 Task: Find connections with filter location Peddāpuram with filter topic #Recruitingwith filter profile language French with filter current company BlackBuck (Zinka Logistics Solutions Pvt. Ltd.) with filter school Mithibai College of Arts Chauhan Institute of Science and A.J. College of Commerce and Economics with filter industry Wholesale Luxury Goods and Jewelry with filter service category Bartending with filter keywords title Recruiter
Action: Mouse moved to (644, 87)
Screenshot: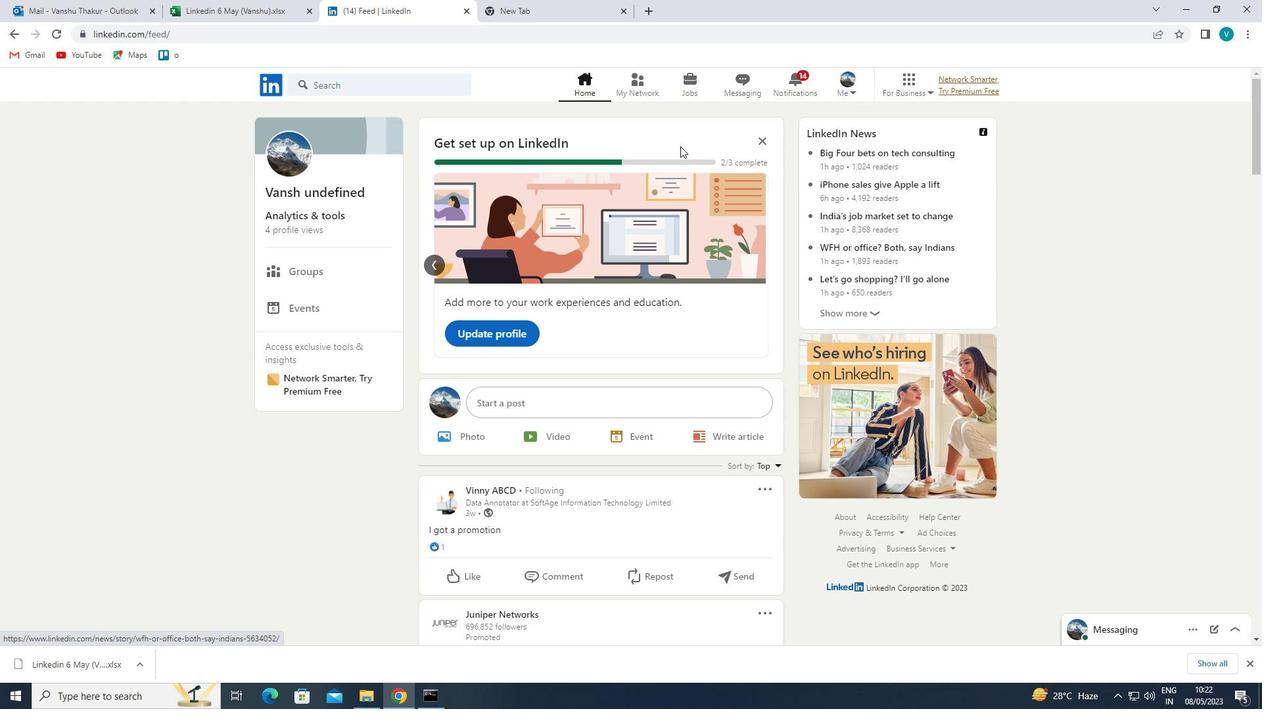 
Action: Mouse pressed left at (644, 87)
Screenshot: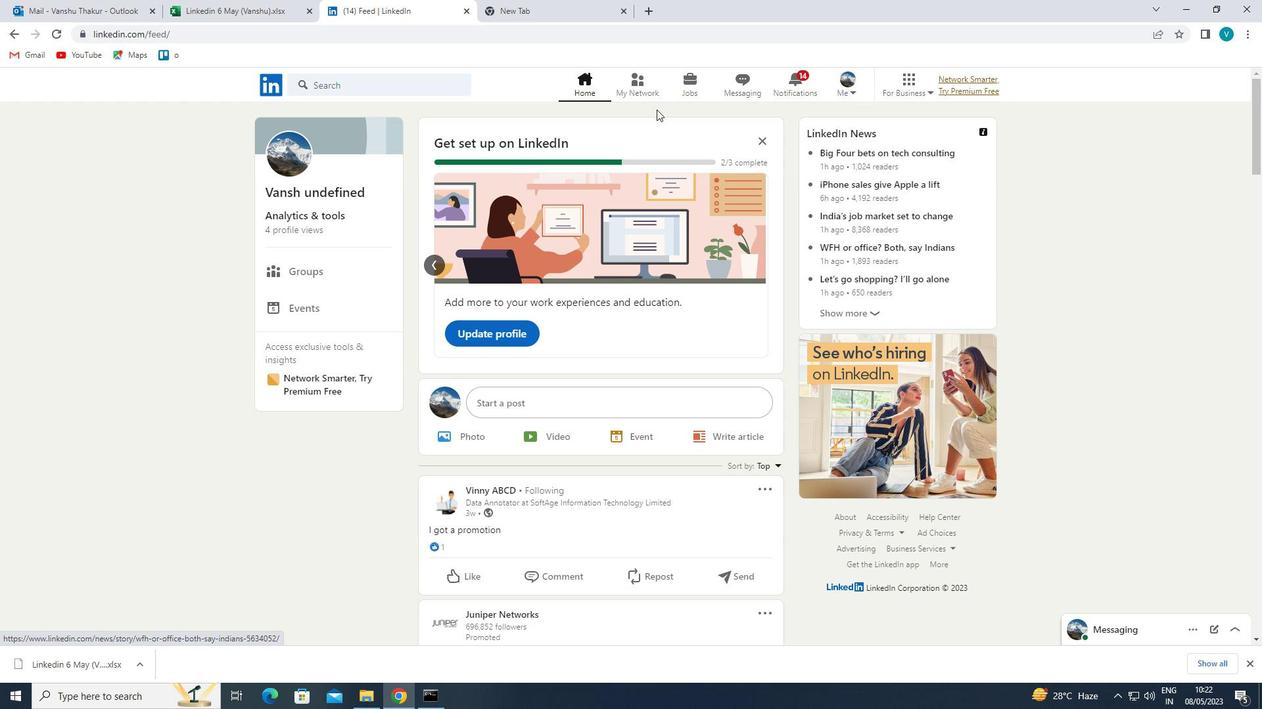 
Action: Mouse moved to (385, 149)
Screenshot: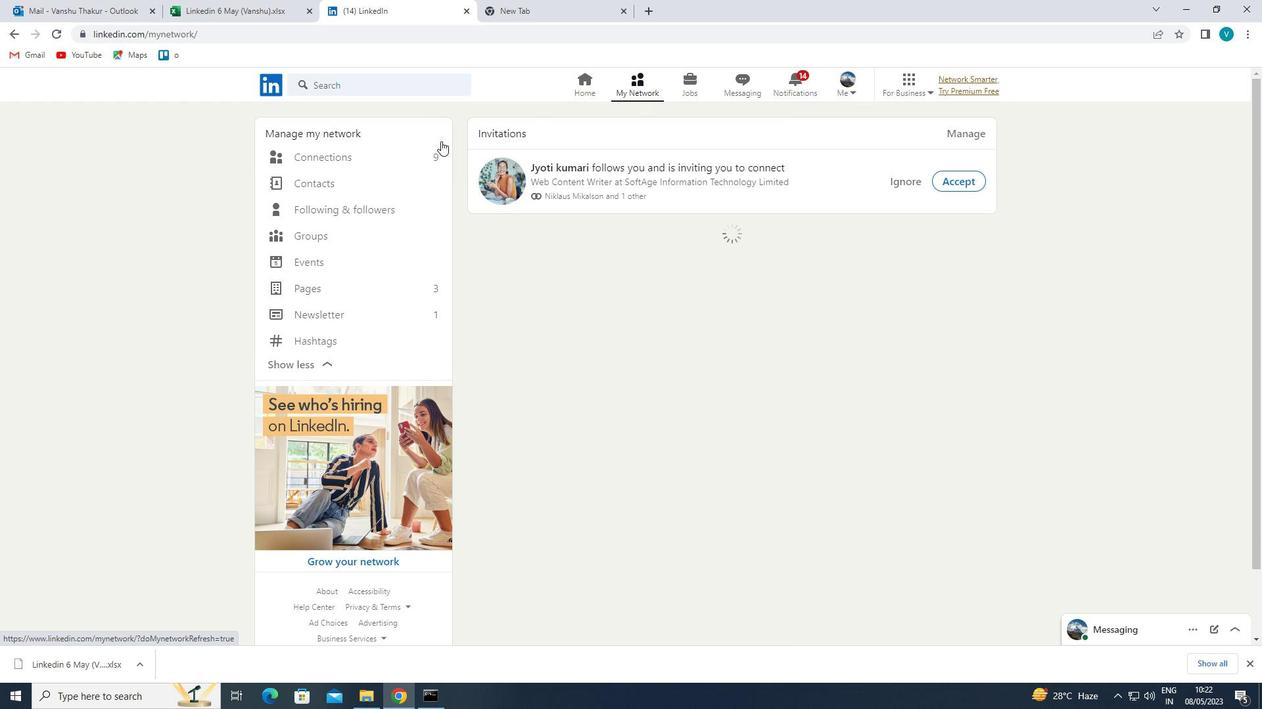 
Action: Mouse pressed left at (385, 149)
Screenshot: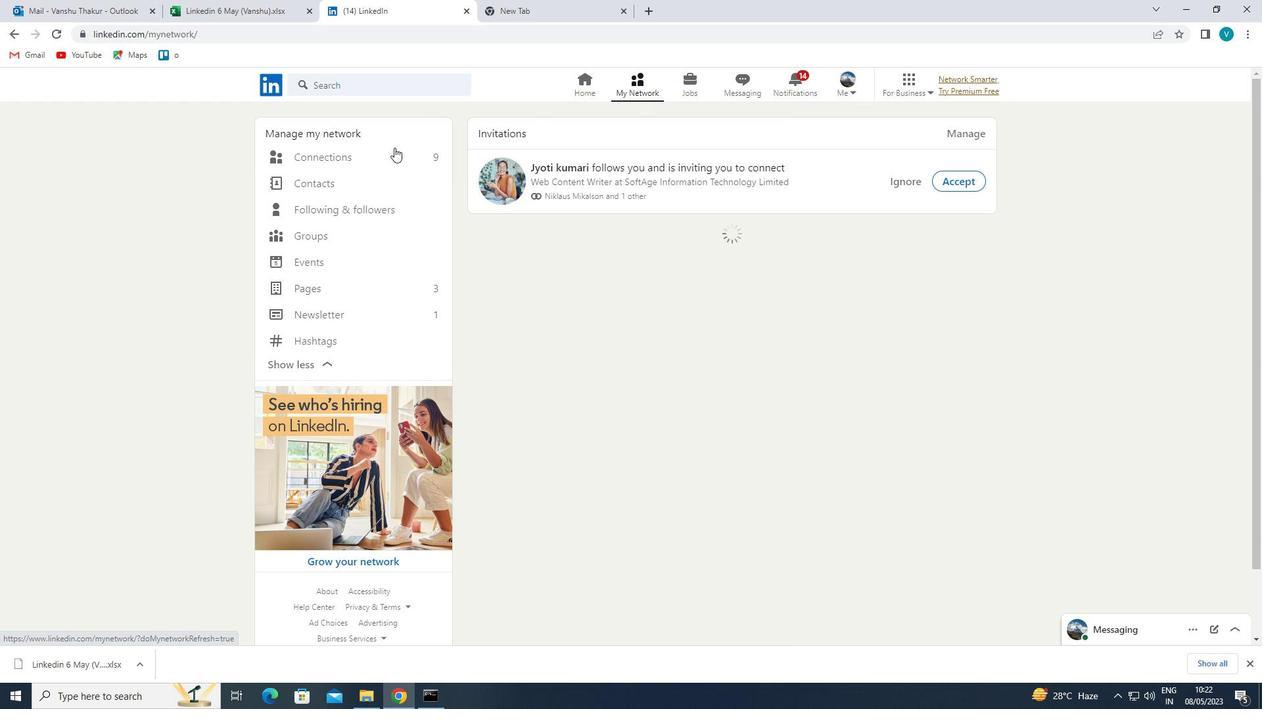
Action: Mouse moved to (719, 160)
Screenshot: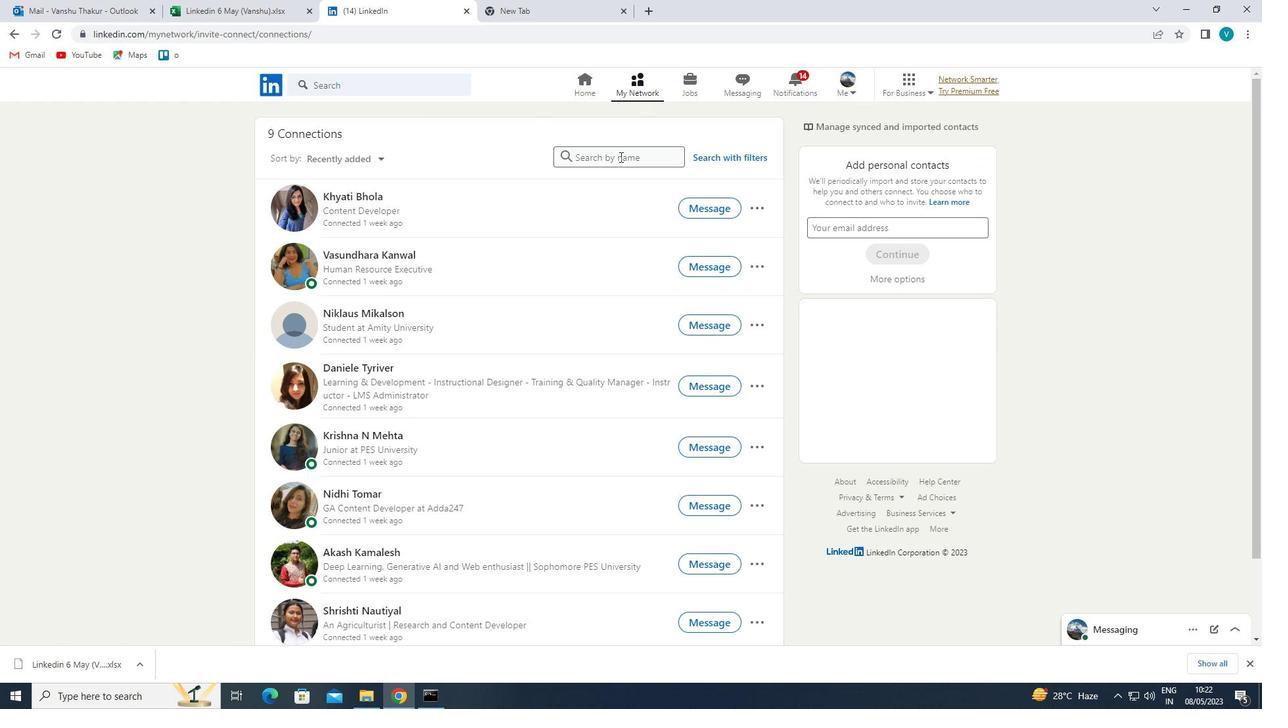 
Action: Mouse pressed left at (719, 160)
Screenshot: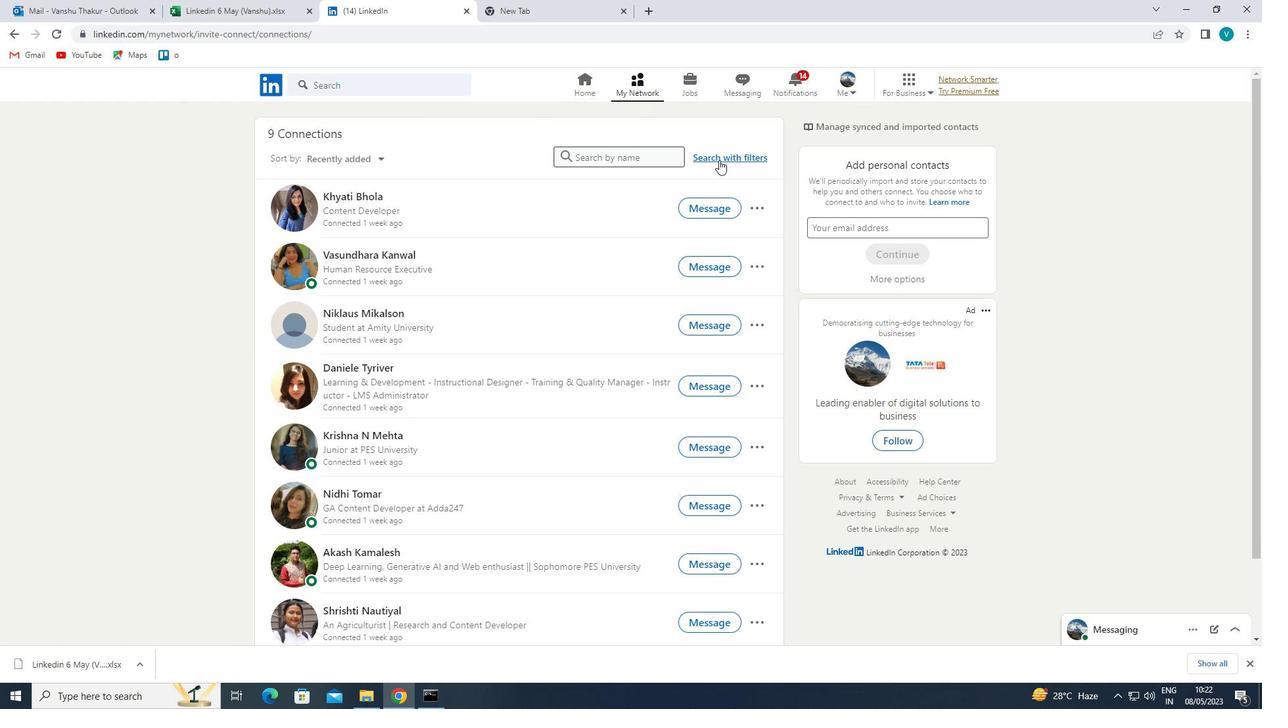 
Action: Mouse moved to (621, 117)
Screenshot: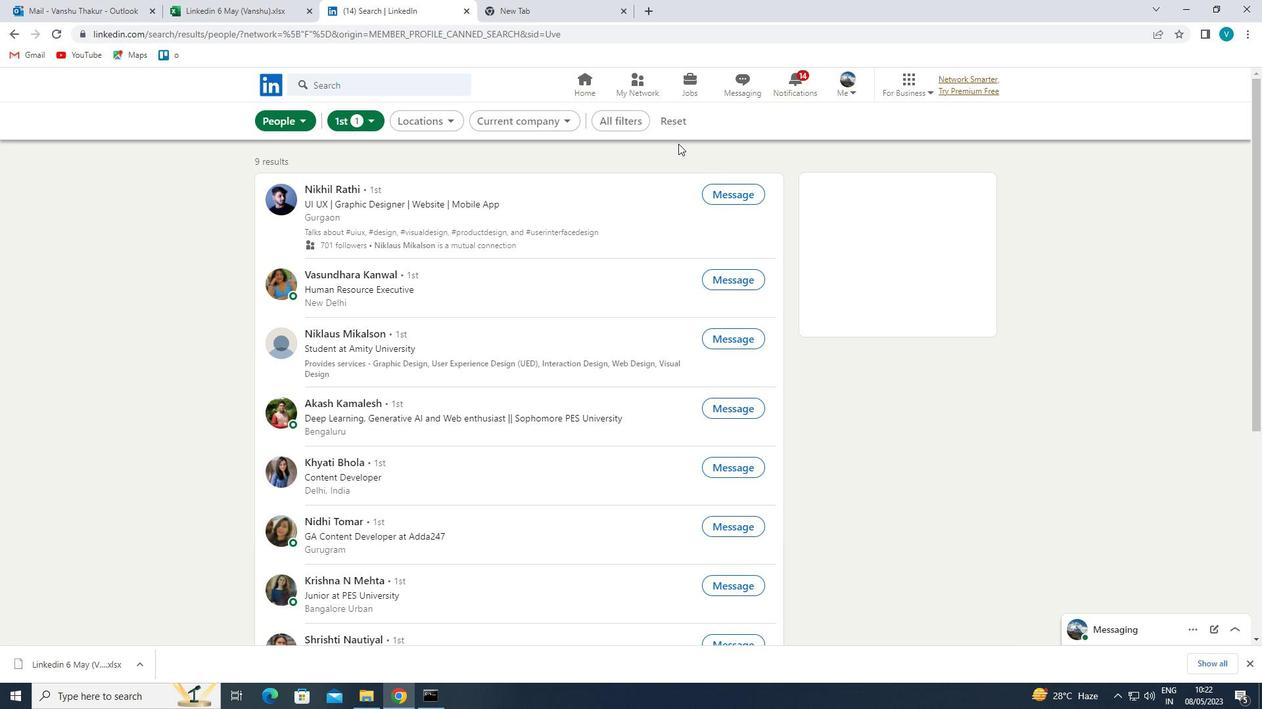 
Action: Mouse pressed left at (621, 117)
Screenshot: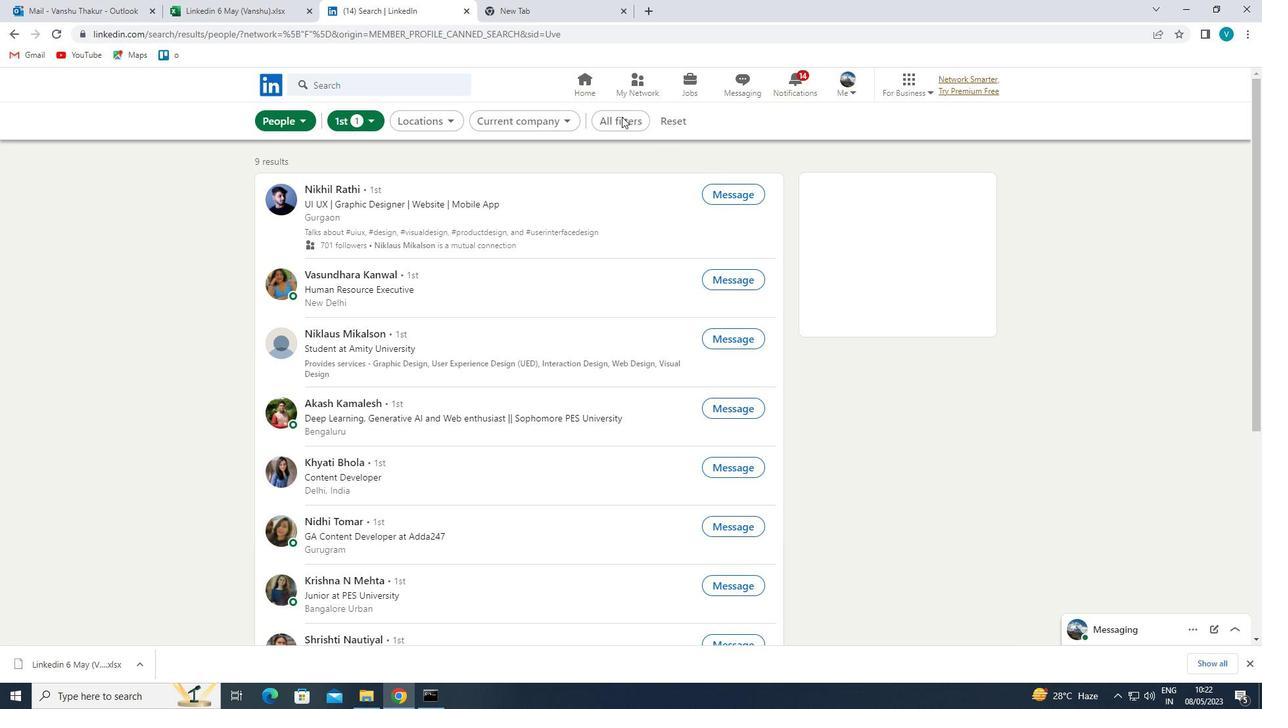 
Action: Mouse moved to (1070, 278)
Screenshot: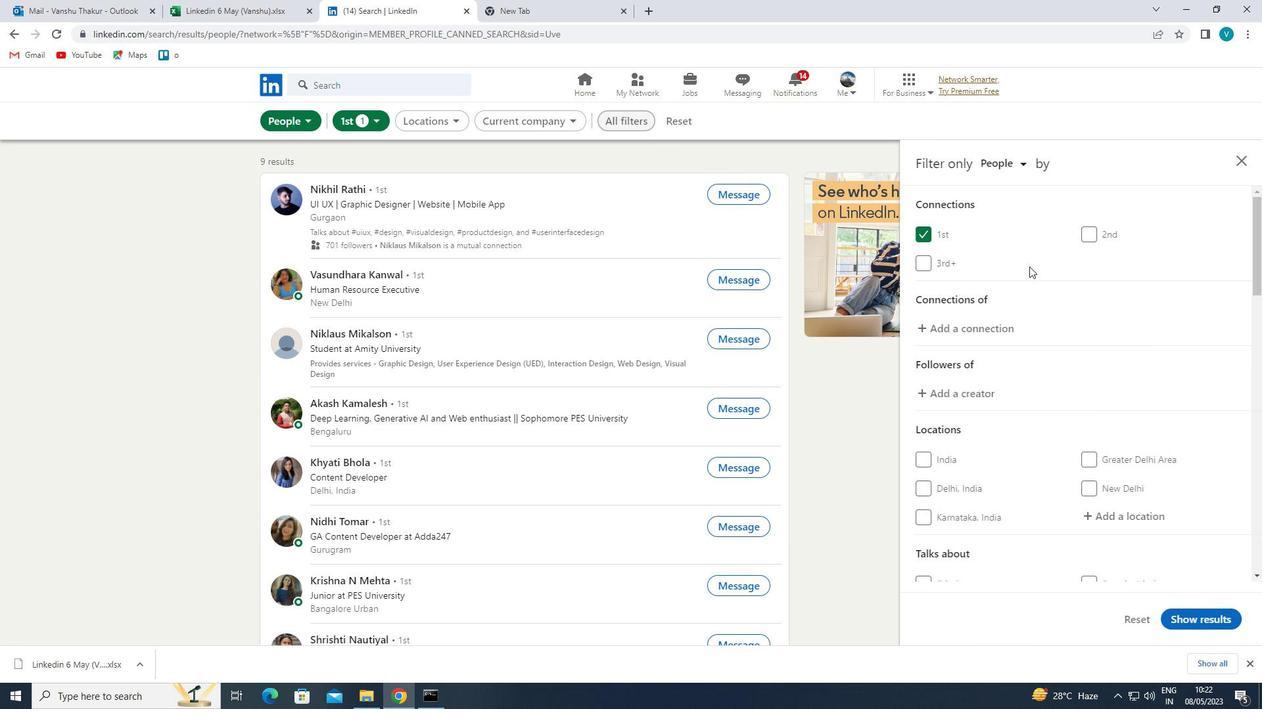 
Action: Mouse scrolled (1070, 278) with delta (0, 0)
Screenshot: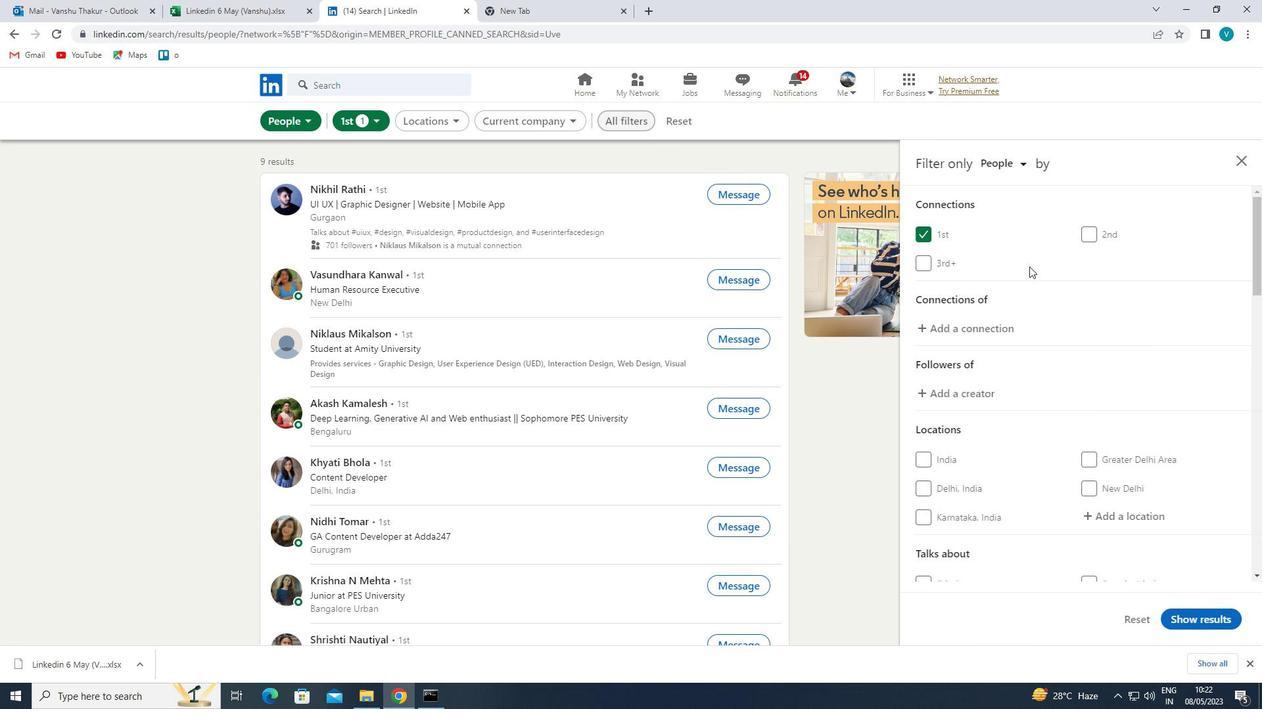 
Action: Mouse moved to (1072, 279)
Screenshot: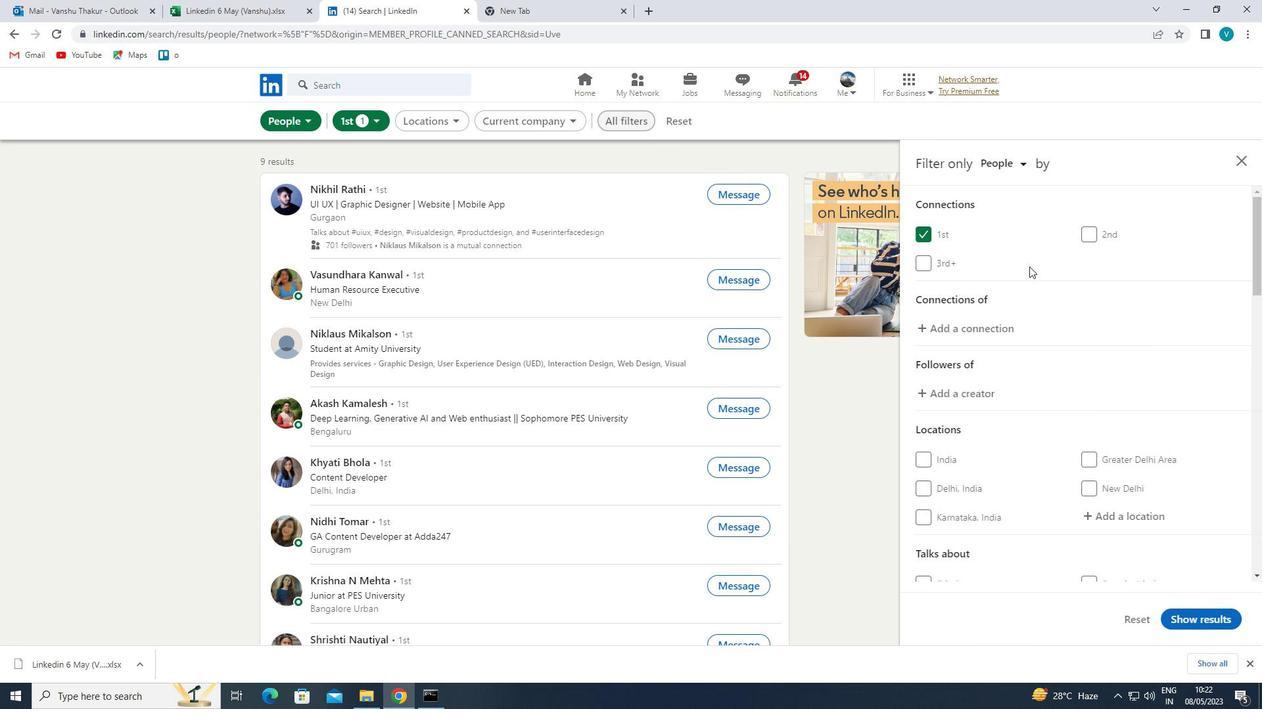 
Action: Mouse scrolled (1072, 278) with delta (0, 0)
Screenshot: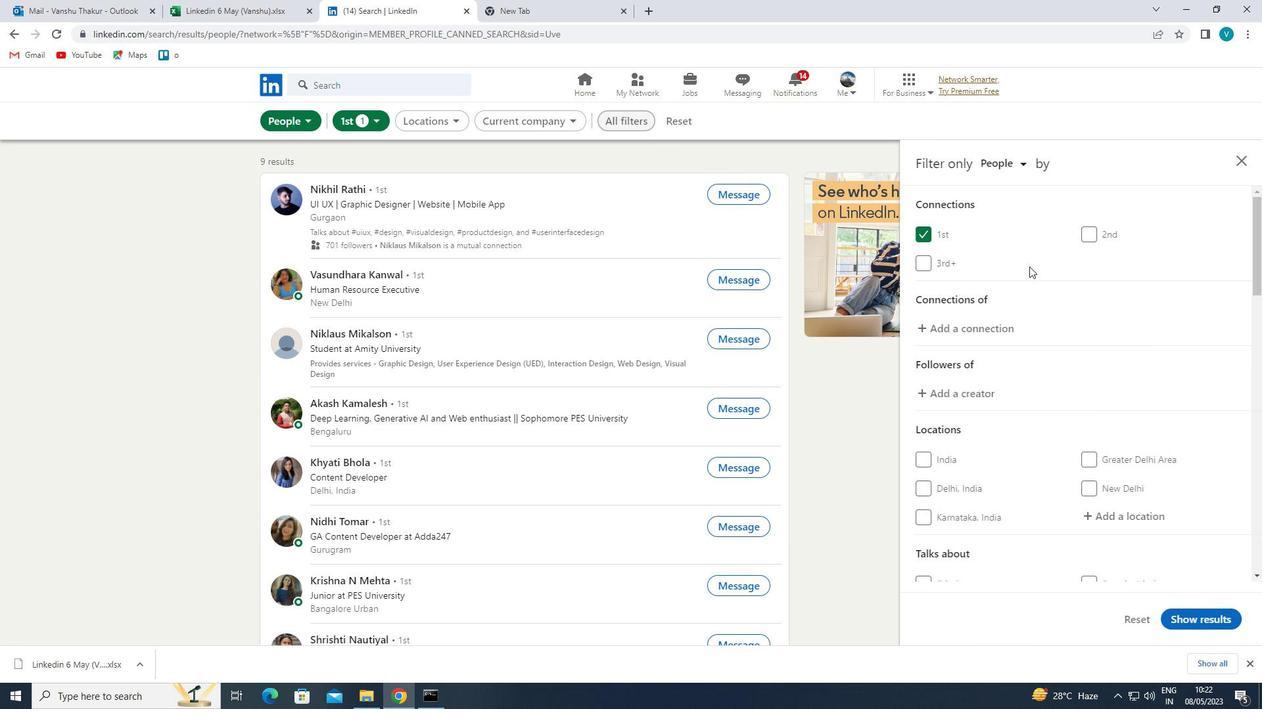 
Action: Mouse moved to (1122, 385)
Screenshot: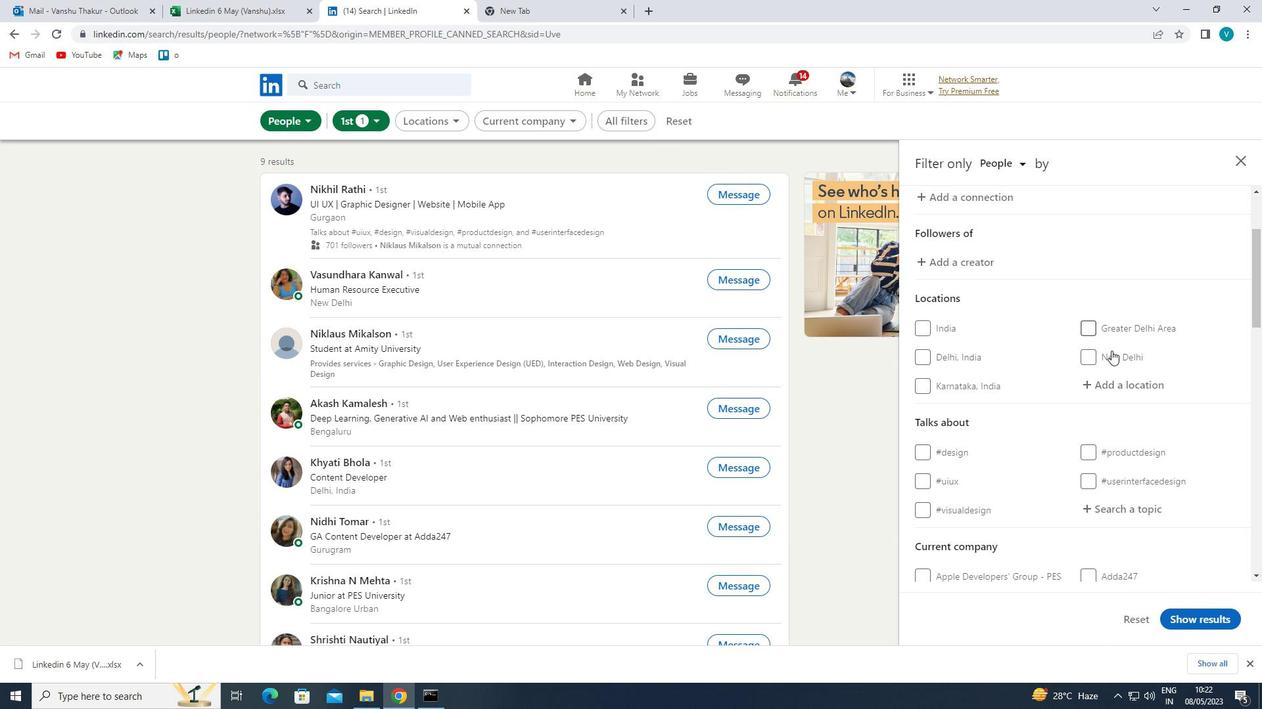 
Action: Mouse pressed left at (1122, 385)
Screenshot: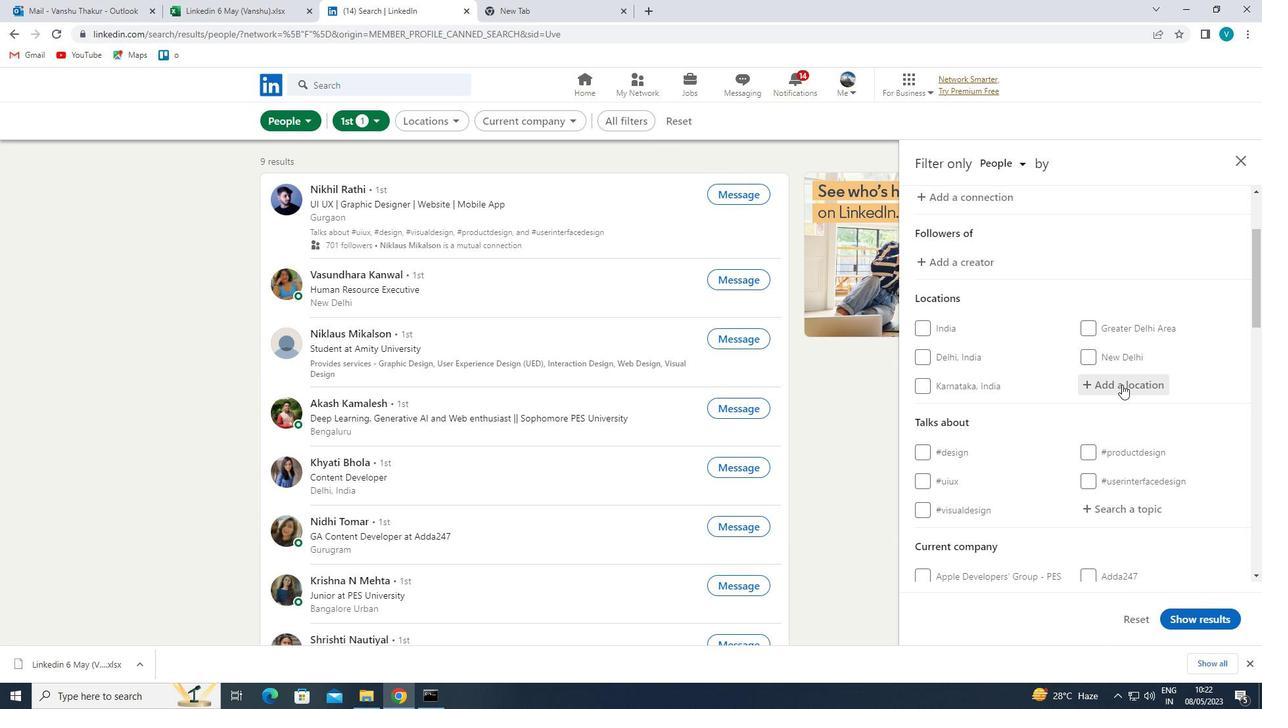 
Action: Mouse moved to (922, 293)
Screenshot: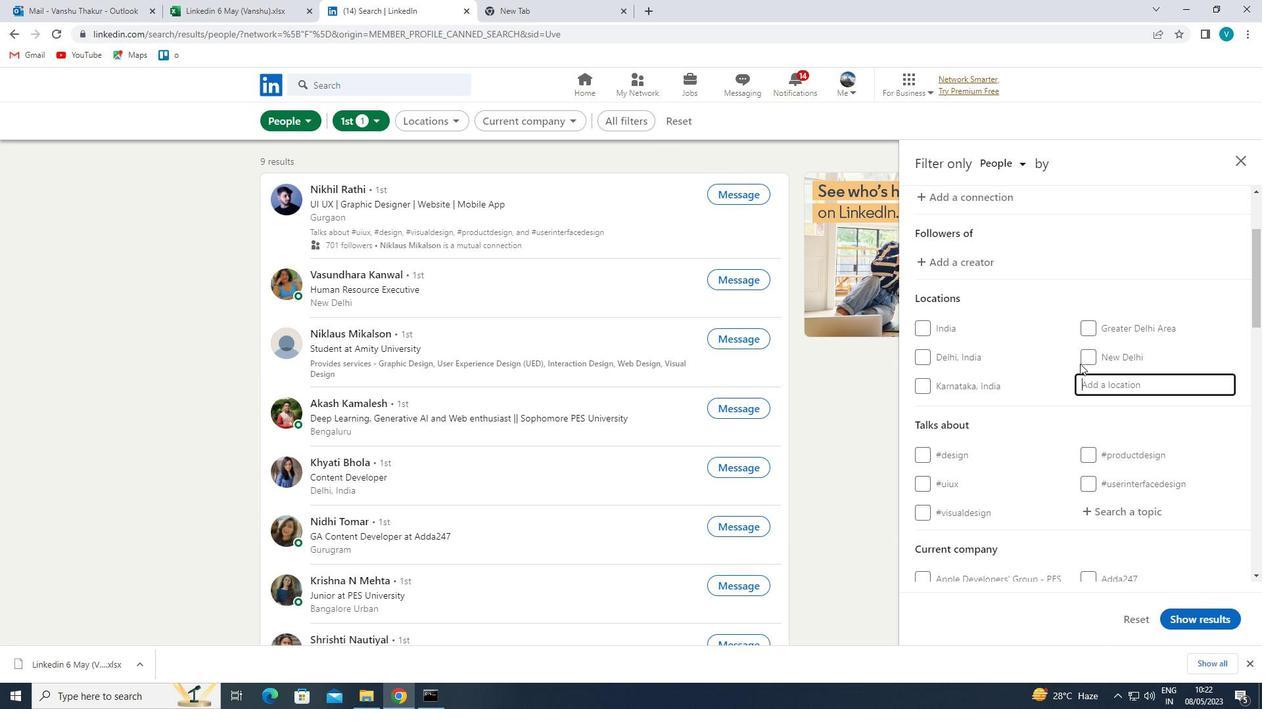 
Action: Key pressed <Key.shift>PEDDAPURAM
Screenshot: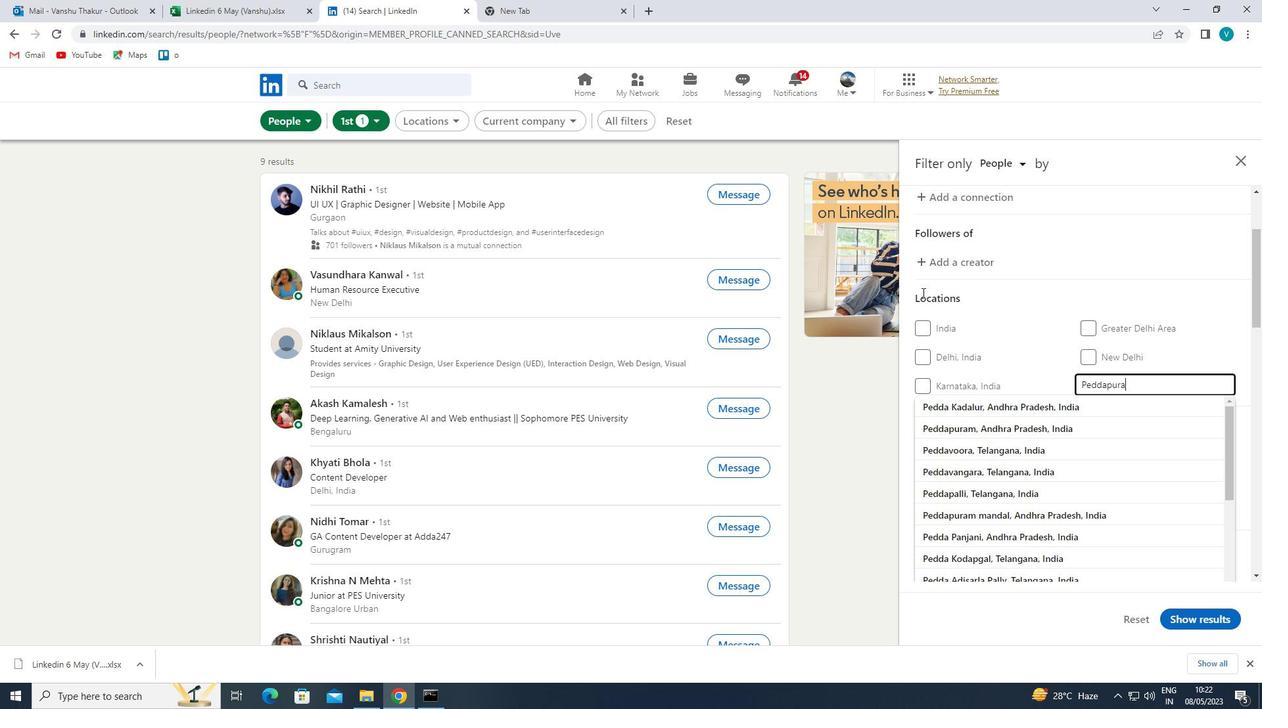 
Action: Mouse moved to (999, 395)
Screenshot: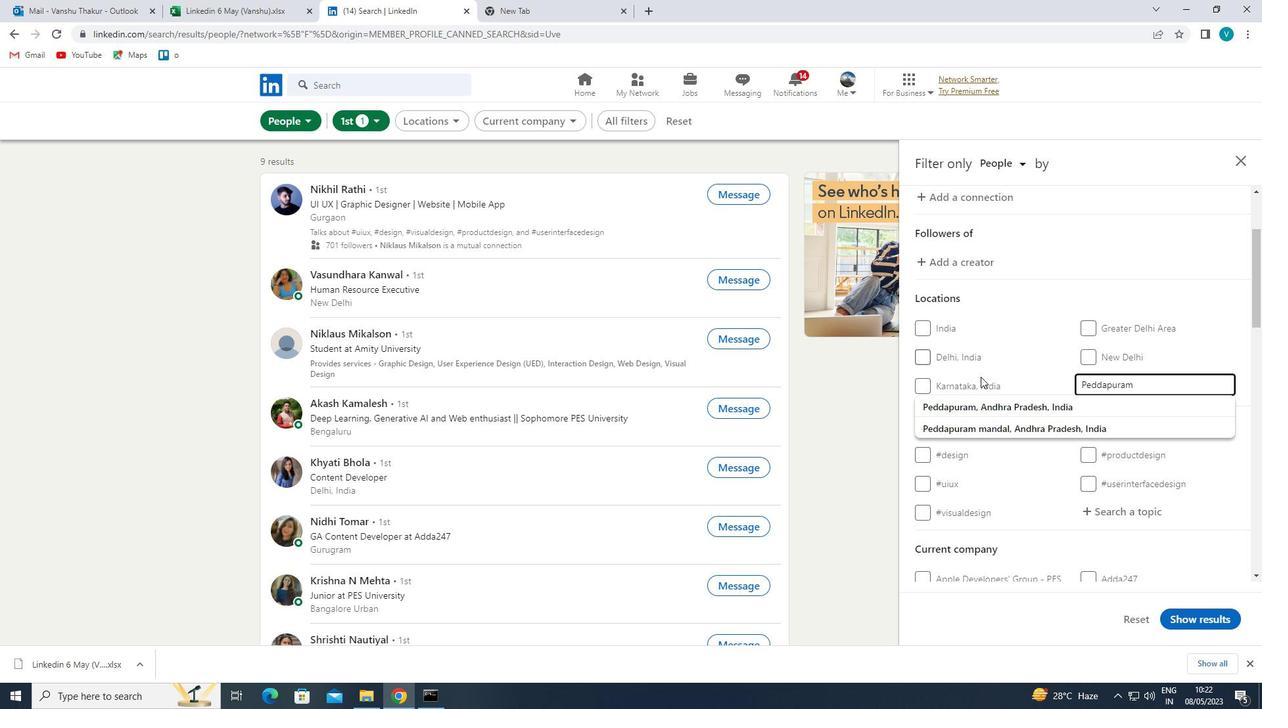 
Action: Mouse pressed left at (999, 395)
Screenshot: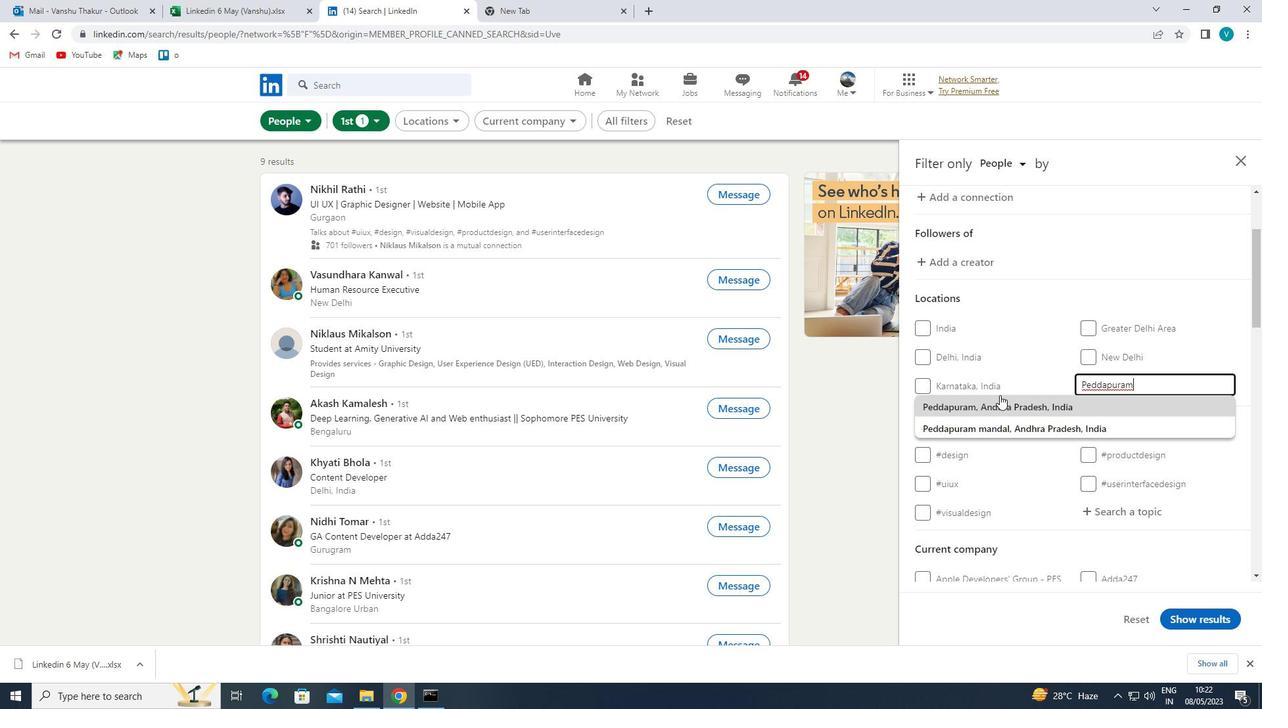 
Action: Mouse moved to (1116, 456)
Screenshot: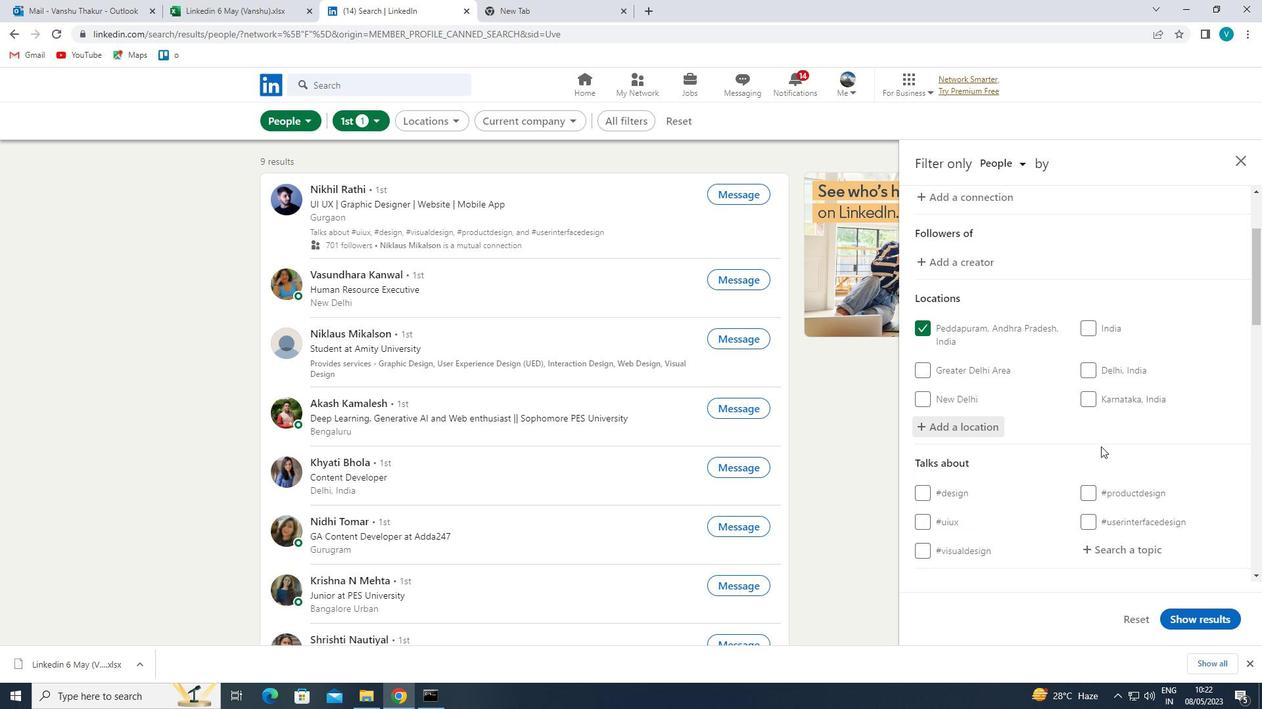 
Action: Mouse scrolled (1116, 456) with delta (0, 0)
Screenshot: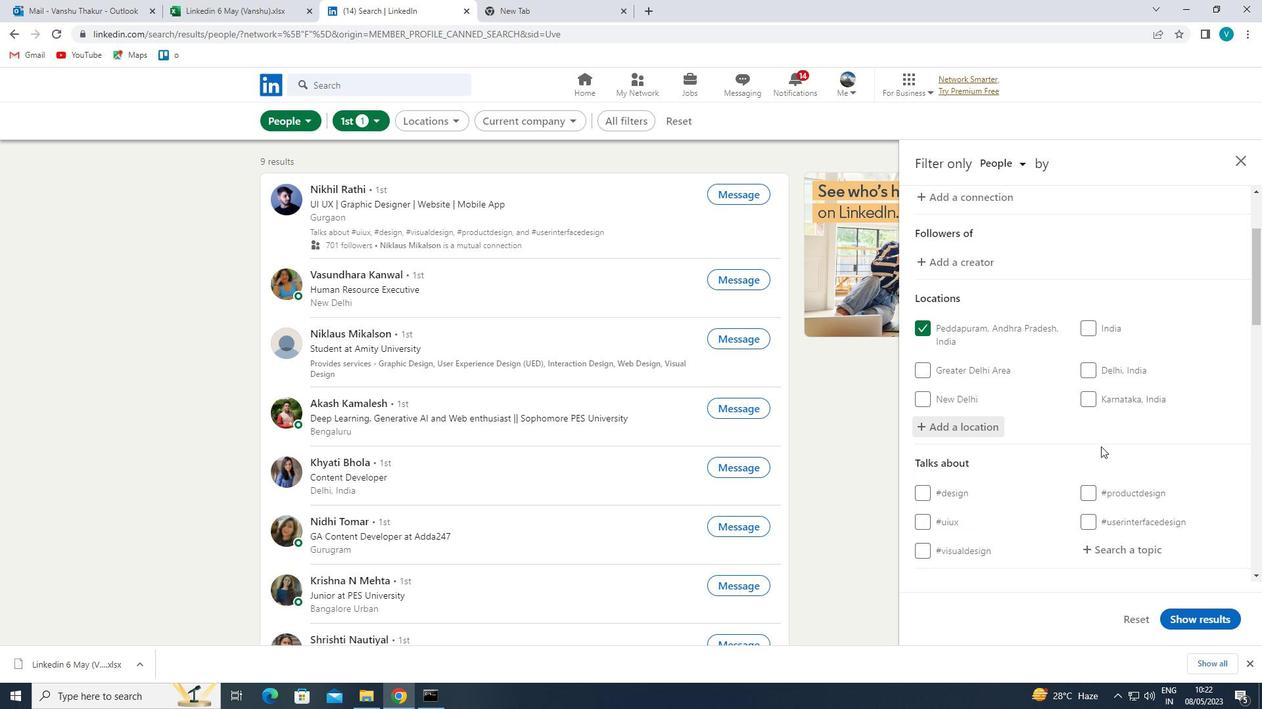 
Action: Mouse moved to (1116, 457)
Screenshot: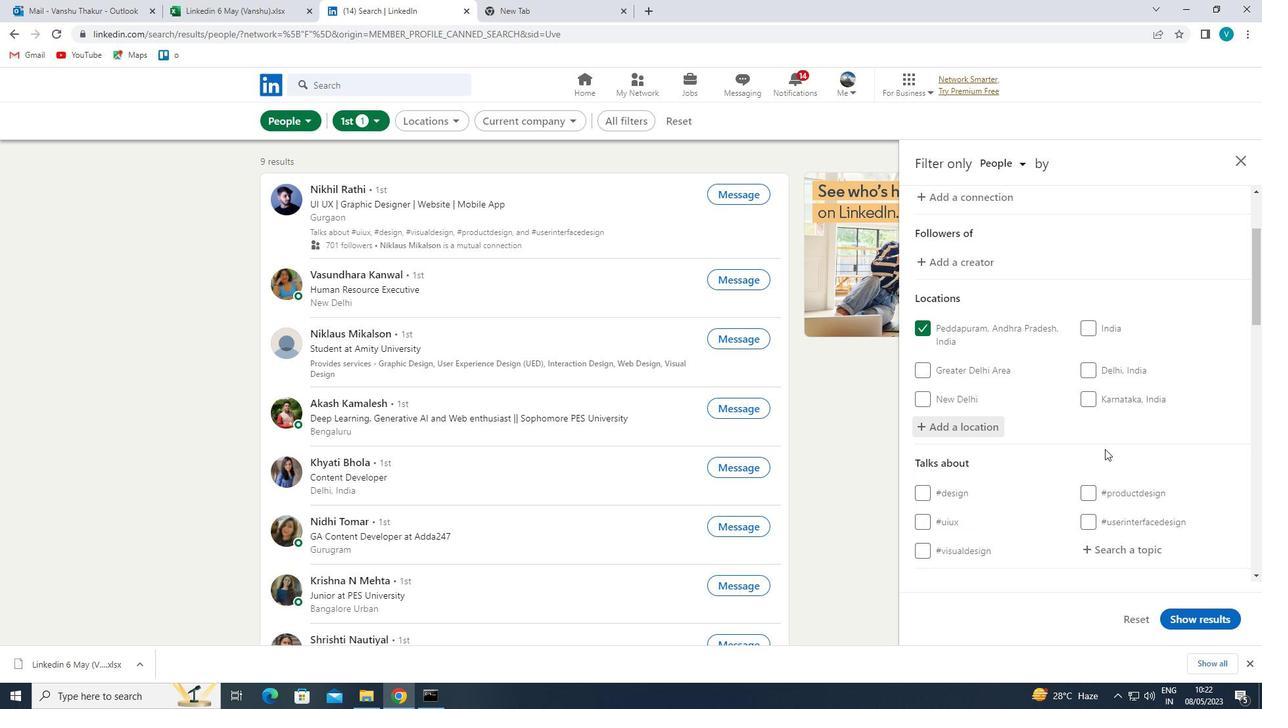 
Action: Mouse scrolled (1116, 456) with delta (0, 0)
Screenshot: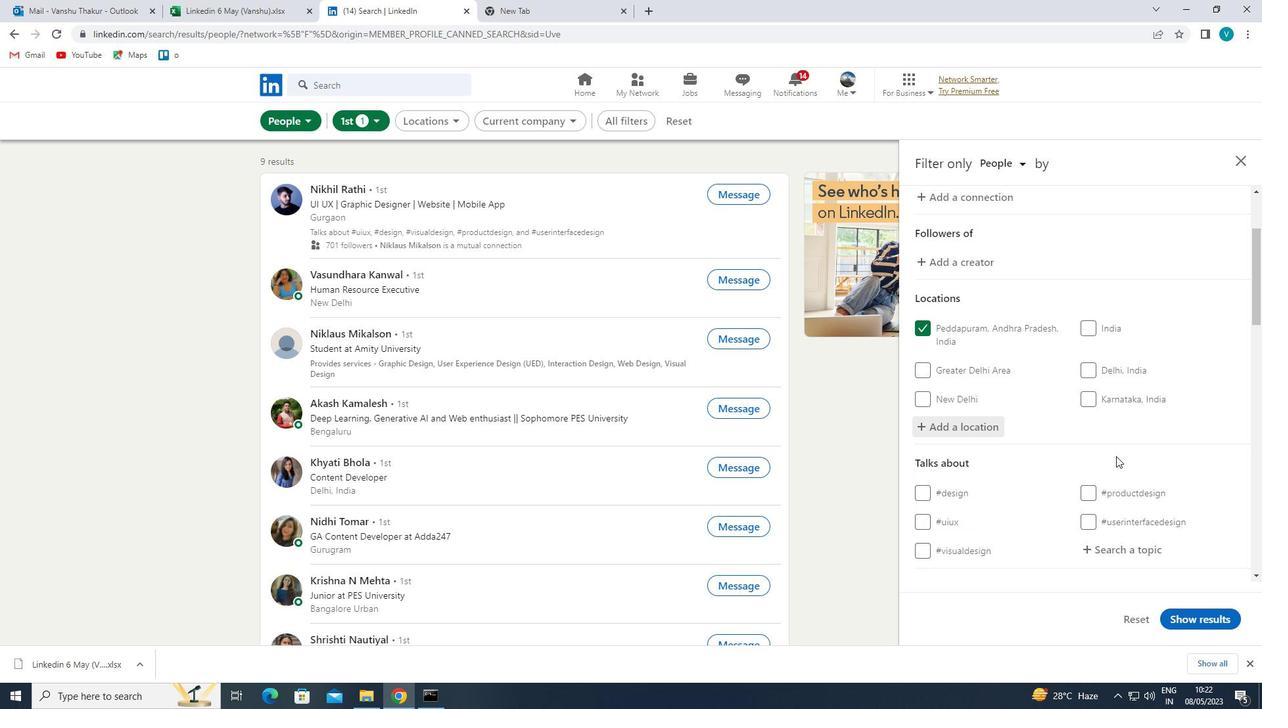 
Action: Mouse moved to (1130, 427)
Screenshot: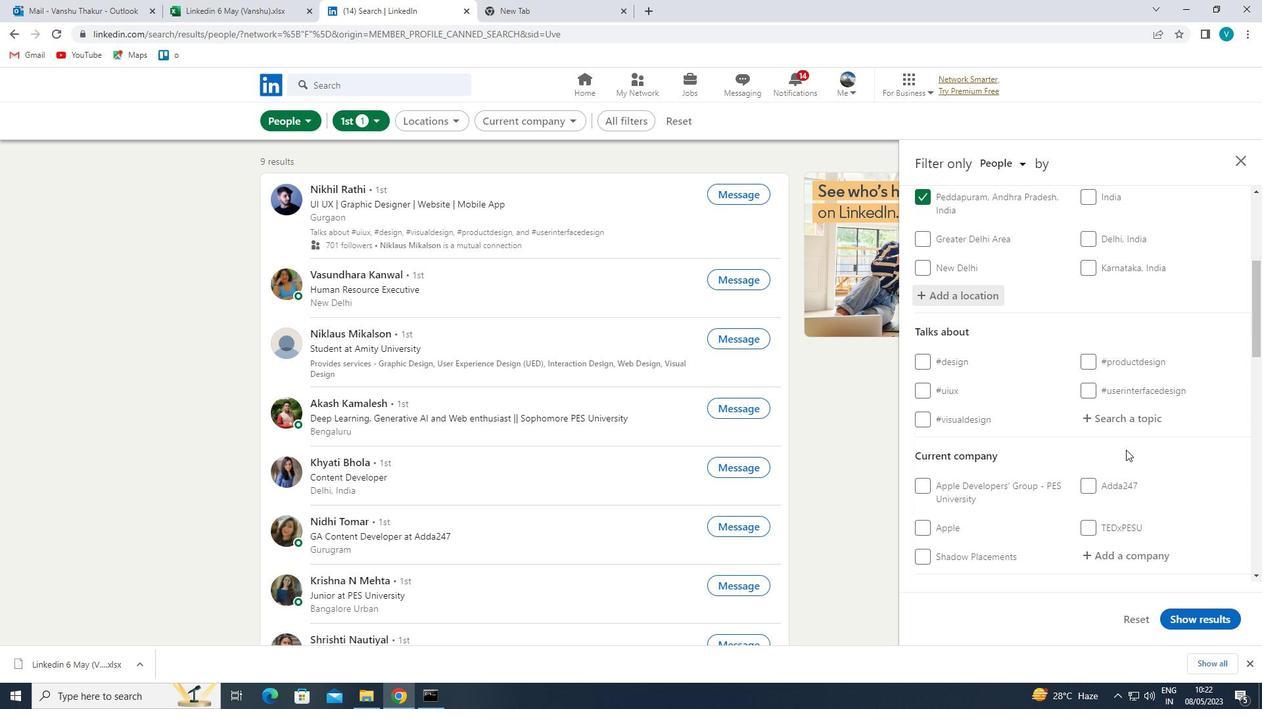 
Action: Mouse pressed left at (1130, 427)
Screenshot: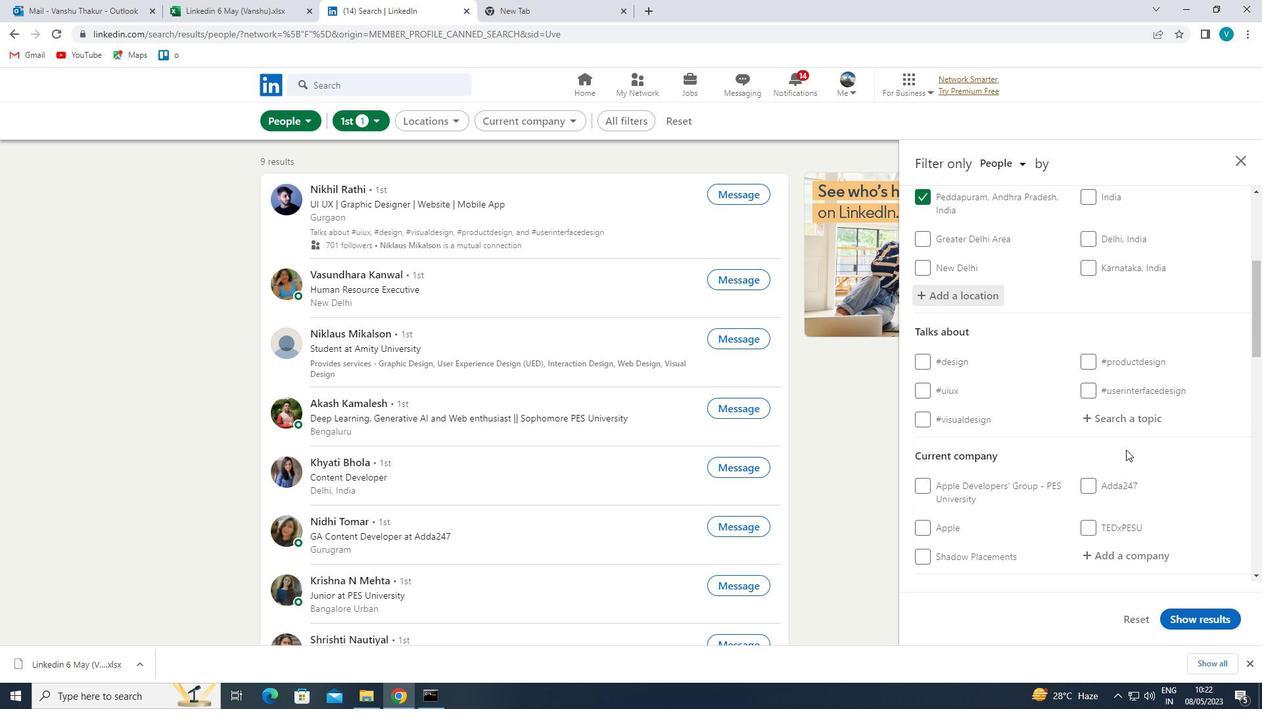
Action: Mouse moved to (1063, 382)
Screenshot: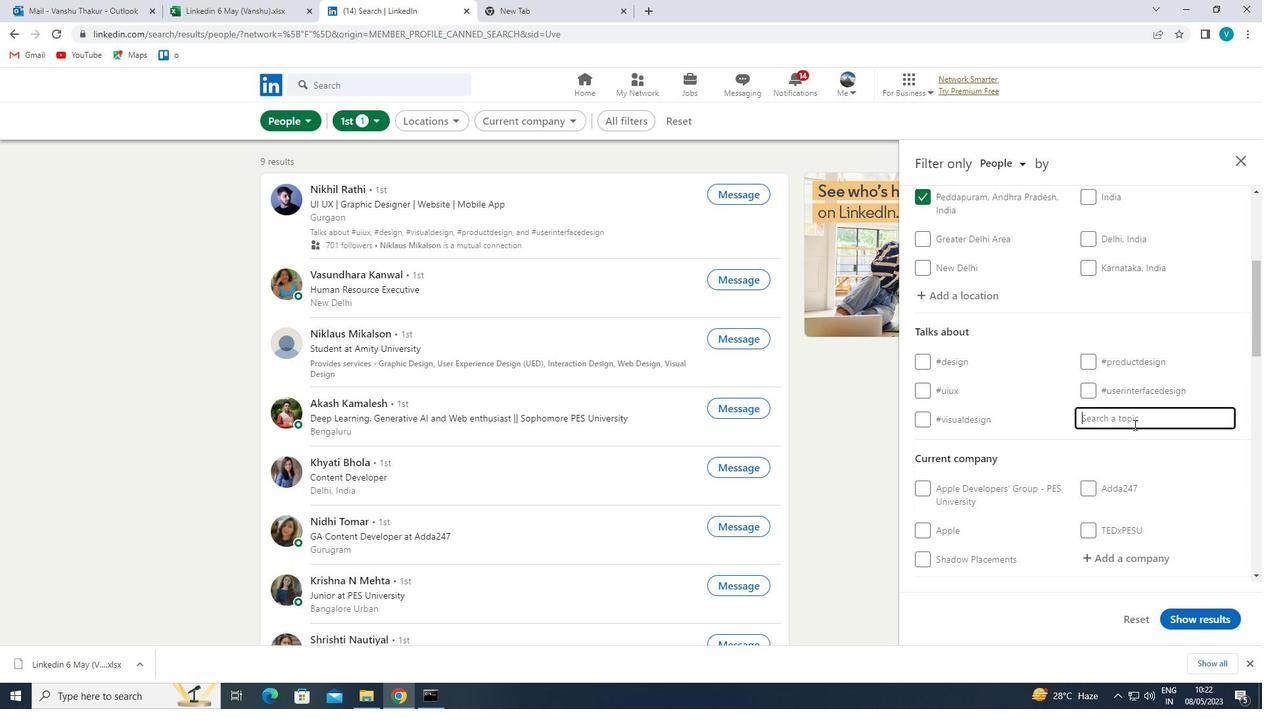 
Action: Key pressed RECRUI
Screenshot: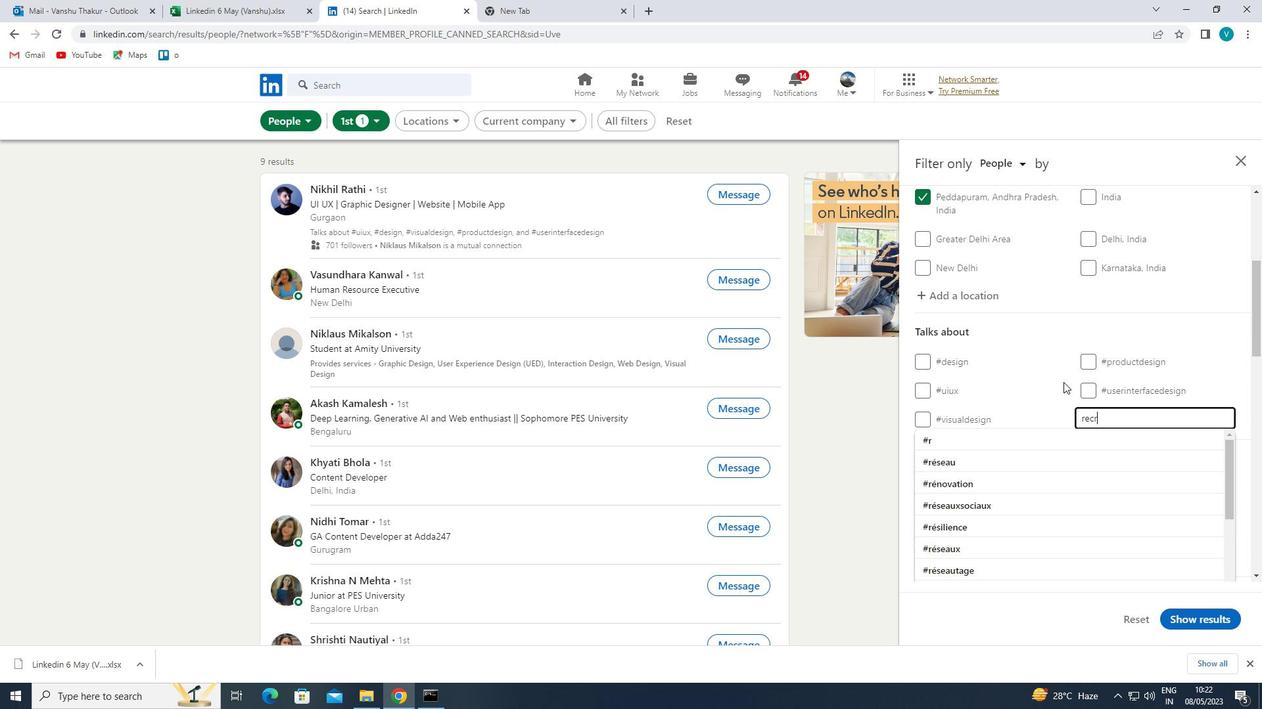 
Action: Mouse moved to (1062, 382)
Screenshot: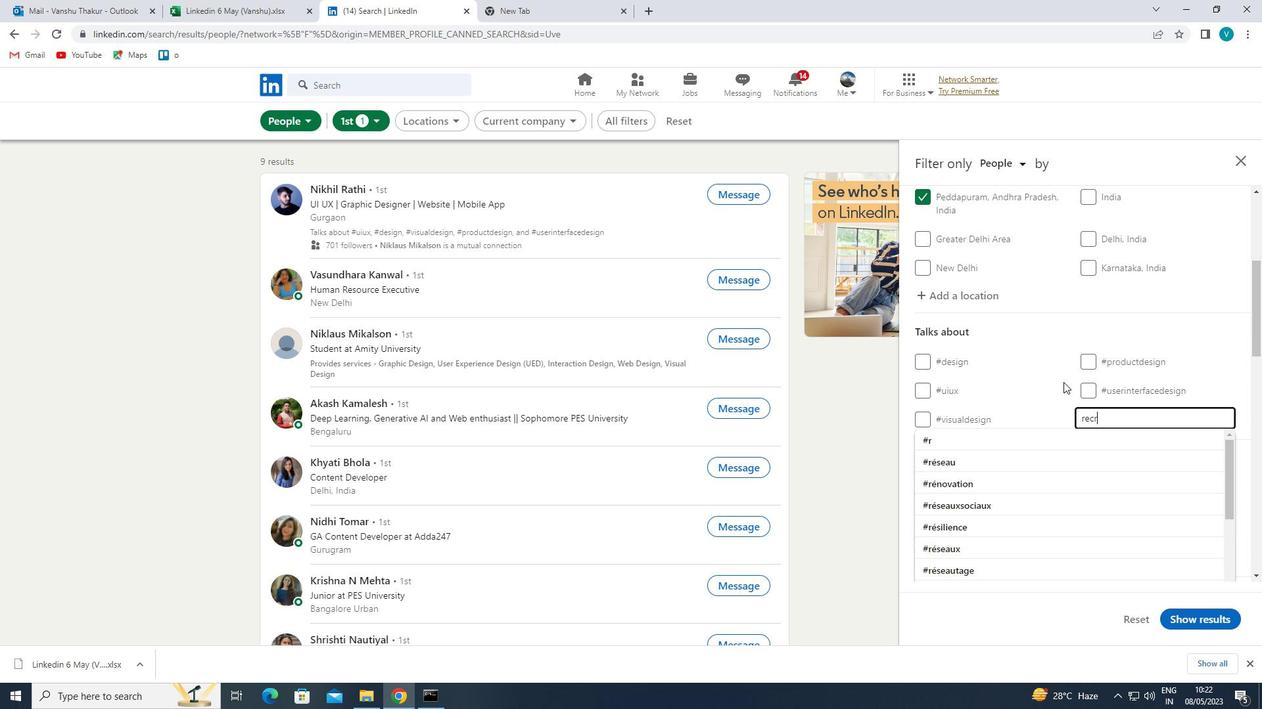 
Action: Key pressed TMENRT<Key.space><Key.backspace><Key.backspace><Key.backspace>T<Key.space><Key.left><Key.backspace><Key.backspace><Key.backspace><Key.backspace>ING
Screenshot: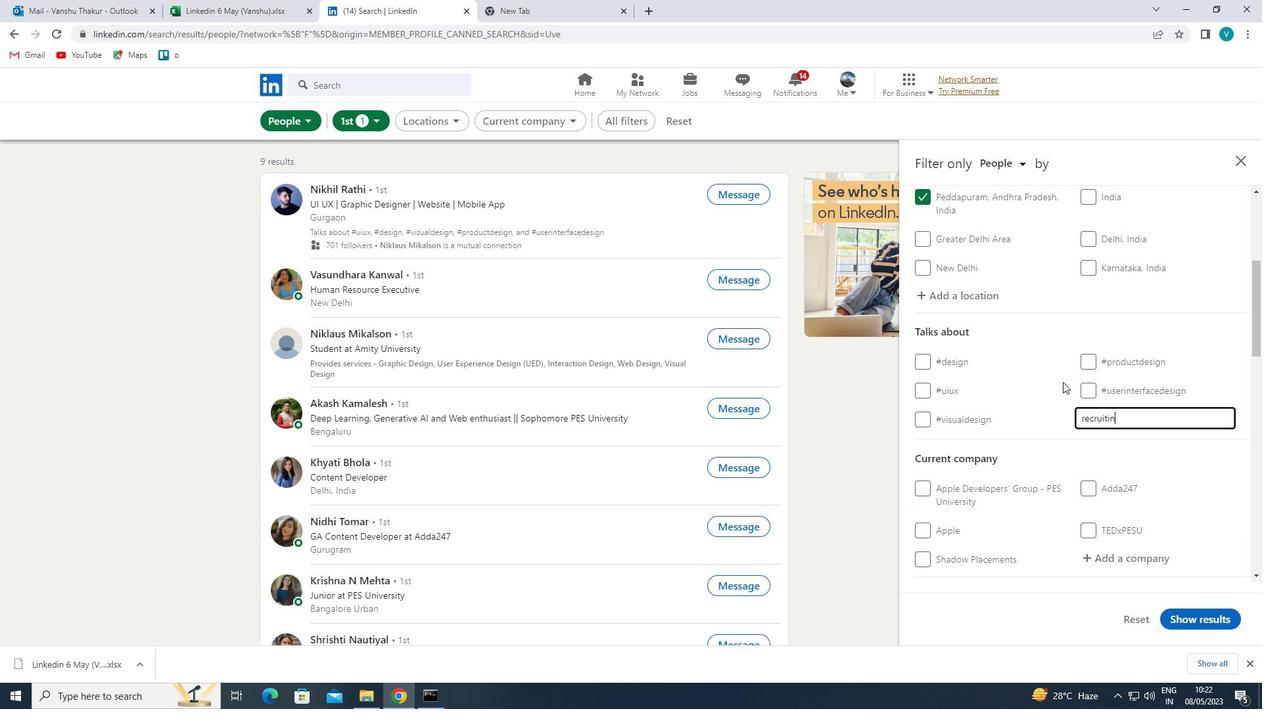 
Action: Mouse moved to (1080, 418)
Screenshot: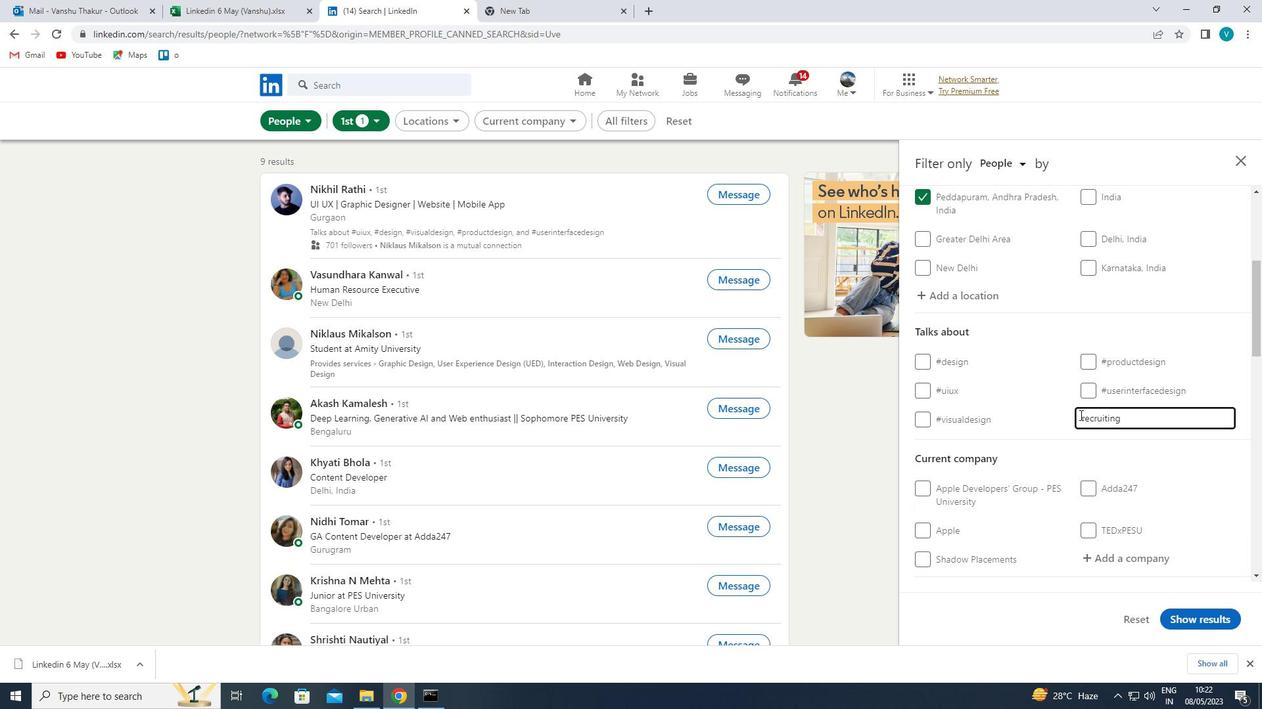 
Action: Mouse pressed left at (1080, 418)
Screenshot: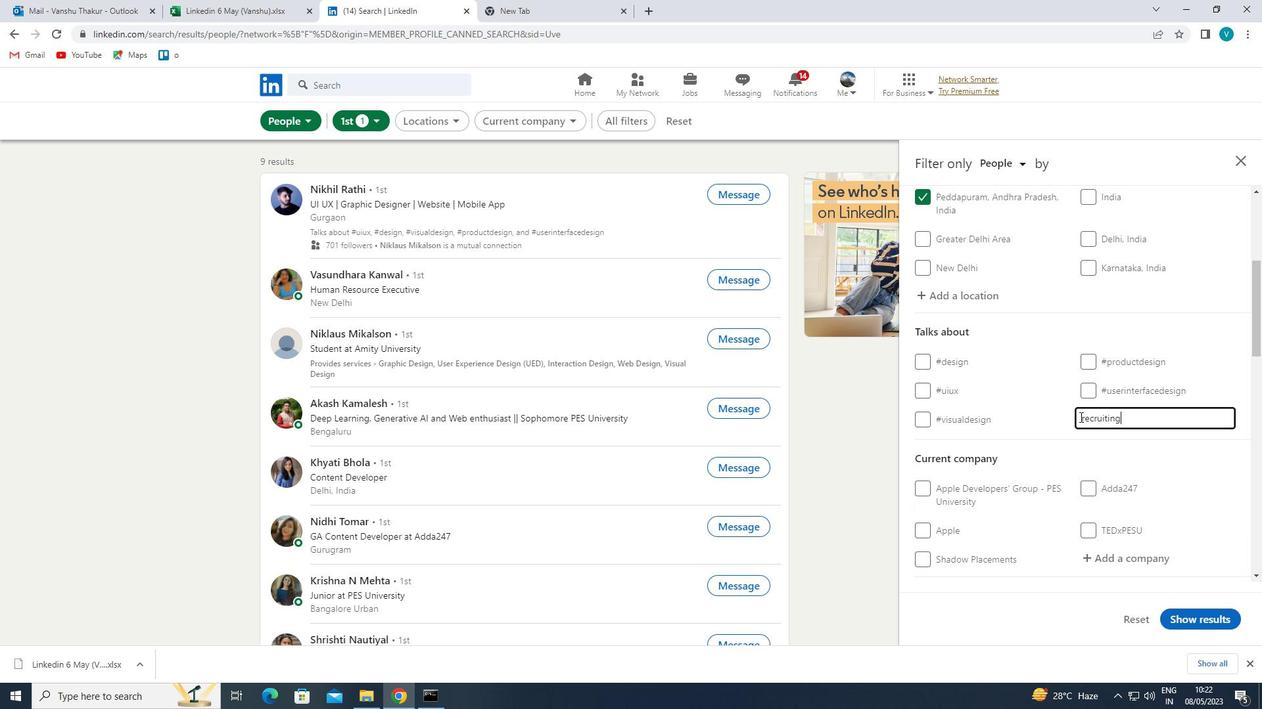 
Action: Mouse moved to (1114, 472)
Screenshot: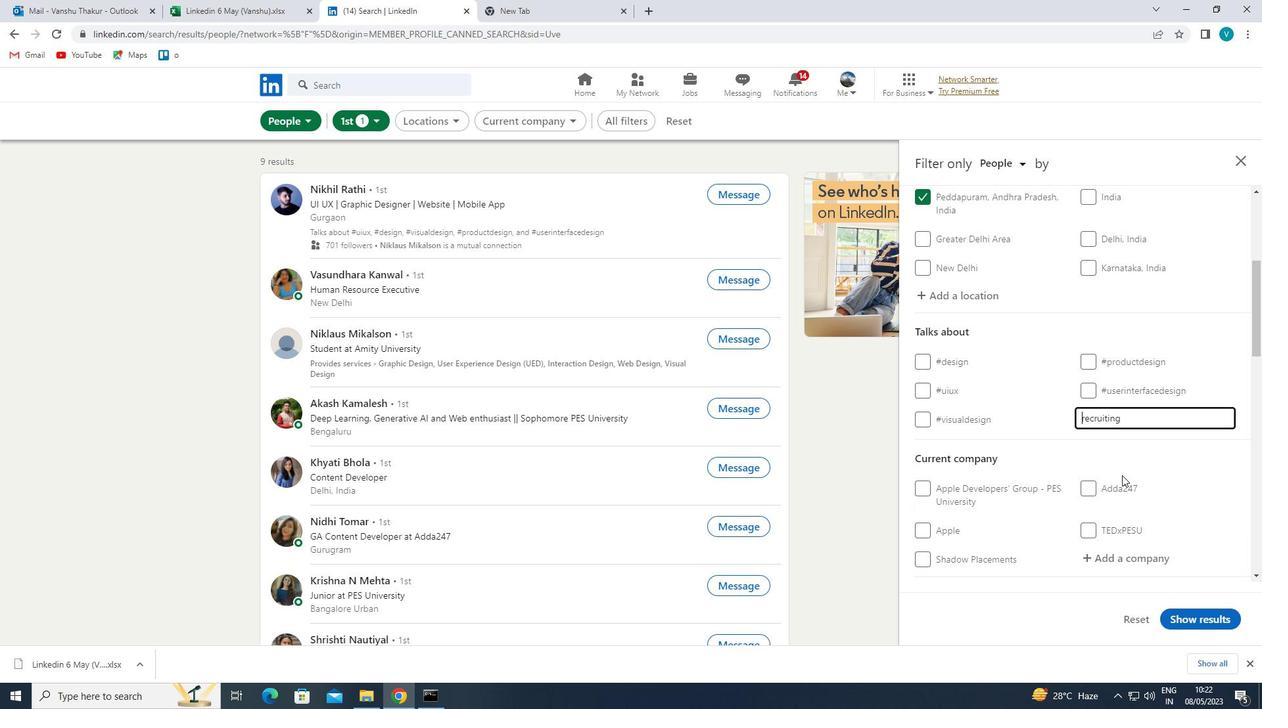 
Action: Key pressed <Key.shift>#
Screenshot: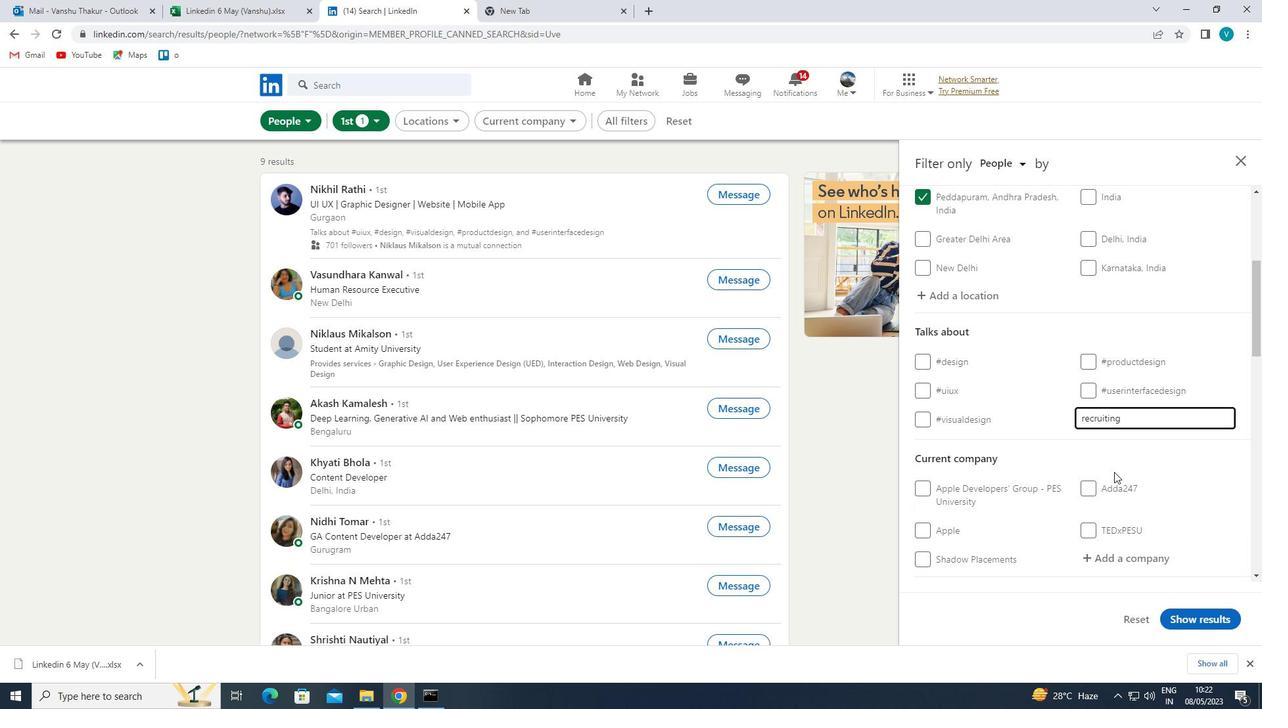 
Action: Mouse moved to (1112, 469)
Screenshot: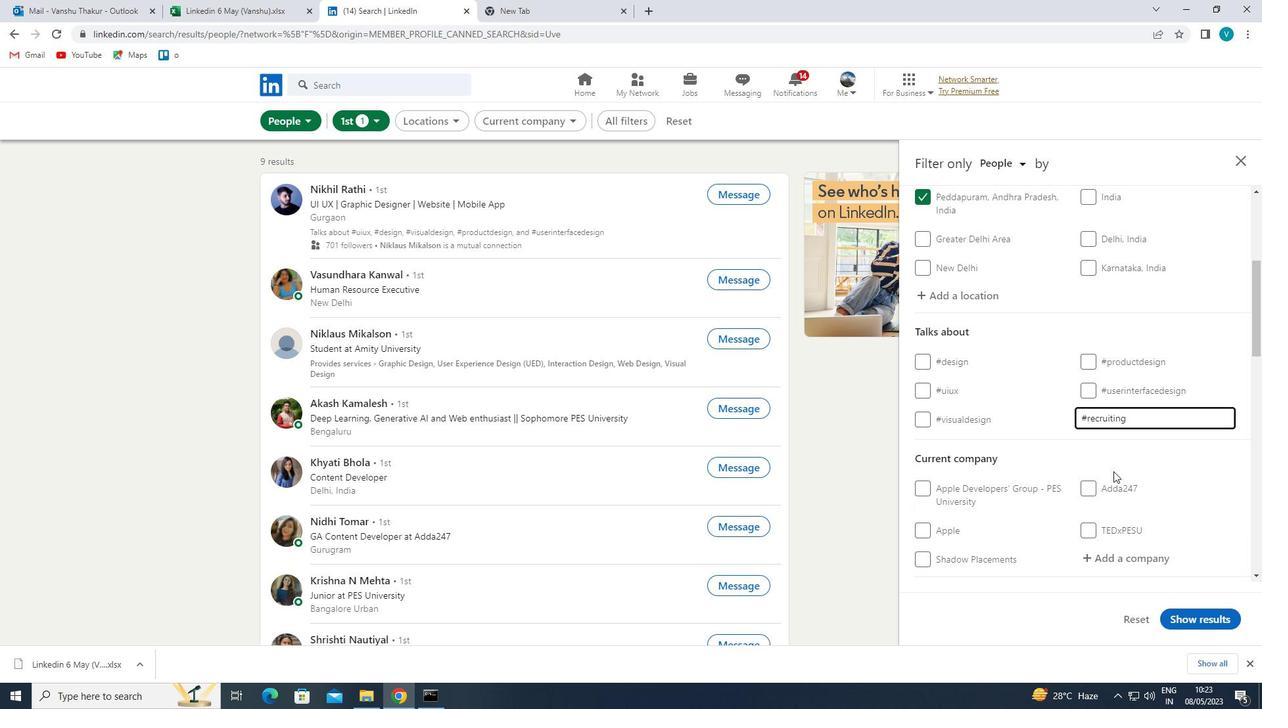 
Action: Mouse pressed left at (1112, 469)
Screenshot: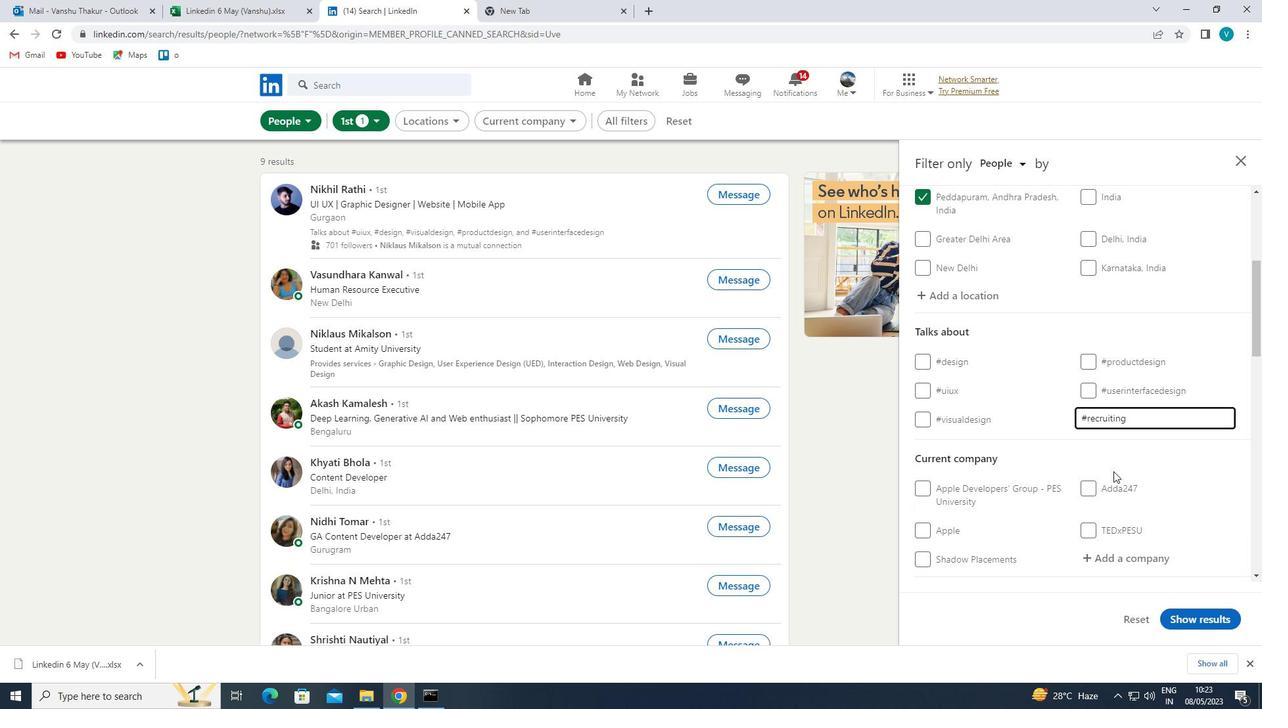 
Action: Mouse scrolled (1112, 468) with delta (0, 0)
Screenshot: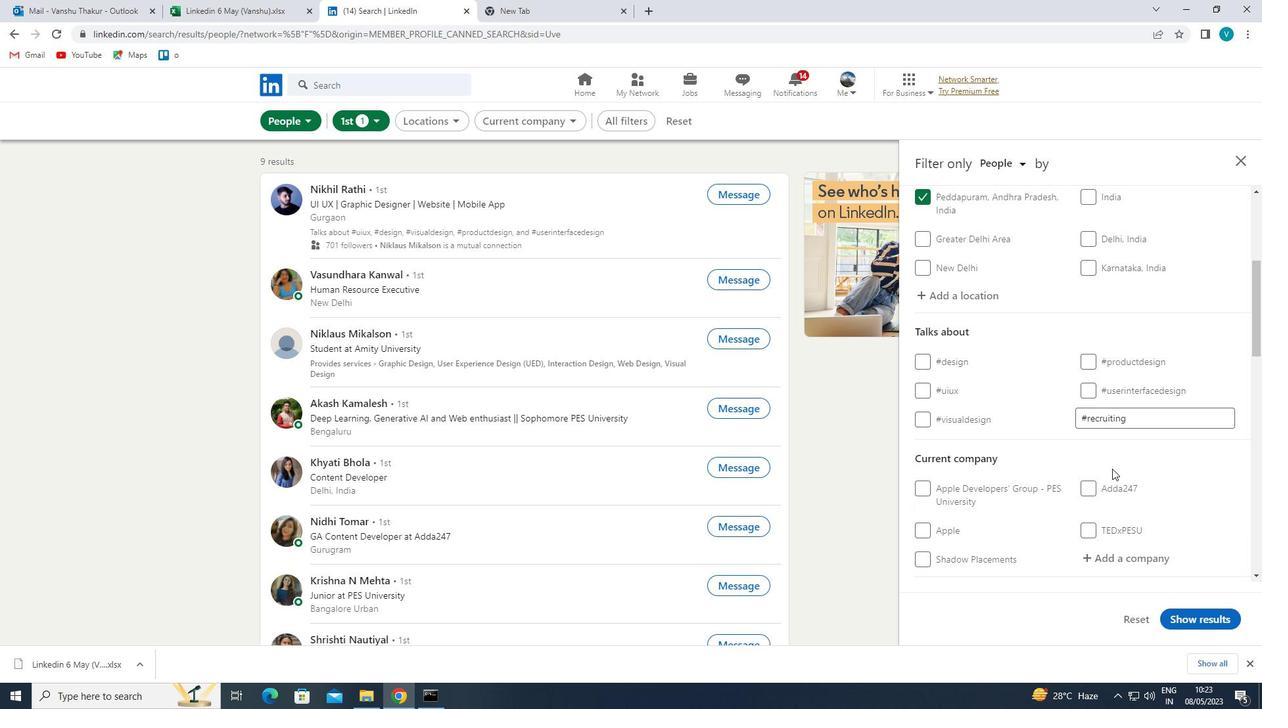 
Action: Mouse scrolled (1112, 468) with delta (0, 0)
Screenshot: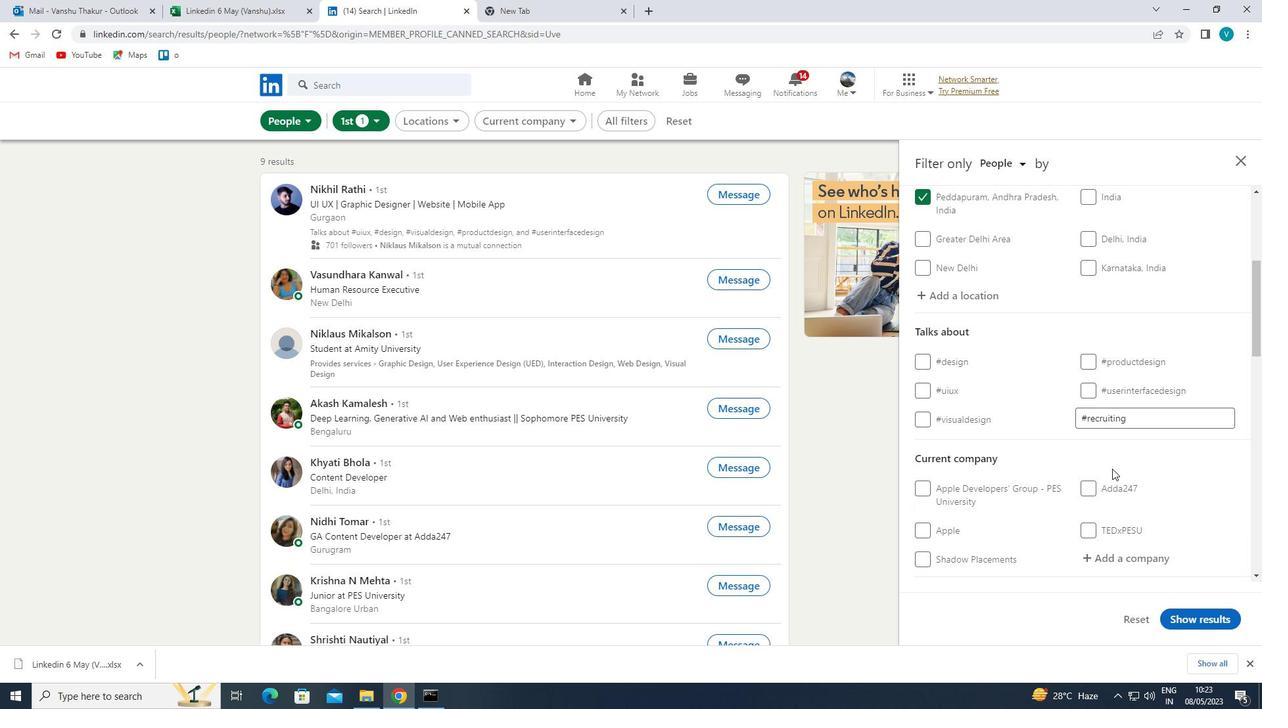 
Action: Mouse moved to (1111, 414)
Screenshot: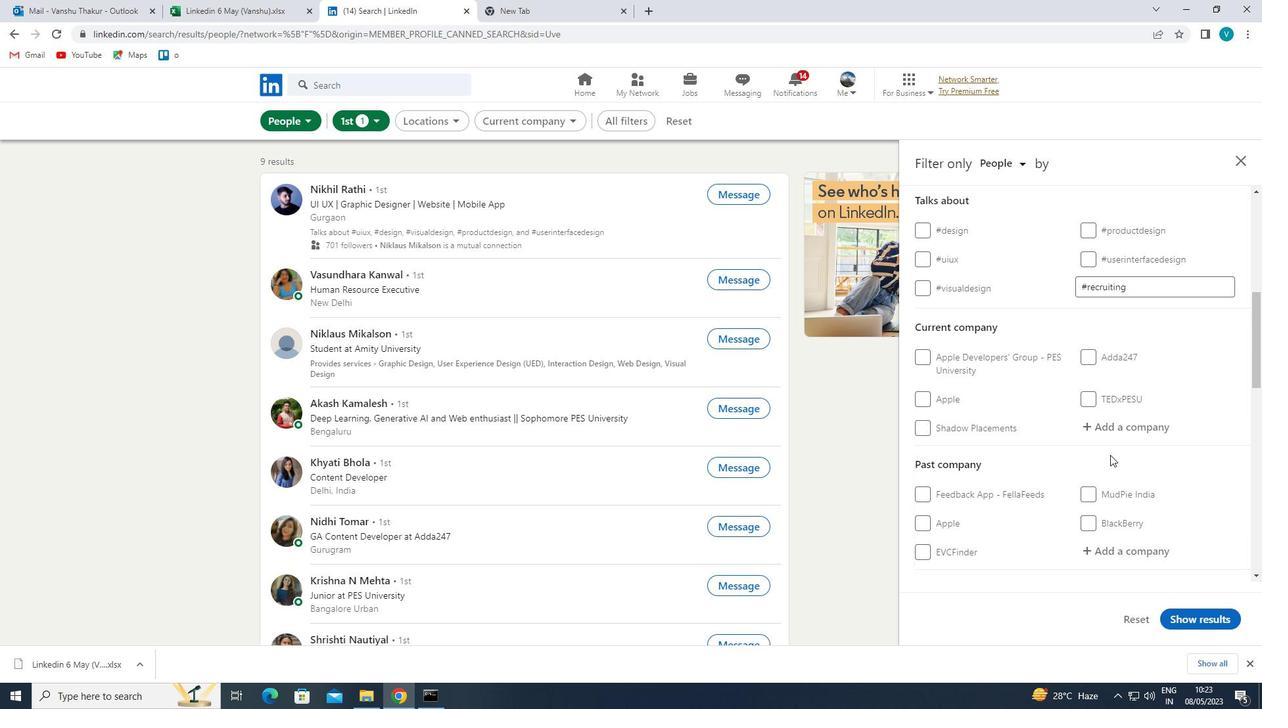 
Action: Mouse pressed left at (1111, 414)
Screenshot: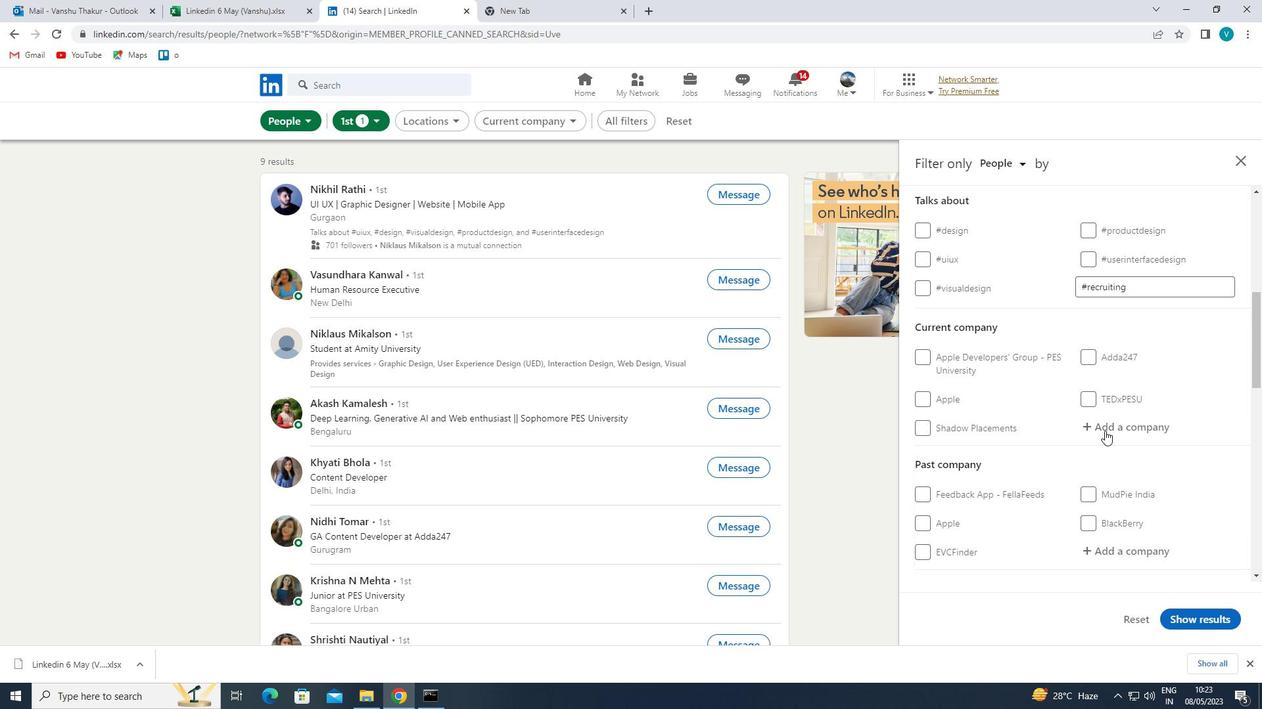 
Action: Mouse moved to (1114, 423)
Screenshot: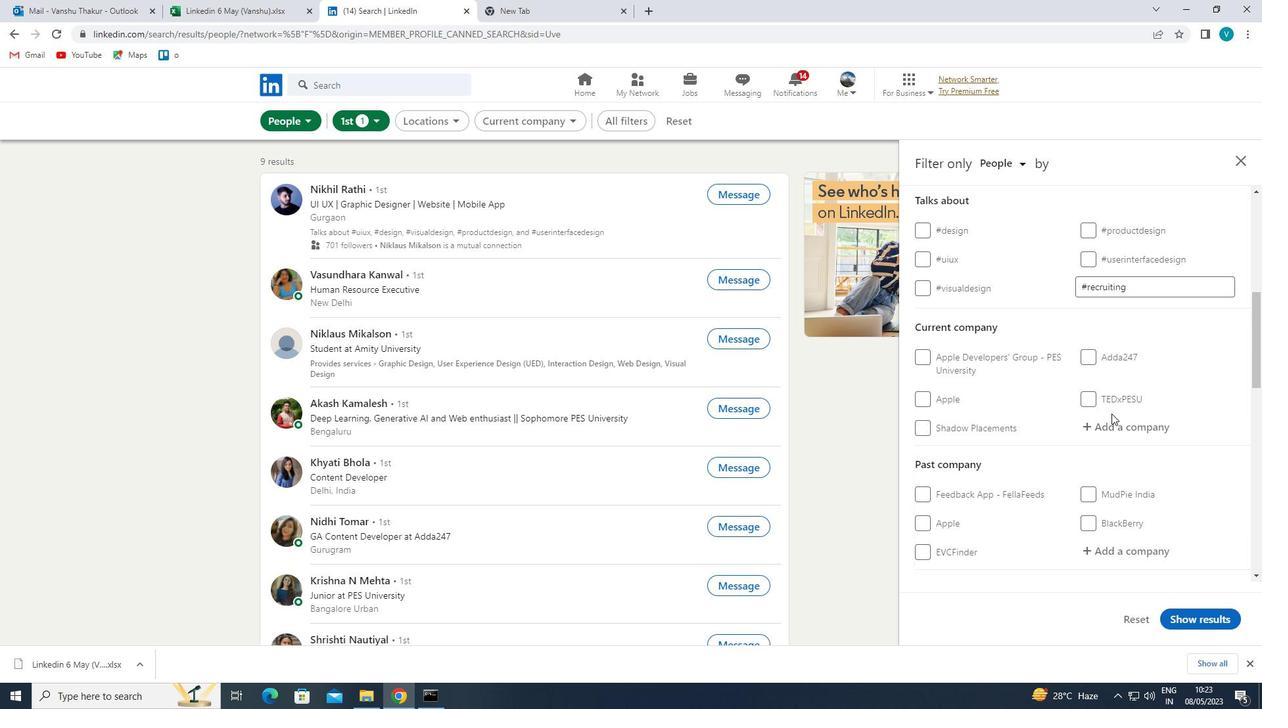 
Action: Mouse pressed left at (1114, 423)
Screenshot: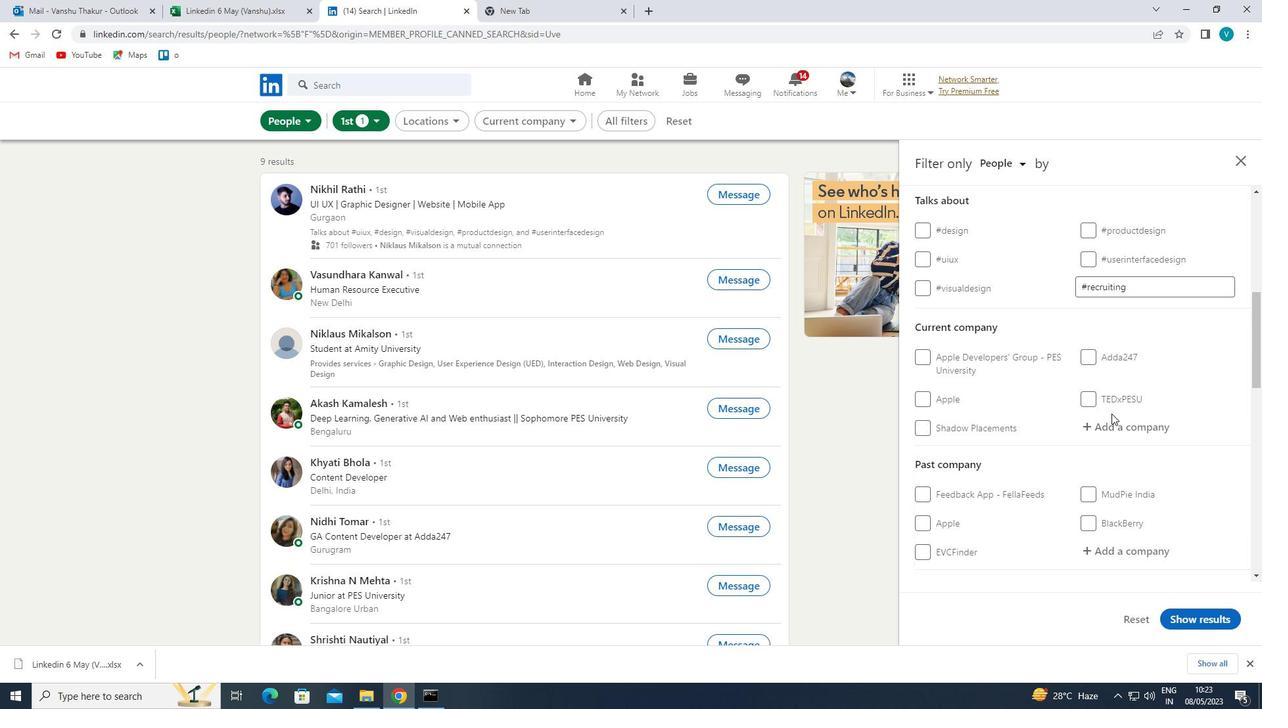 
Action: Key pressed <Key.shift>BLACK<Key.shift><Key.shift><Key.shift>BUCK
Screenshot: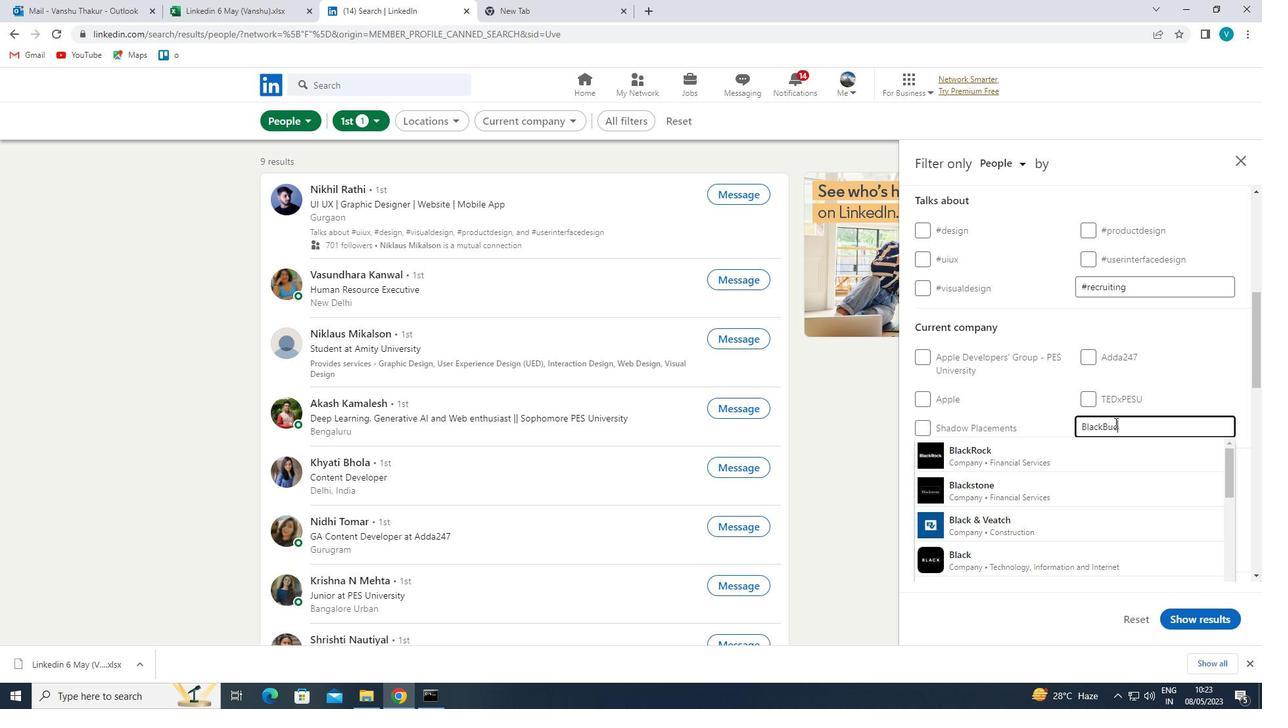 
Action: Mouse moved to (1126, 454)
Screenshot: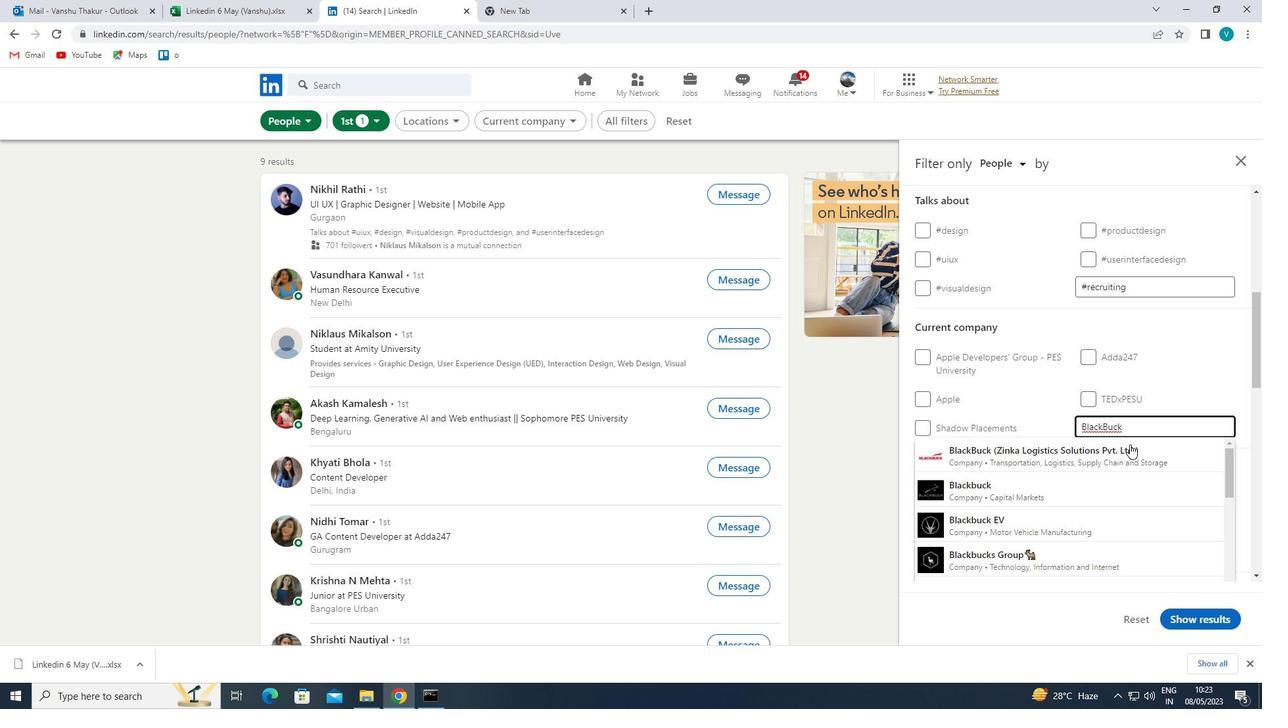 
Action: Mouse pressed left at (1126, 454)
Screenshot: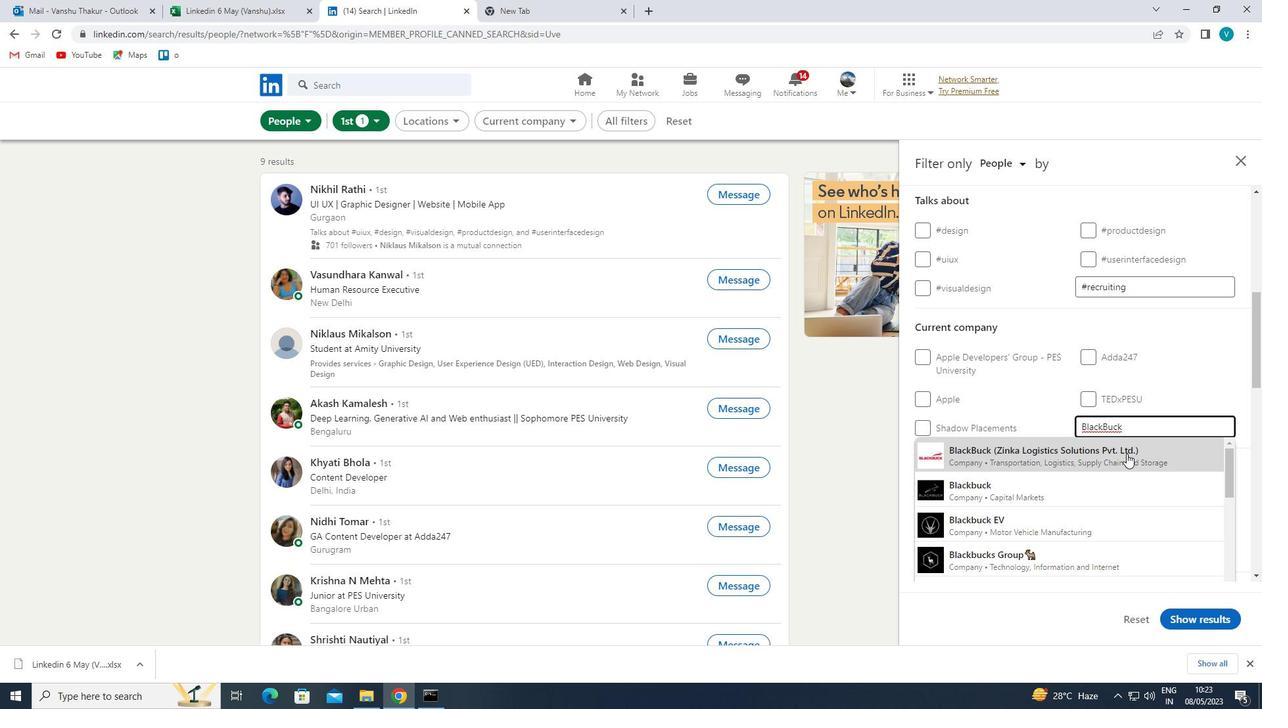 
Action: Mouse scrolled (1126, 454) with delta (0, 0)
Screenshot: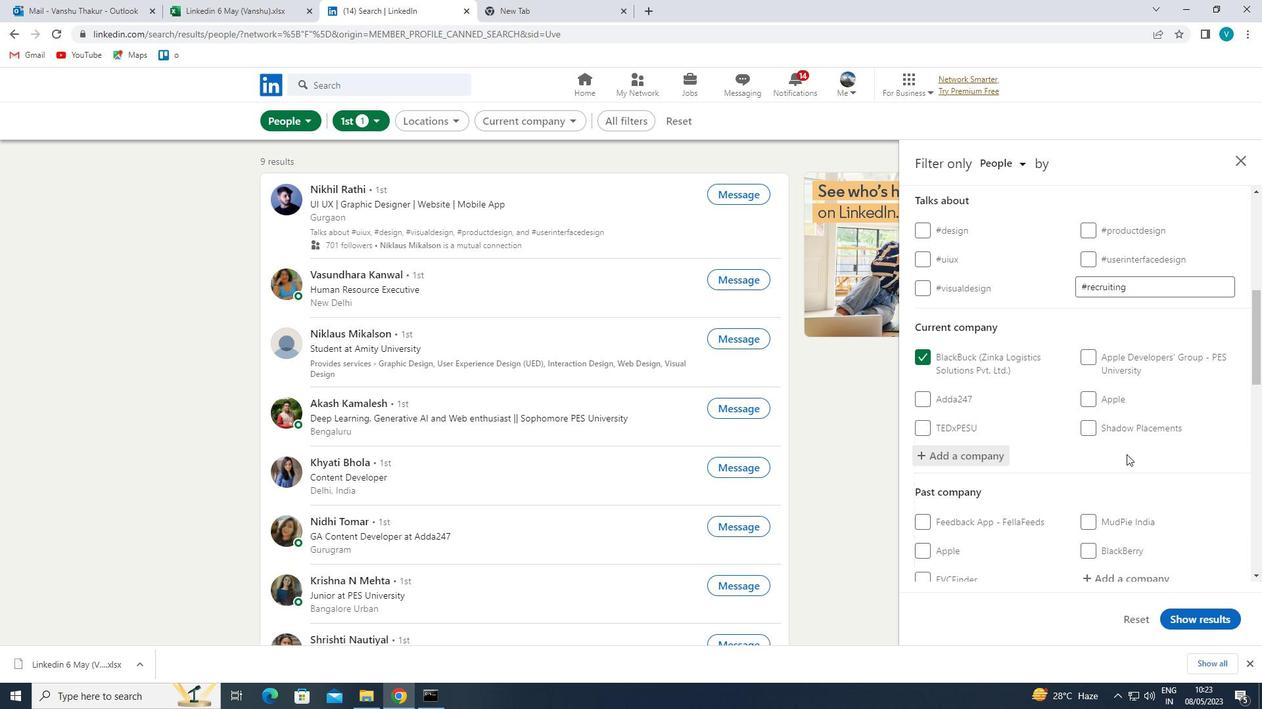 
Action: Mouse scrolled (1126, 454) with delta (0, 0)
Screenshot: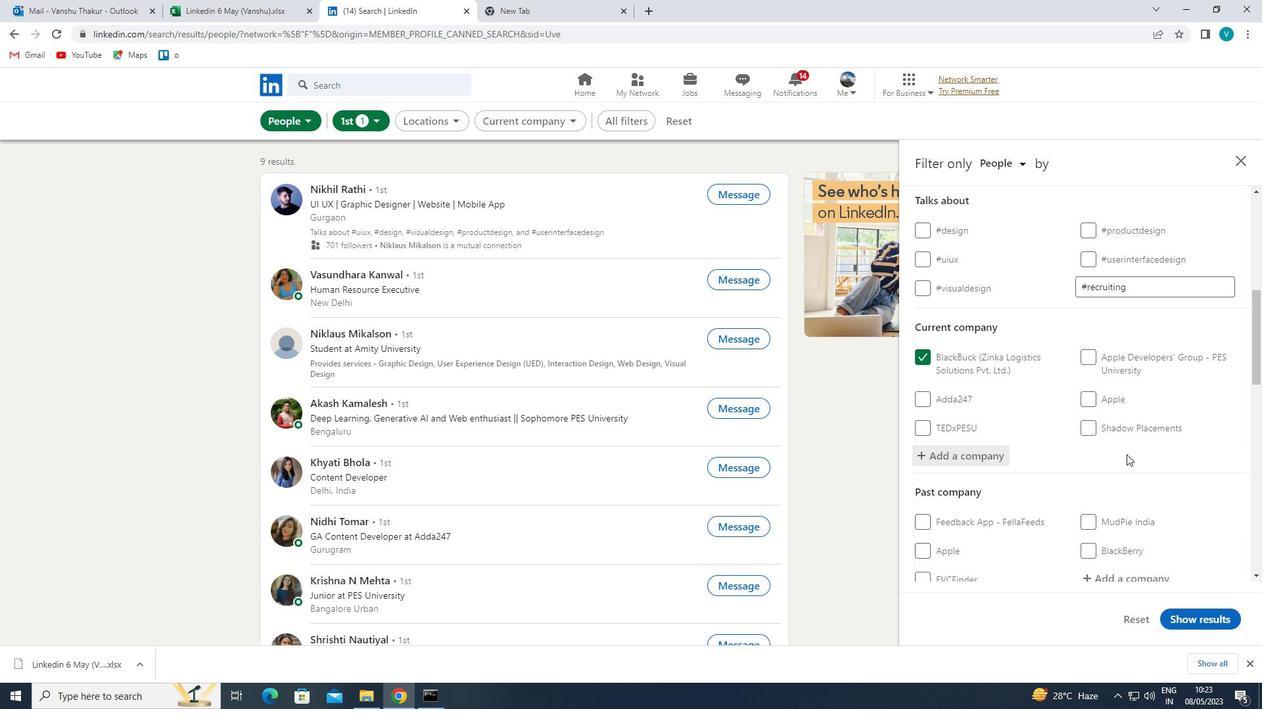 
Action: Mouse scrolled (1126, 454) with delta (0, 0)
Screenshot: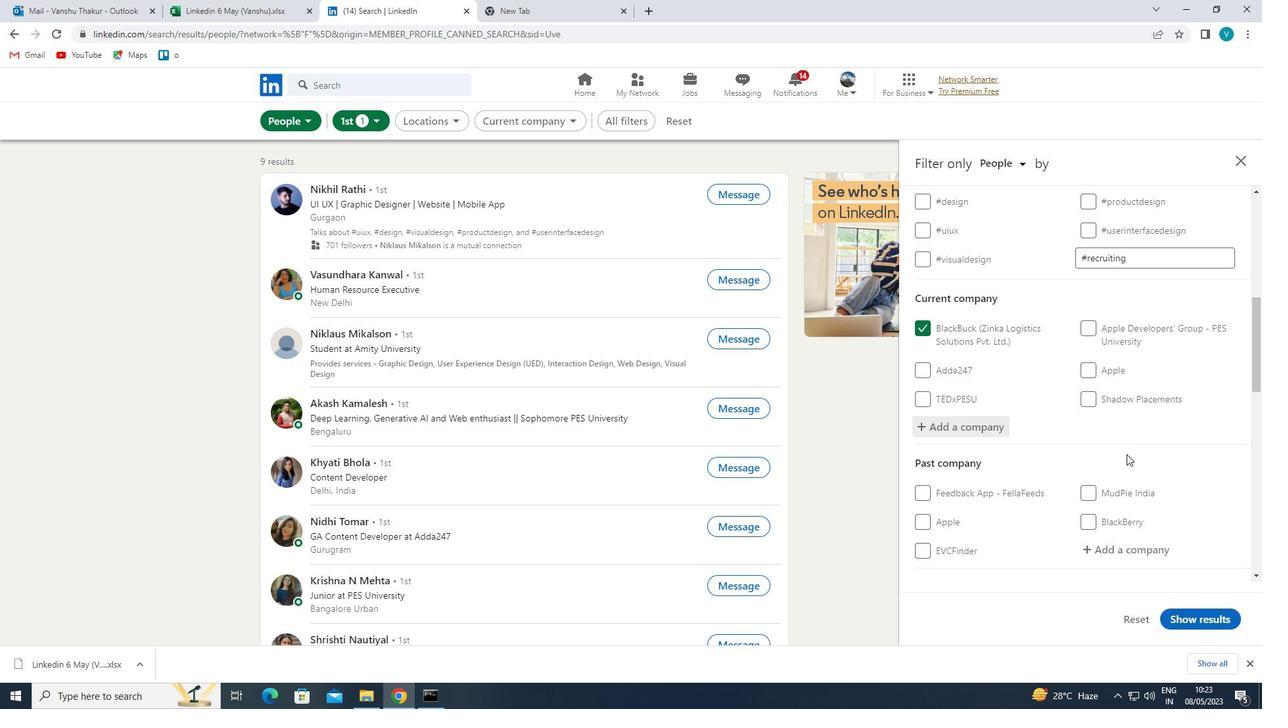 
Action: Mouse scrolled (1126, 454) with delta (0, 0)
Screenshot: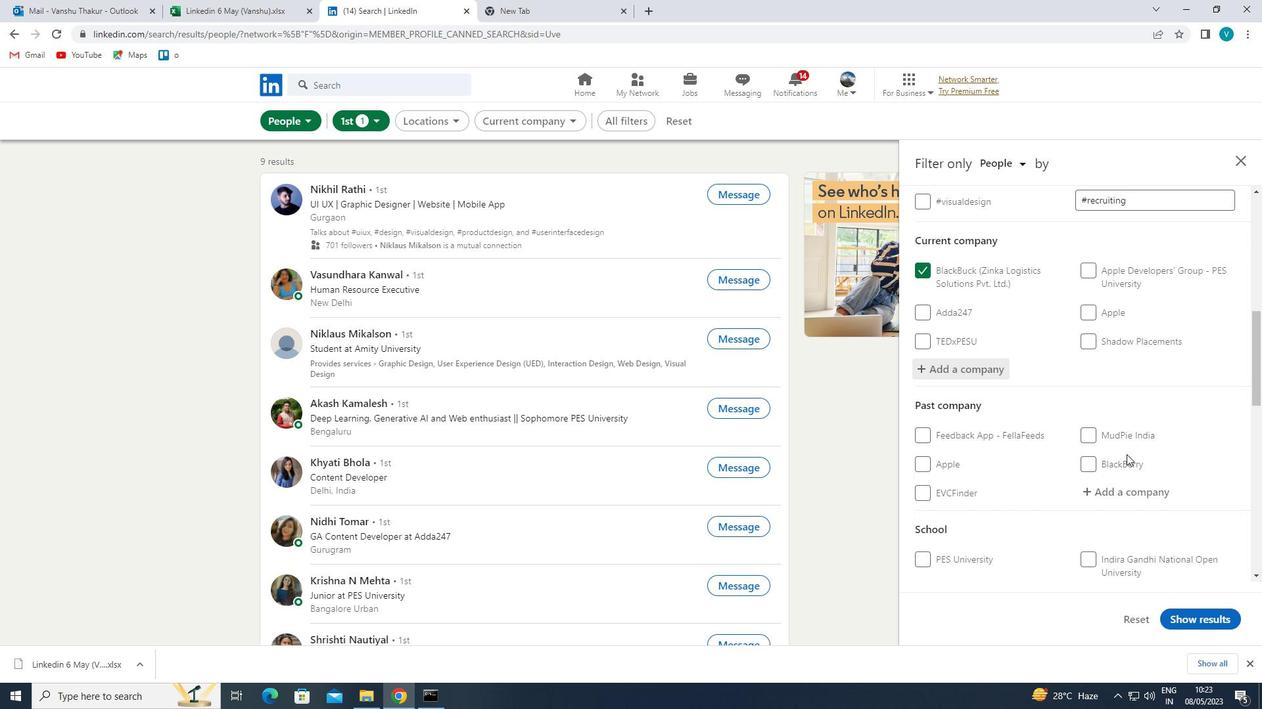 
Action: Mouse scrolled (1126, 454) with delta (0, 0)
Screenshot: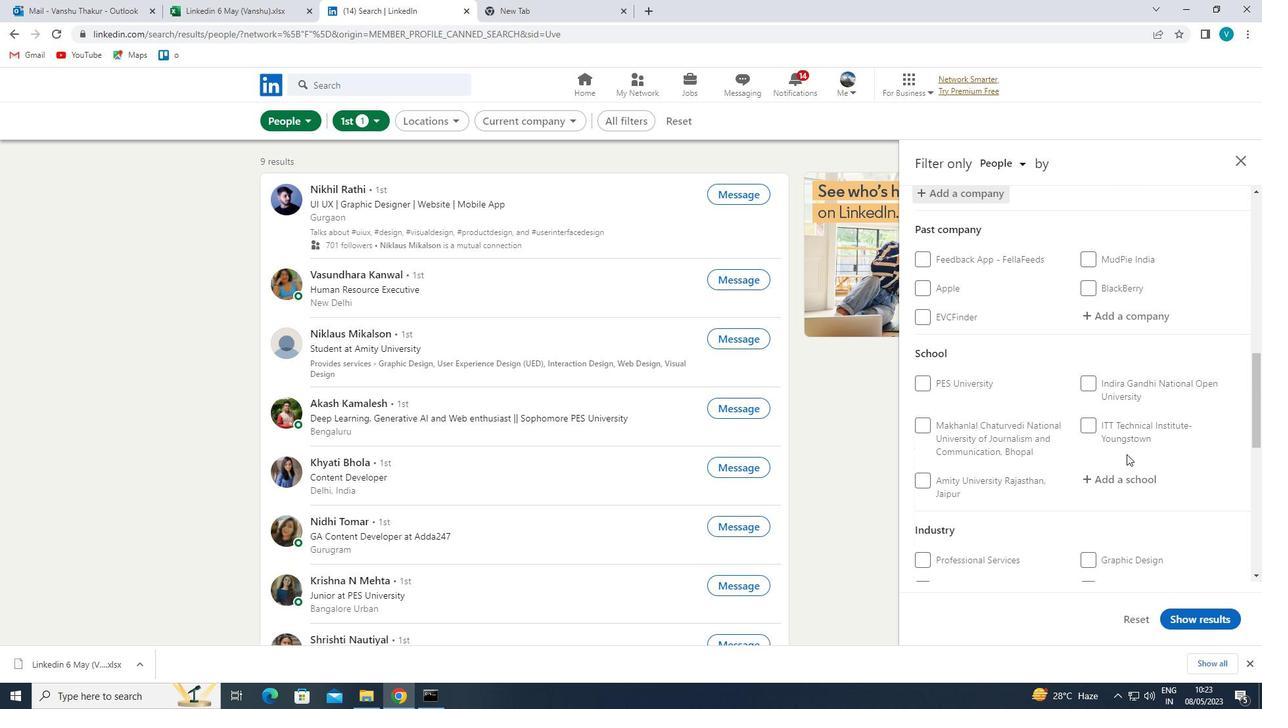 
Action: Mouse moved to (1125, 424)
Screenshot: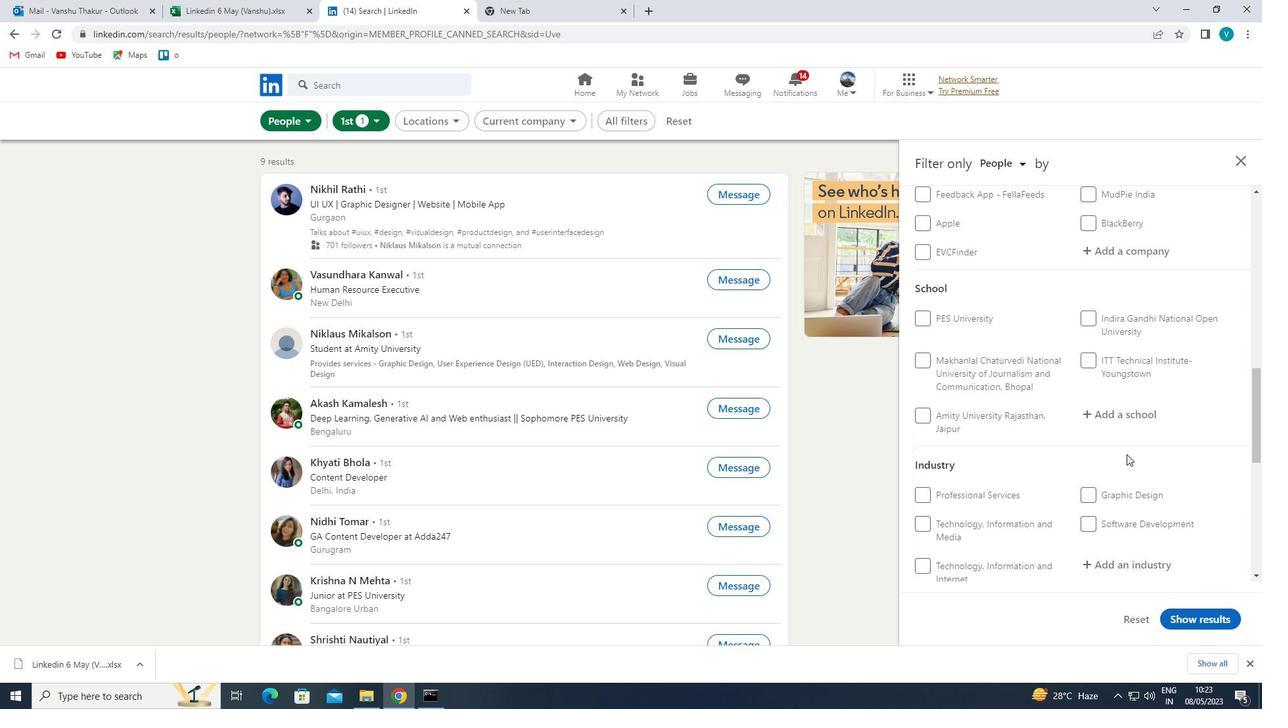 
Action: Mouse pressed left at (1125, 424)
Screenshot: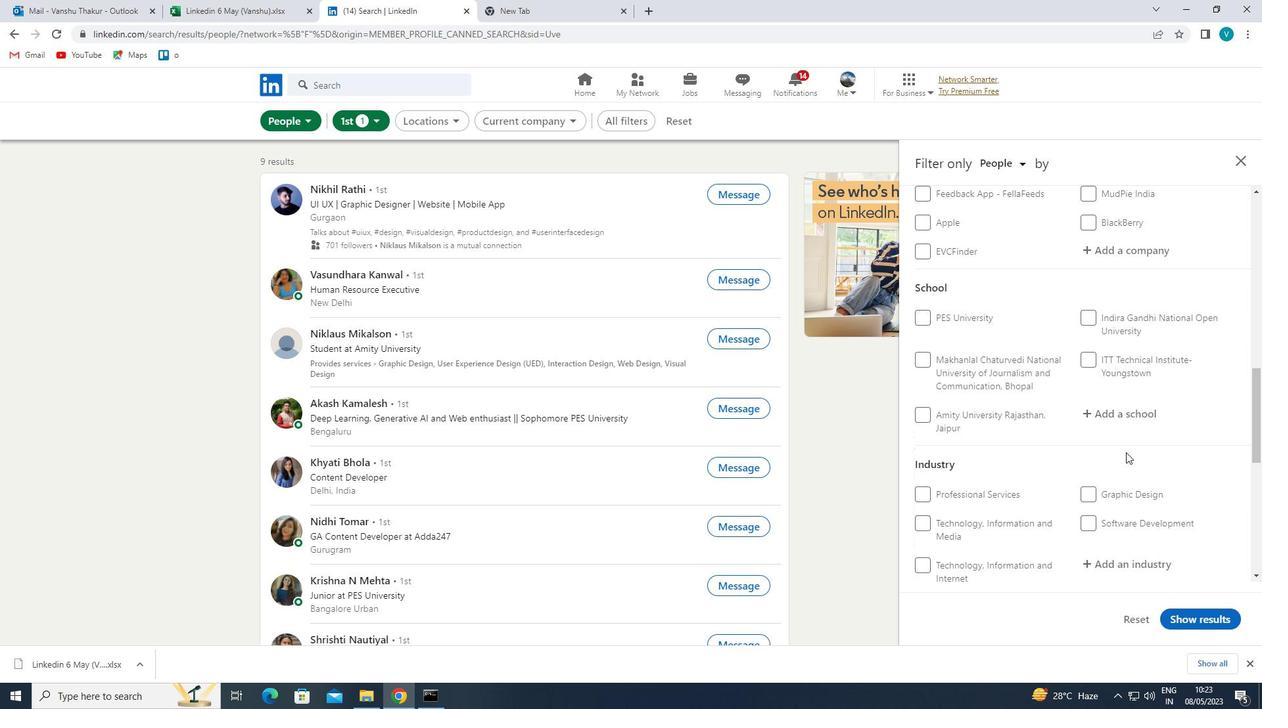 
Action: Mouse moved to (1132, 417)
Screenshot: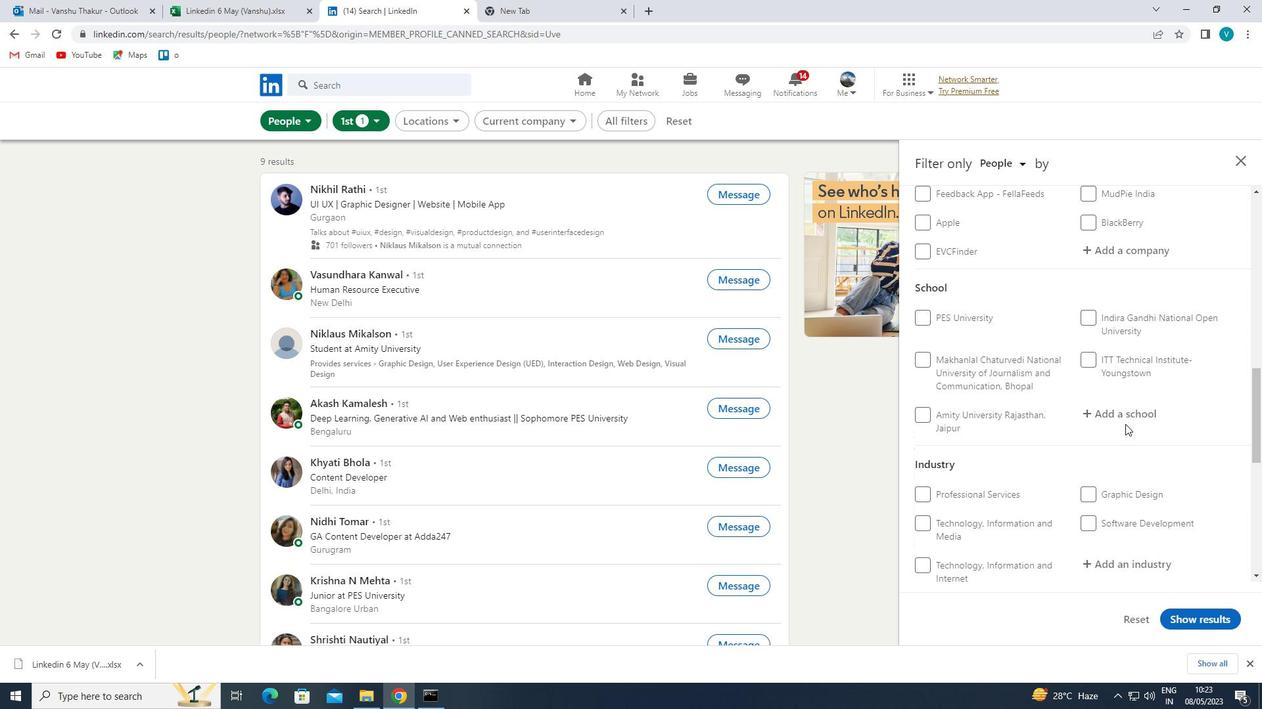 
Action: Mouse pressed left at (1132, 417)
Screenshot: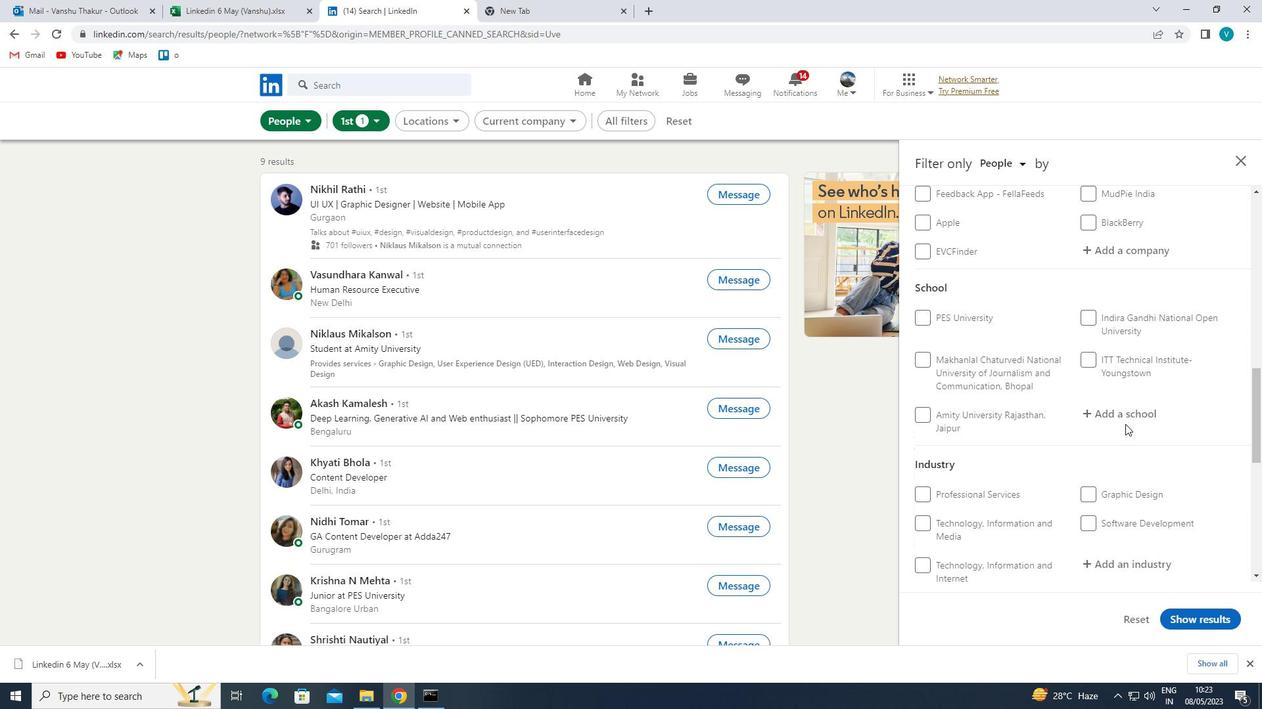 
Action: Key pressed <Key.shift>MITHIBAI
Screenshot: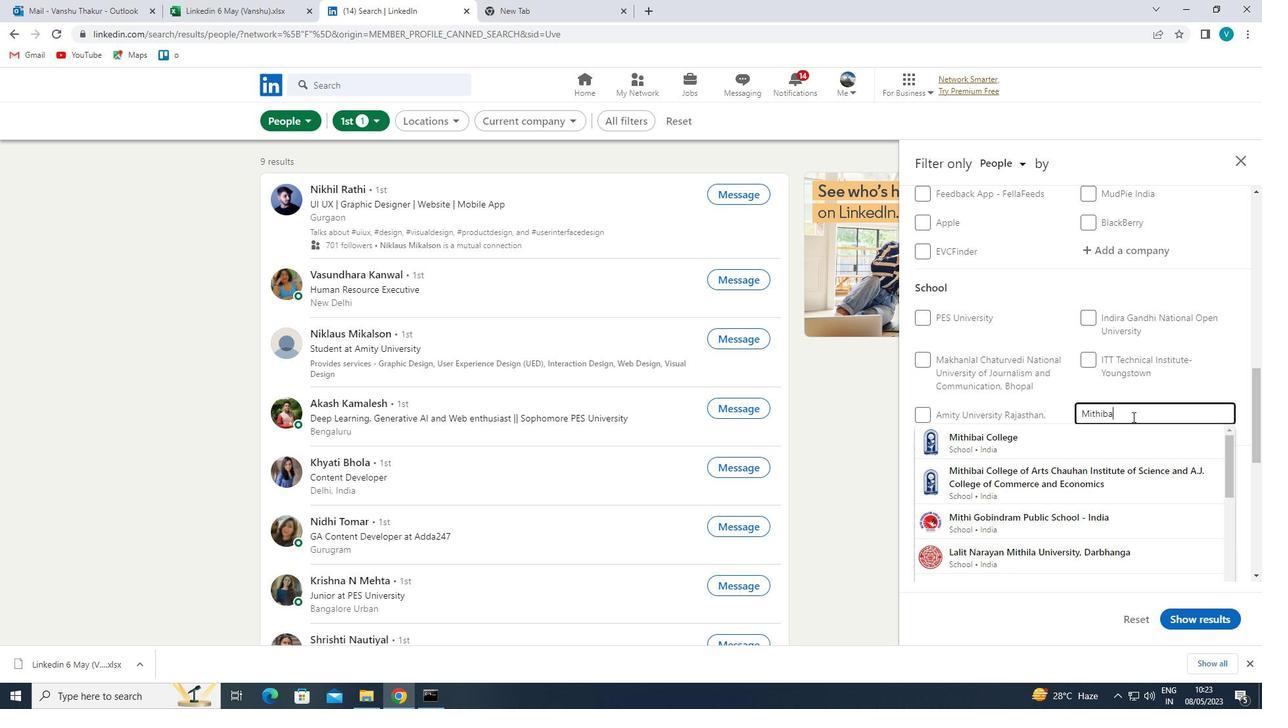 
Action: Mouse moved to (1121, 471)
Screenshot: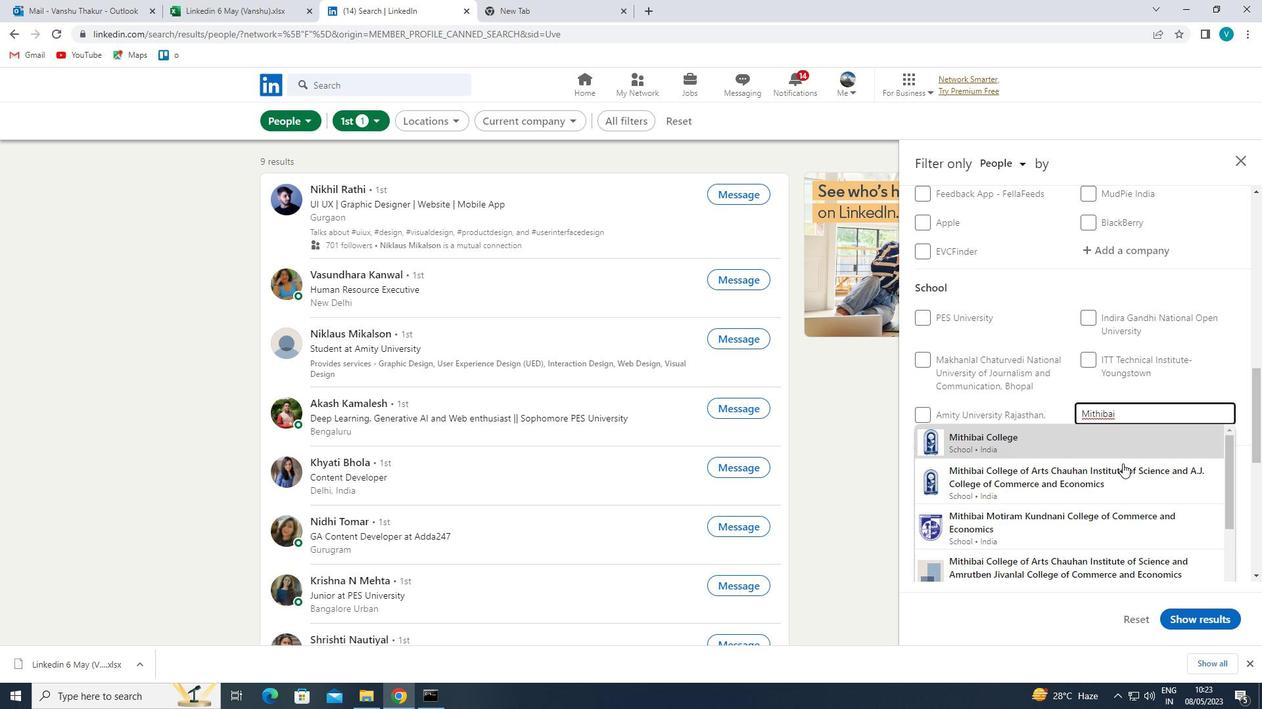 
Action: Mouse pressed left at (1121, 471)
Screenshot: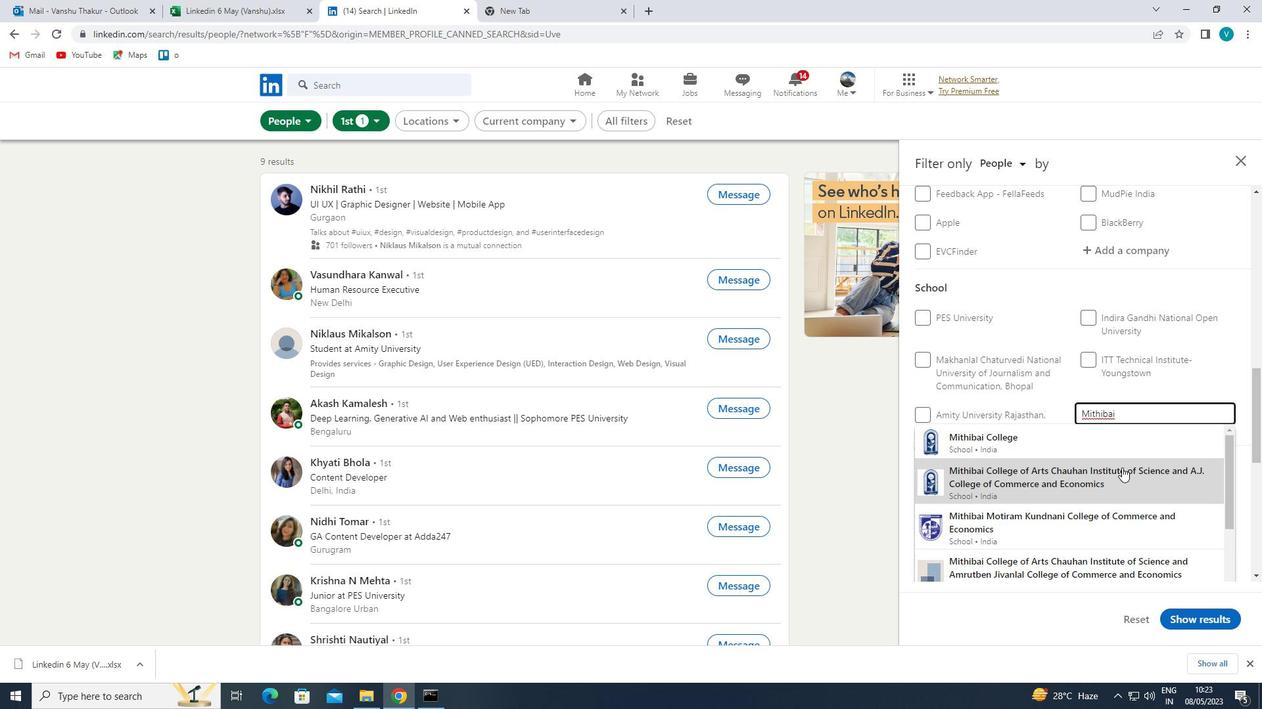
Action: Mouse scrolled (1121, 471) with delta (0, 0)
Screenshot: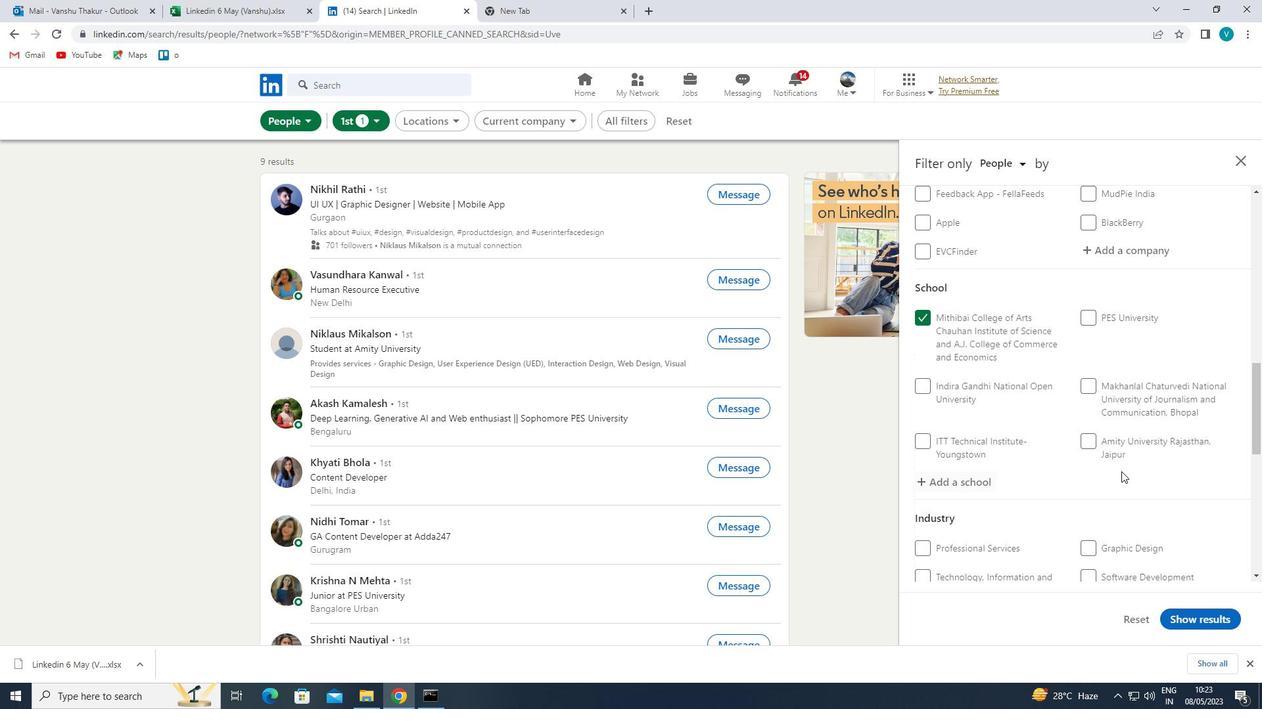 
Action: Mouse scrolled (1121, 471) with delta (0, 0)
Screenshot: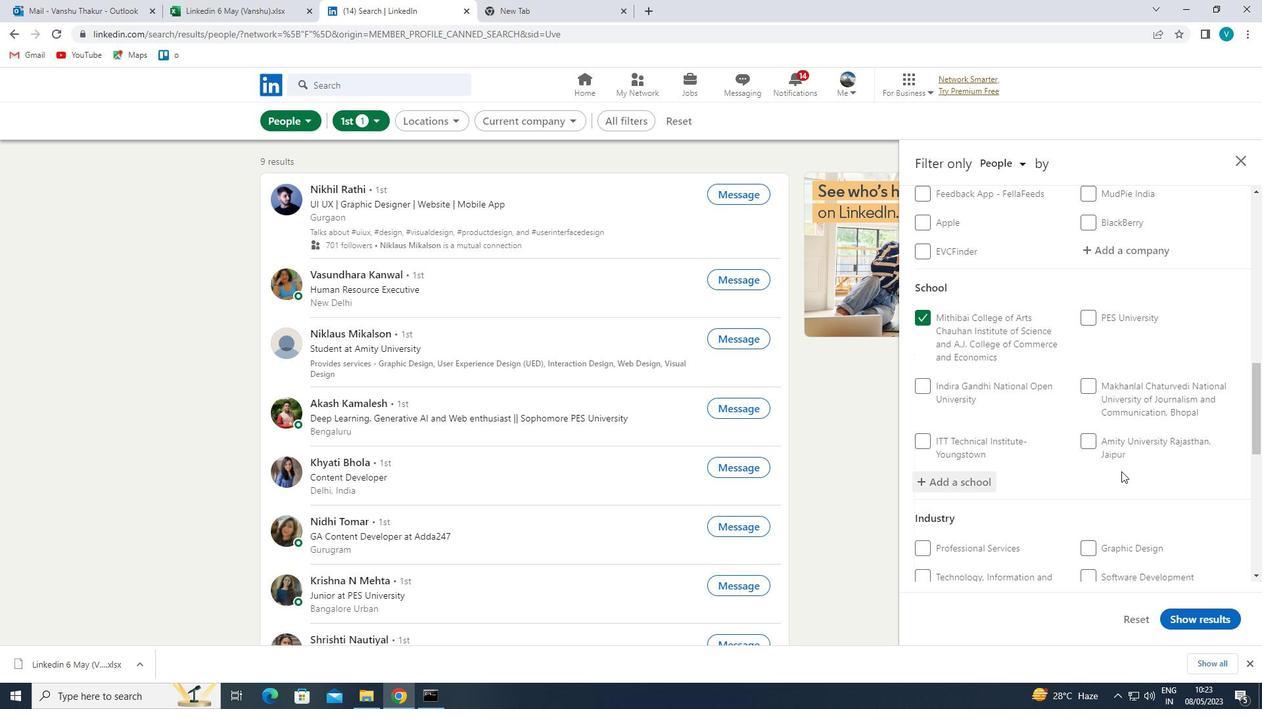 
Action: Mouse moved to (1118, 471)
Screenshot: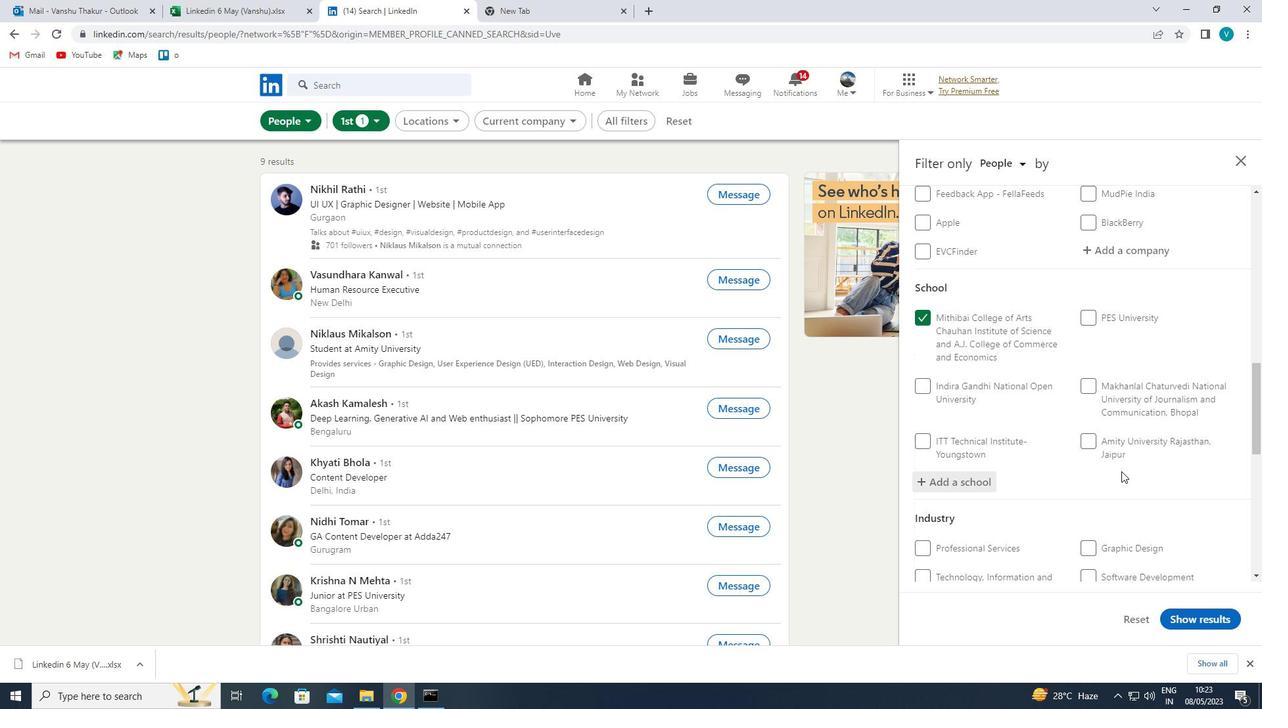 
Action: Mouse scrolled (1118, 471) with delta (0, 0)
Screenshot: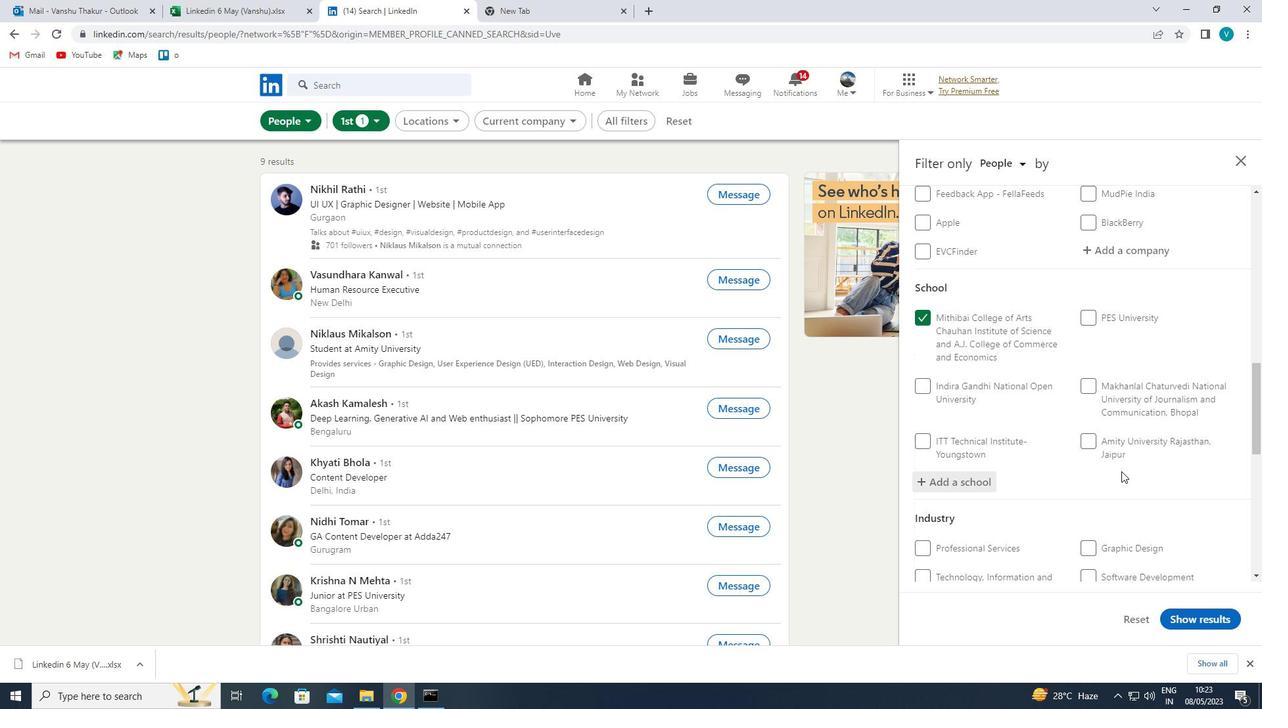 
Action: Mouse moved to (1122, 417)
Screenshot: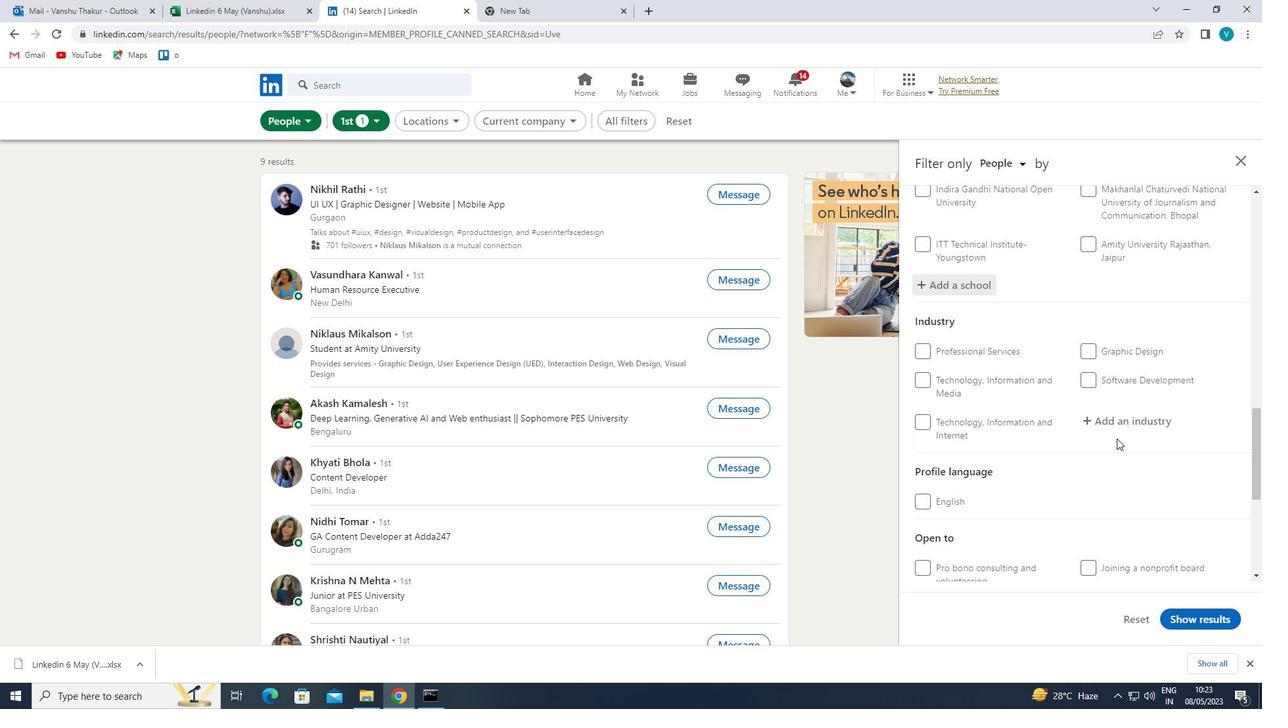 
Action: Mouse pressed left at (1122, 417)
Screenshot: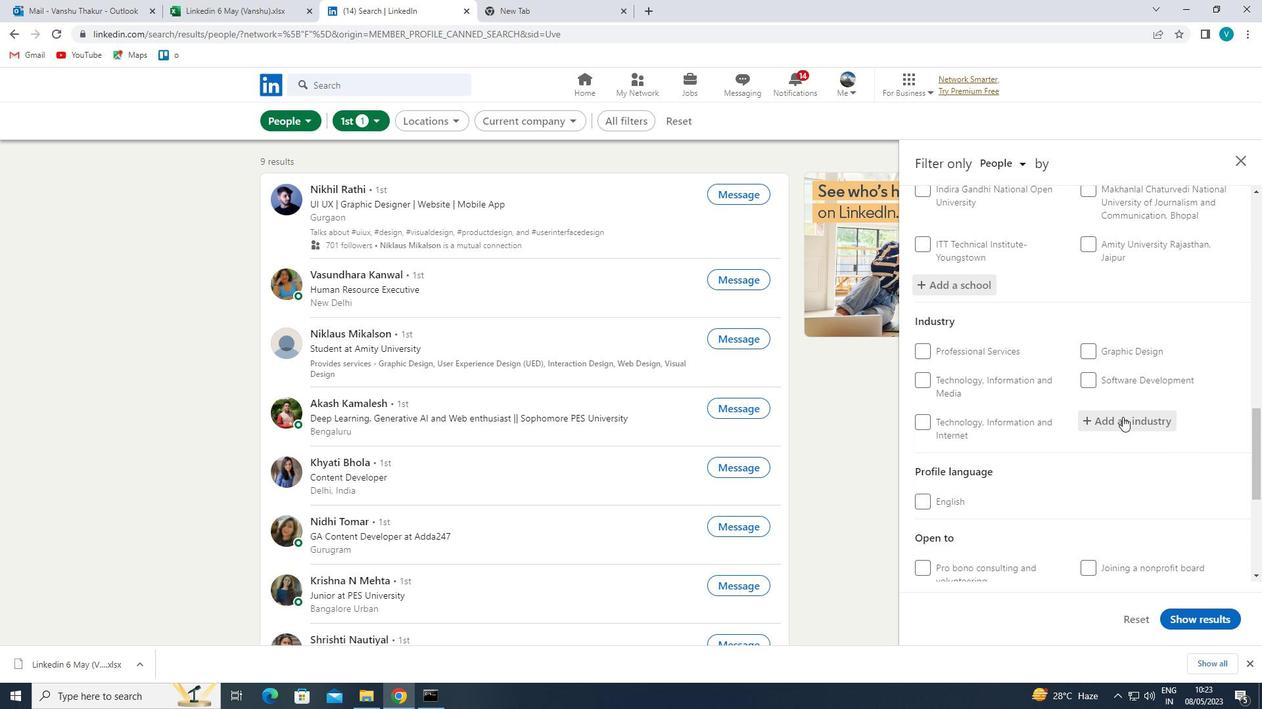 
Action: Mouse moved to (1042, 371)
Screenshot: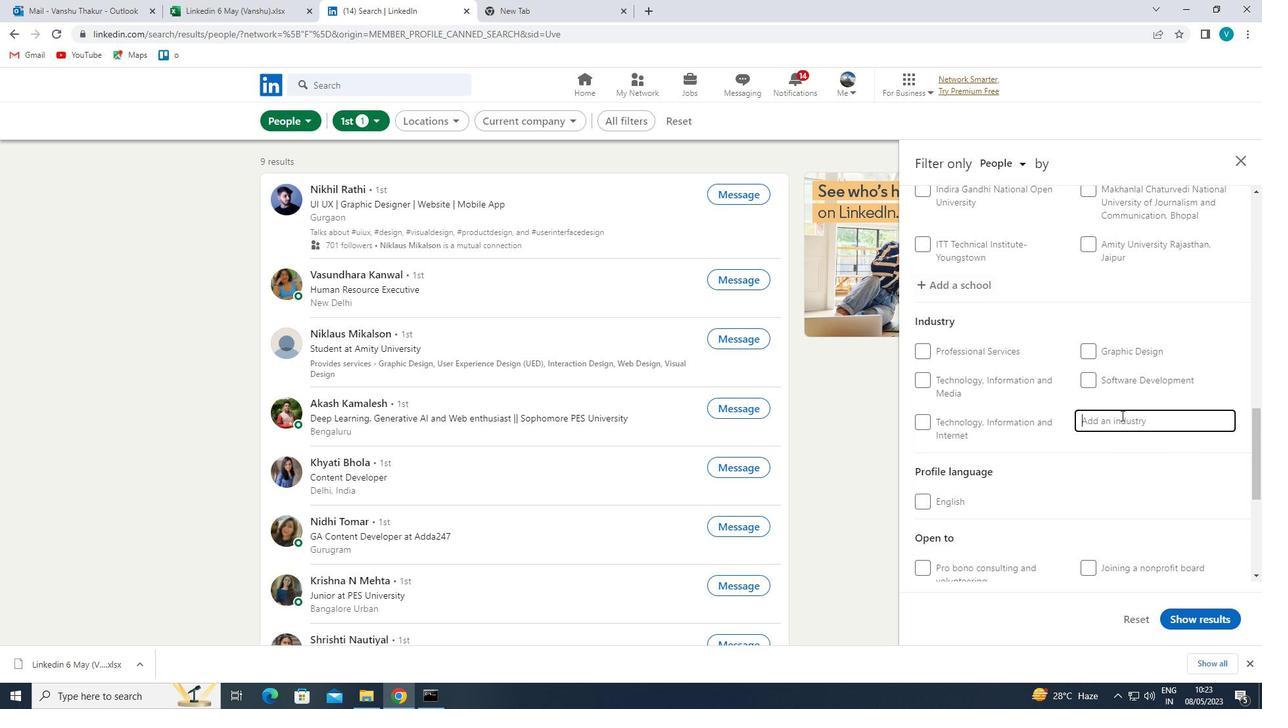 
Action: Key pressed <Key.shift>WHOLESALE<Key.space>
Screenshot: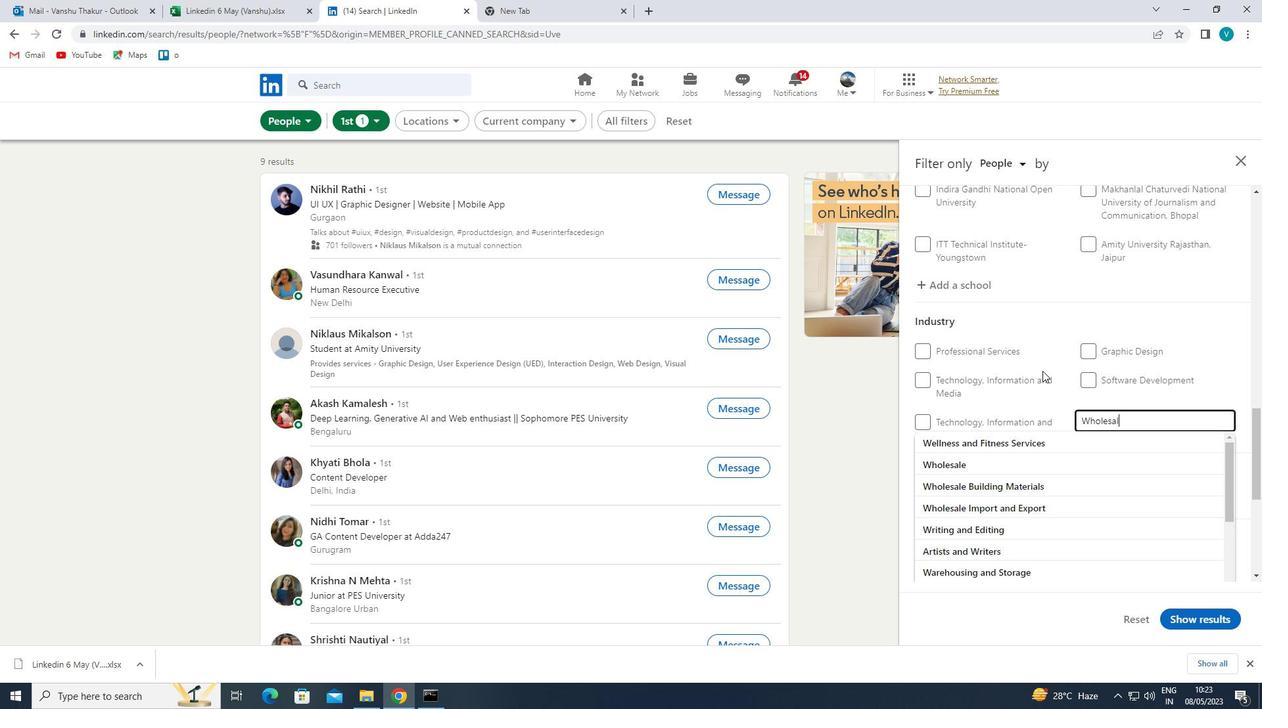 
Action: Mouse moved to (1036, 383)
Screenshot: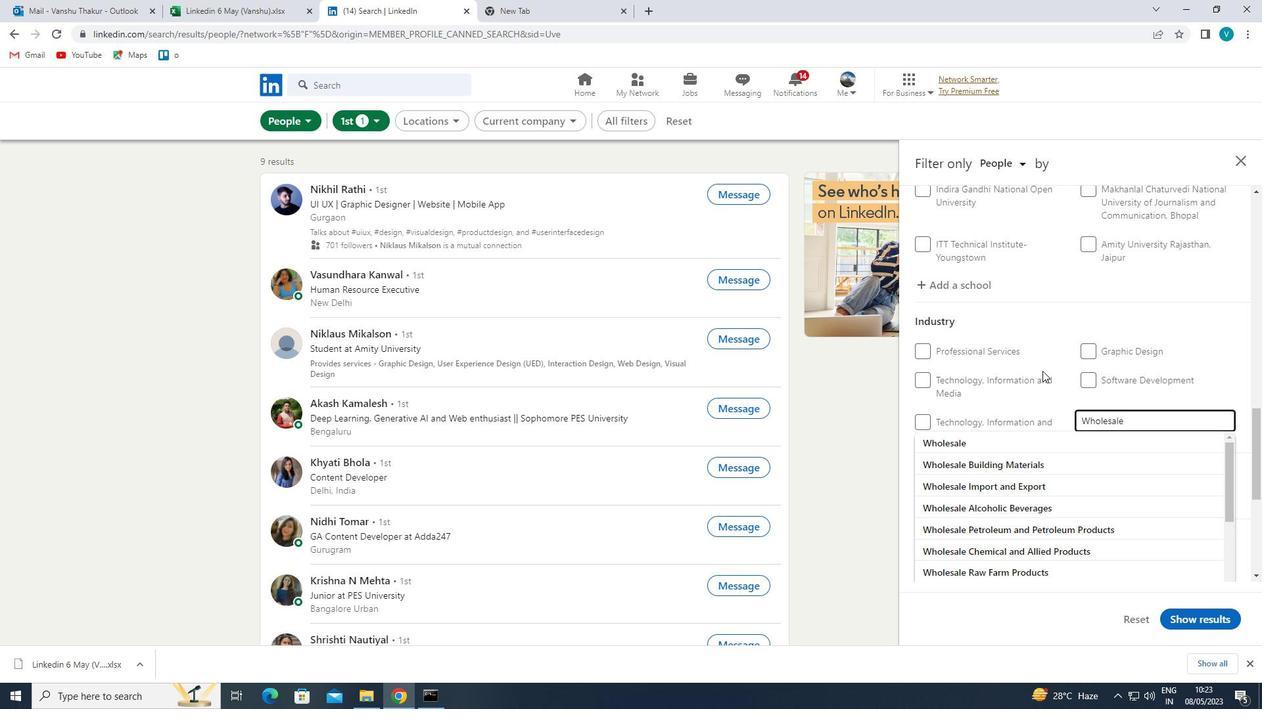 
Action: Key pressed <Key.shift>LUXURRY
Screenshot: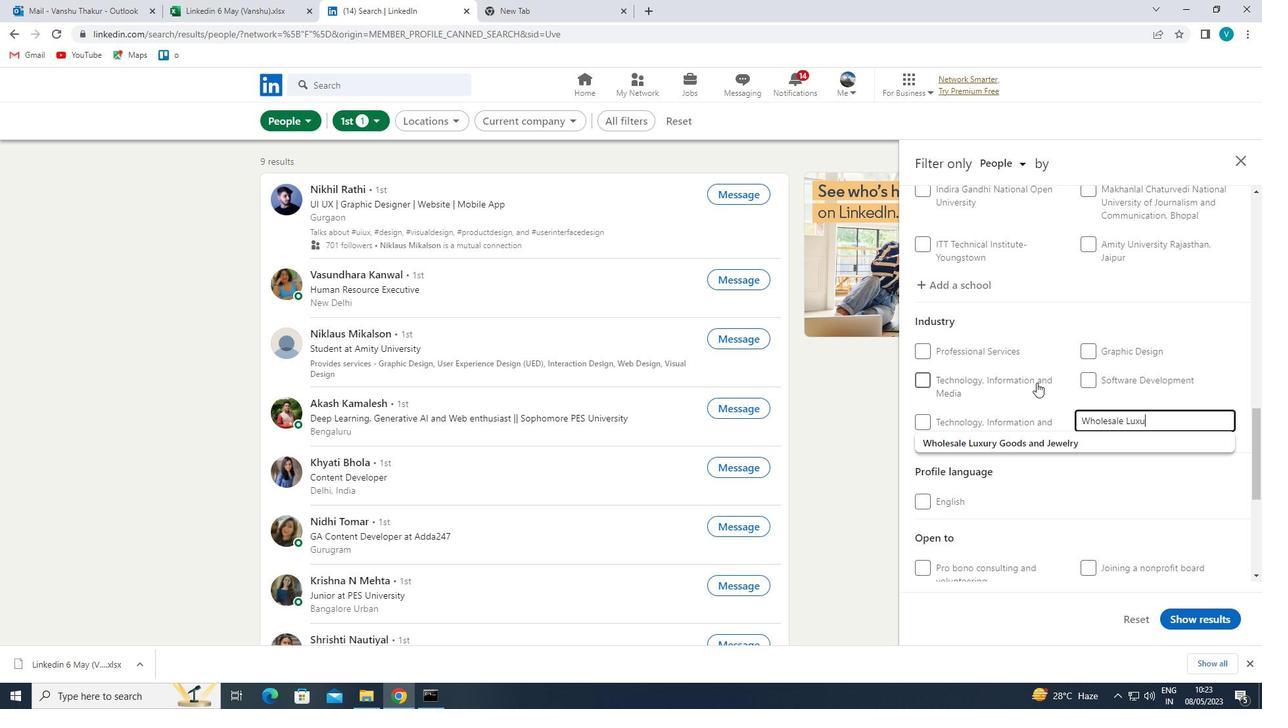 
Action: Mouse moved to (1035, 383)
Screenshot: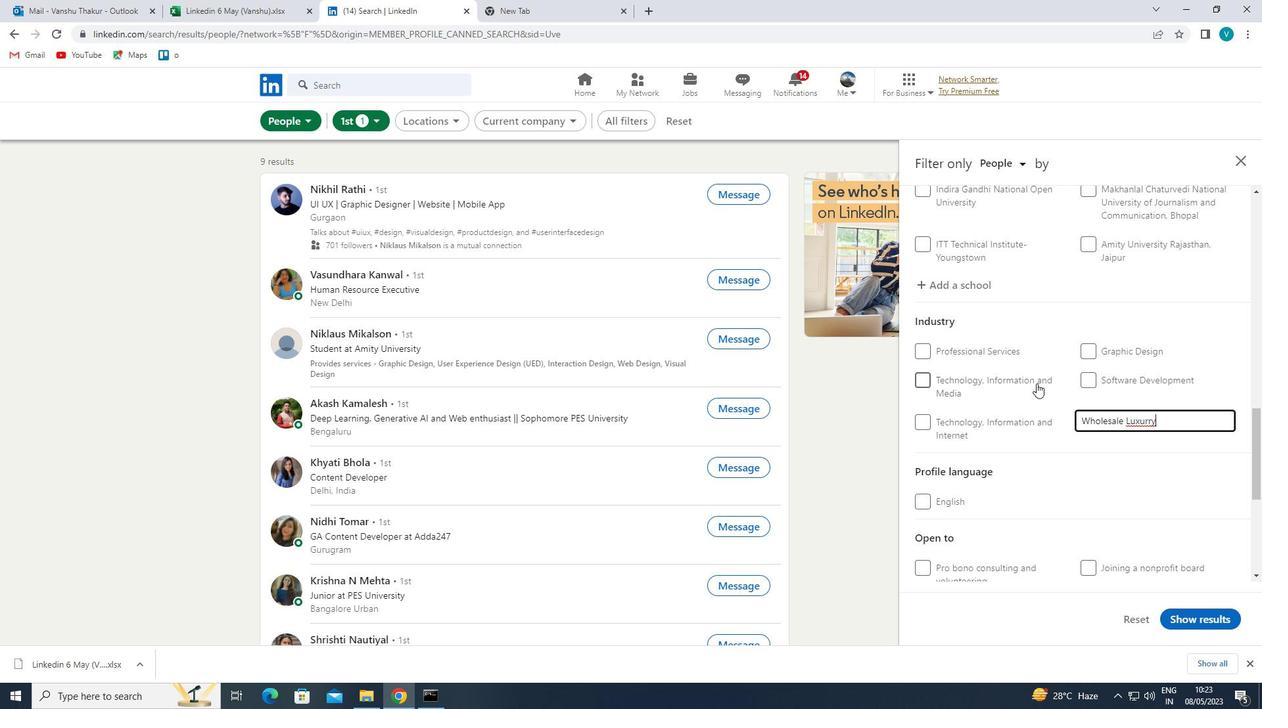 
Action: Key pressed <Key.backspace><Key.backspace>
Screenshot: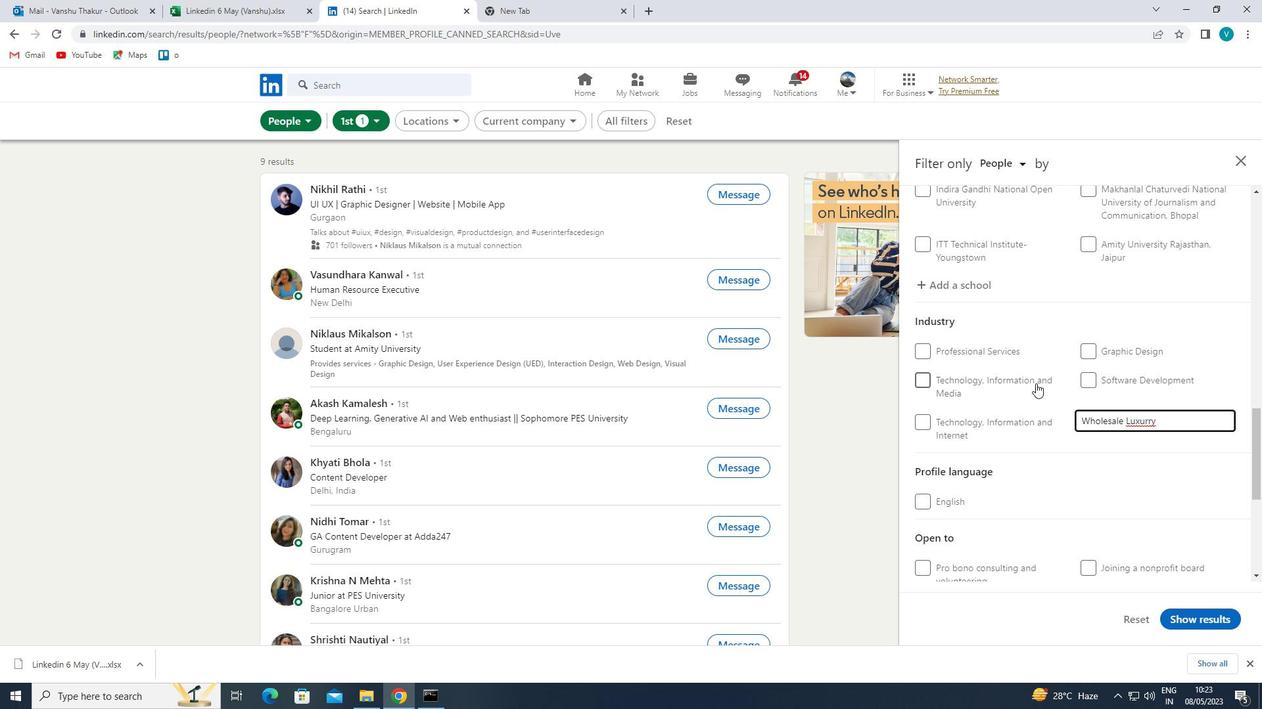 
Action: Mouse moved to (1030, 442)
Screenshot: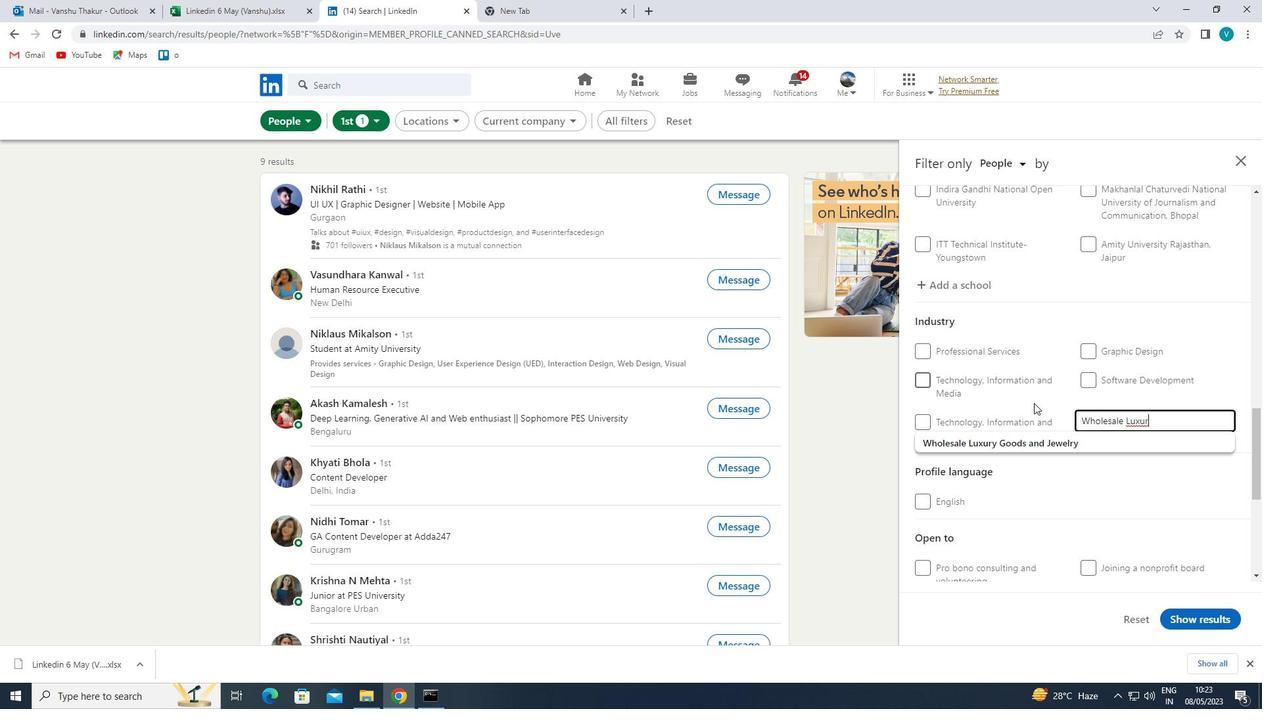 
Action: Mouse pressed left at (1030, 442)
Screenshot: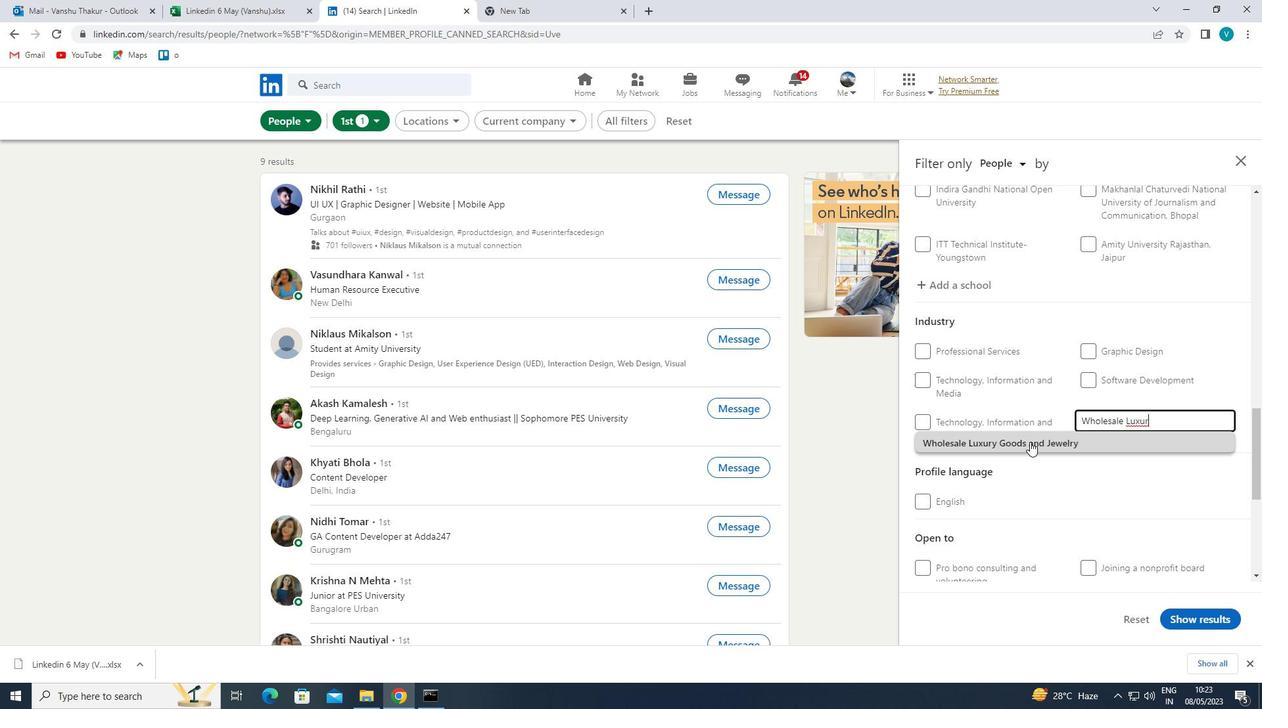 
Action: Mouse moved to (1031, 443)
Screenshot: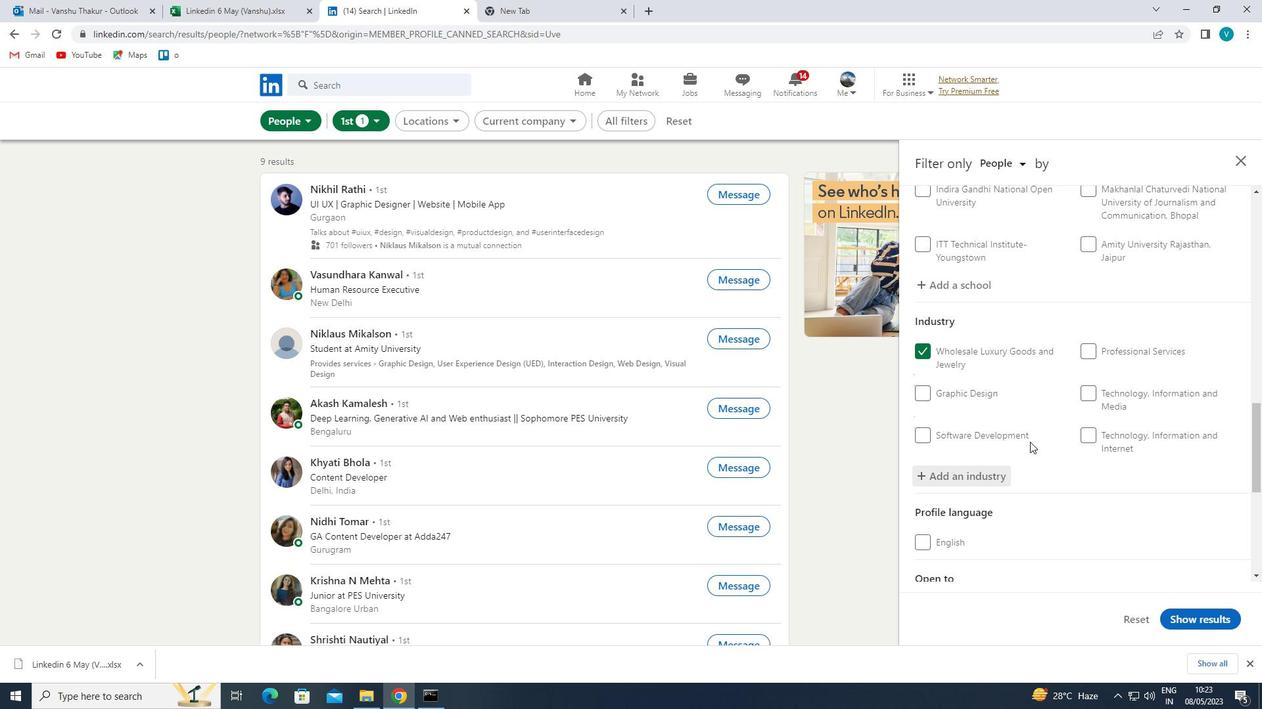 
Action: Mouse scrolled (1031, 443) with delta (0, 0)
Screenshot: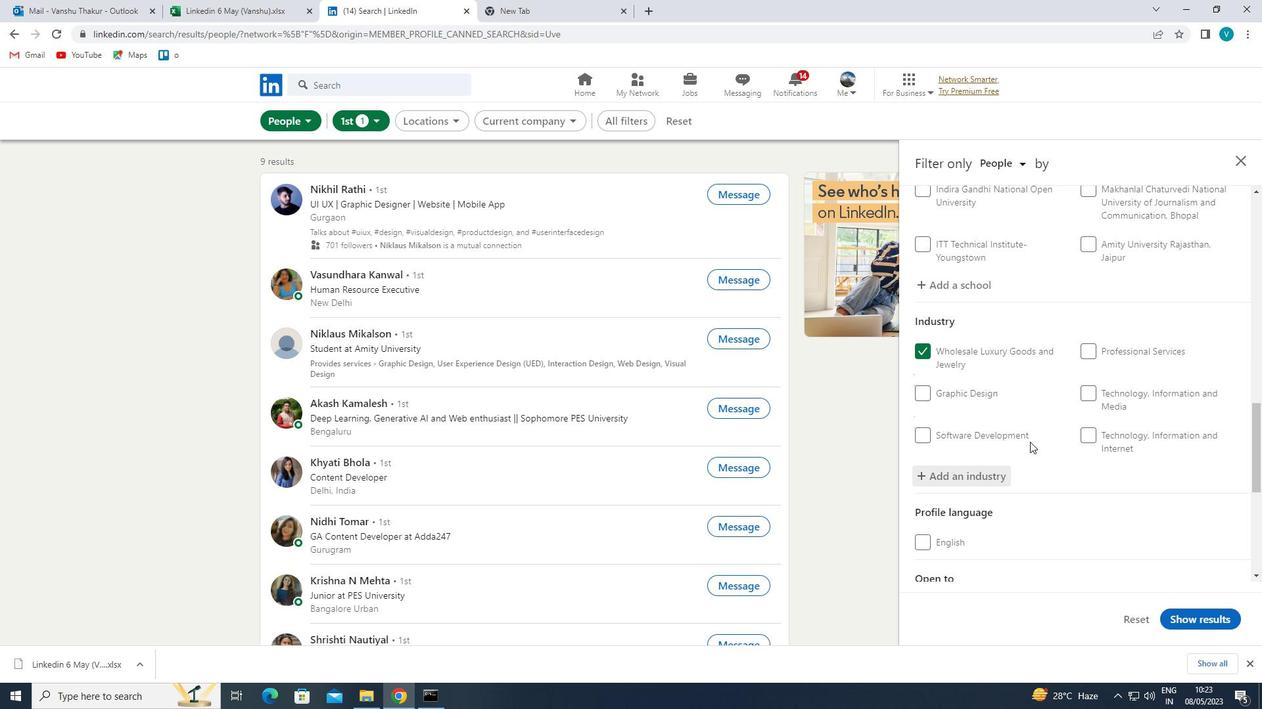 
Action: Mouse moved to (1033, 445)
Screenshot: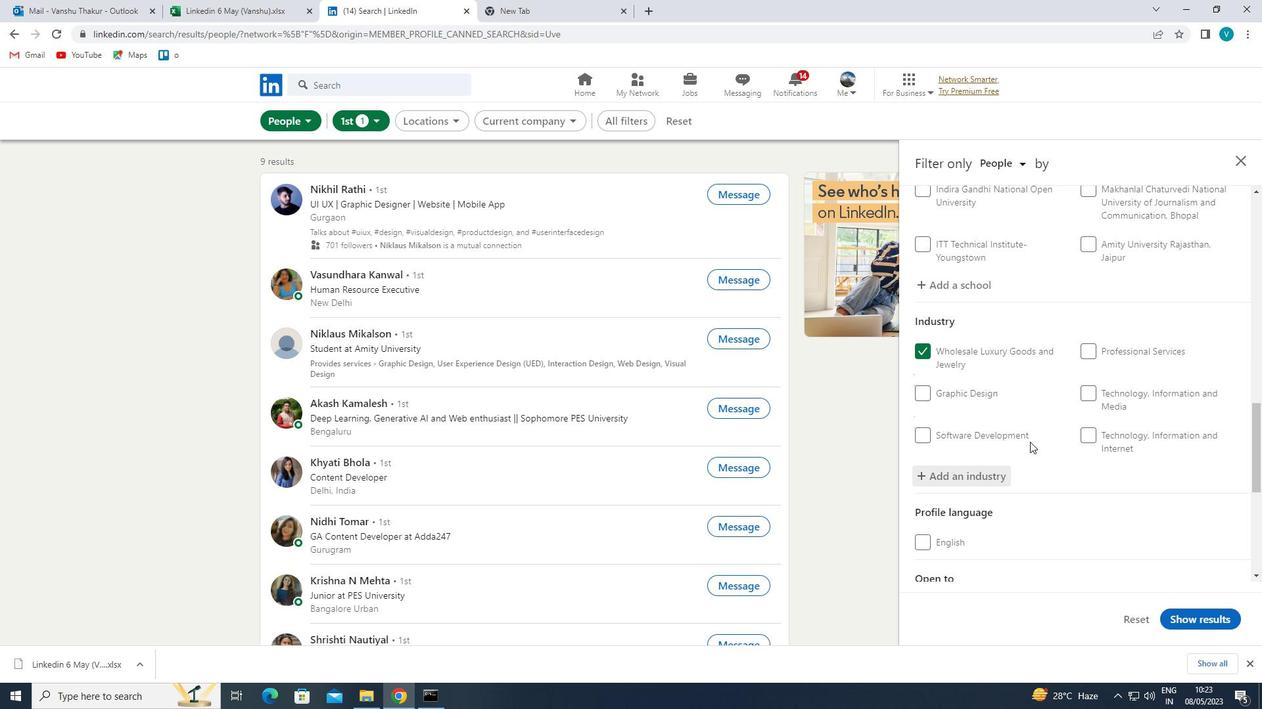 
Action: Mouse scrolled (1033, 444) with delta (0, 0)
Screenshot: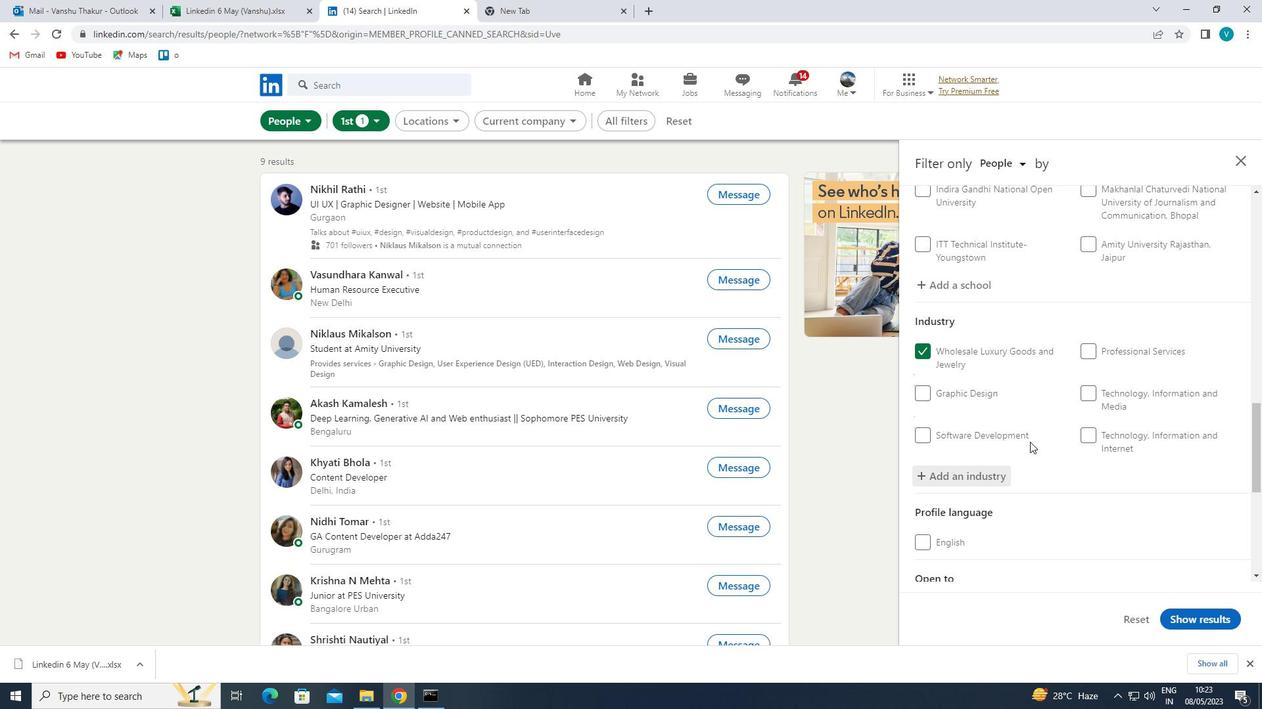 
Action: Mouse moved to (1036, 446)
Screenshot: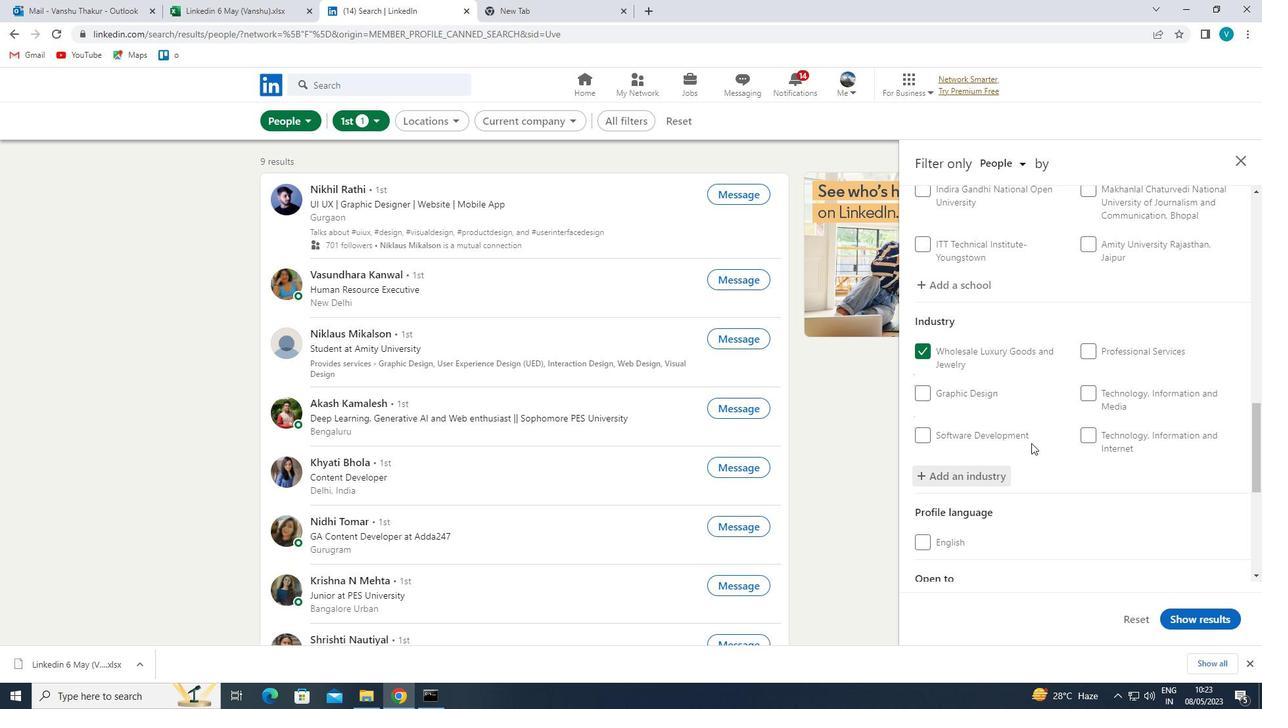 
Action: Mouse scrolled (1036, 446) with delta (0, 0)
Screenshot: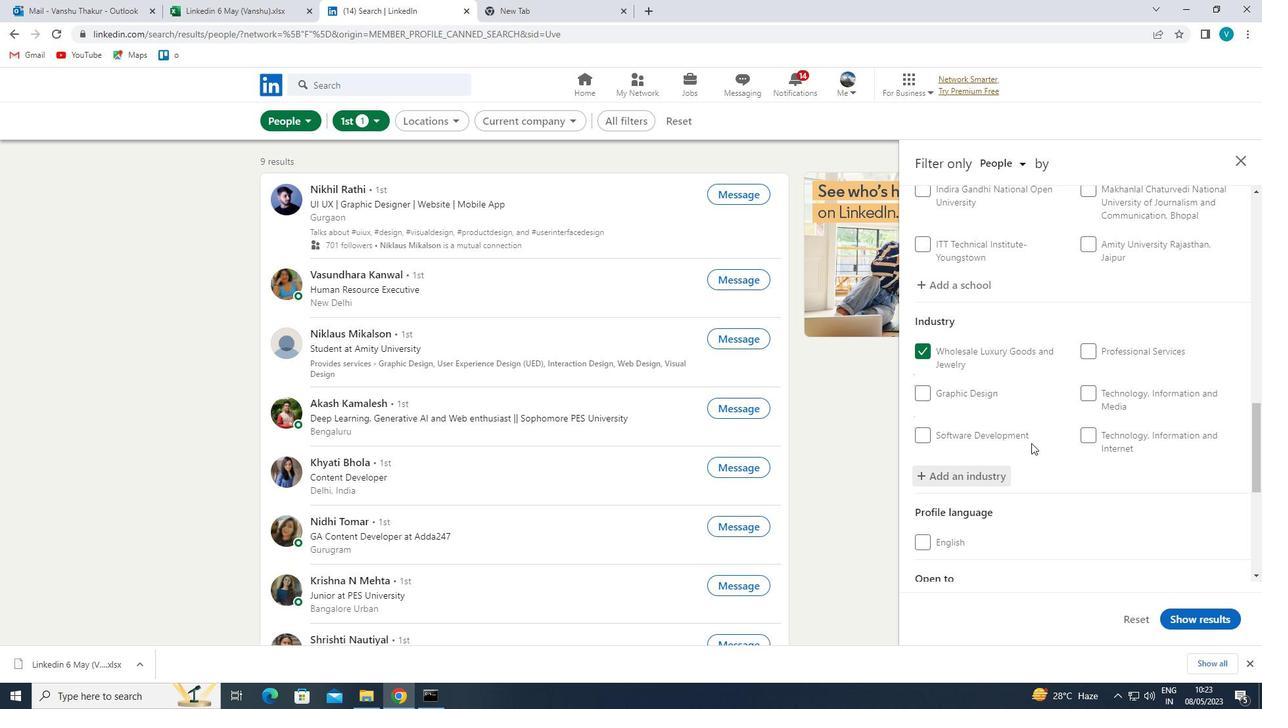 
Action: Mouse moved to (1099, 469)
Screenshot: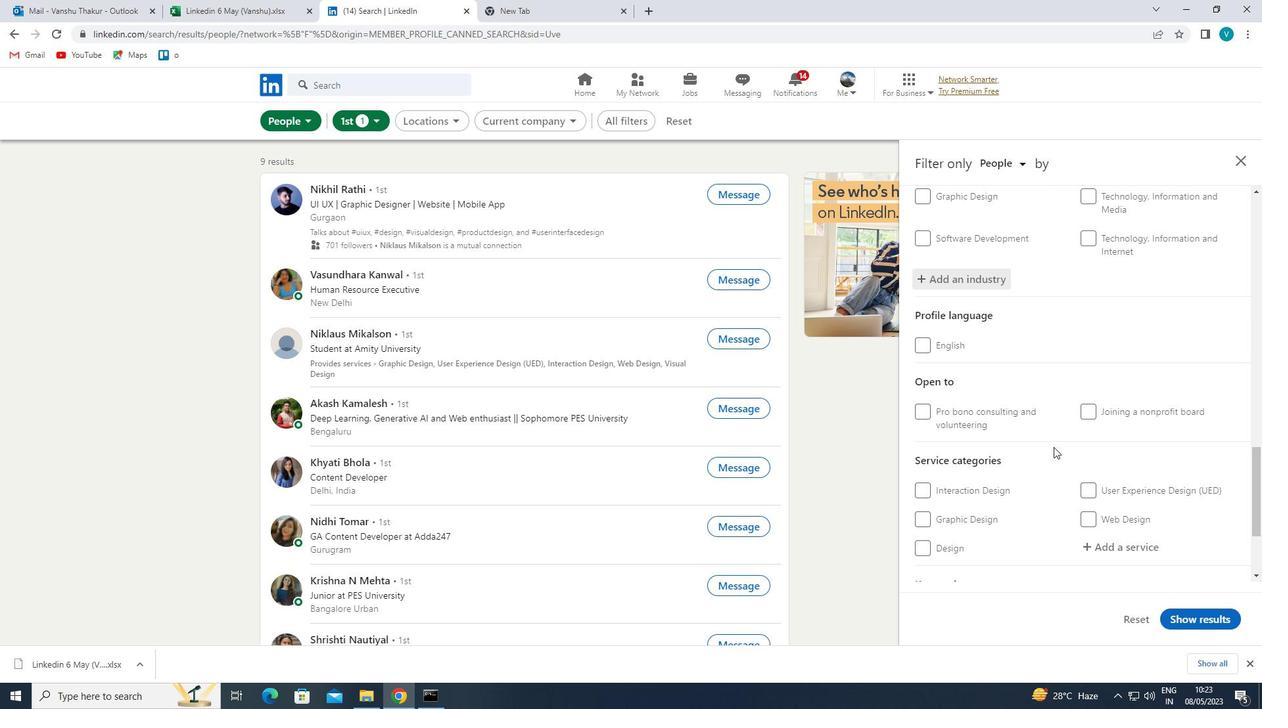 
Action: Mouse scrolled (1099, 469) with delta (0, 0)
Screenshot: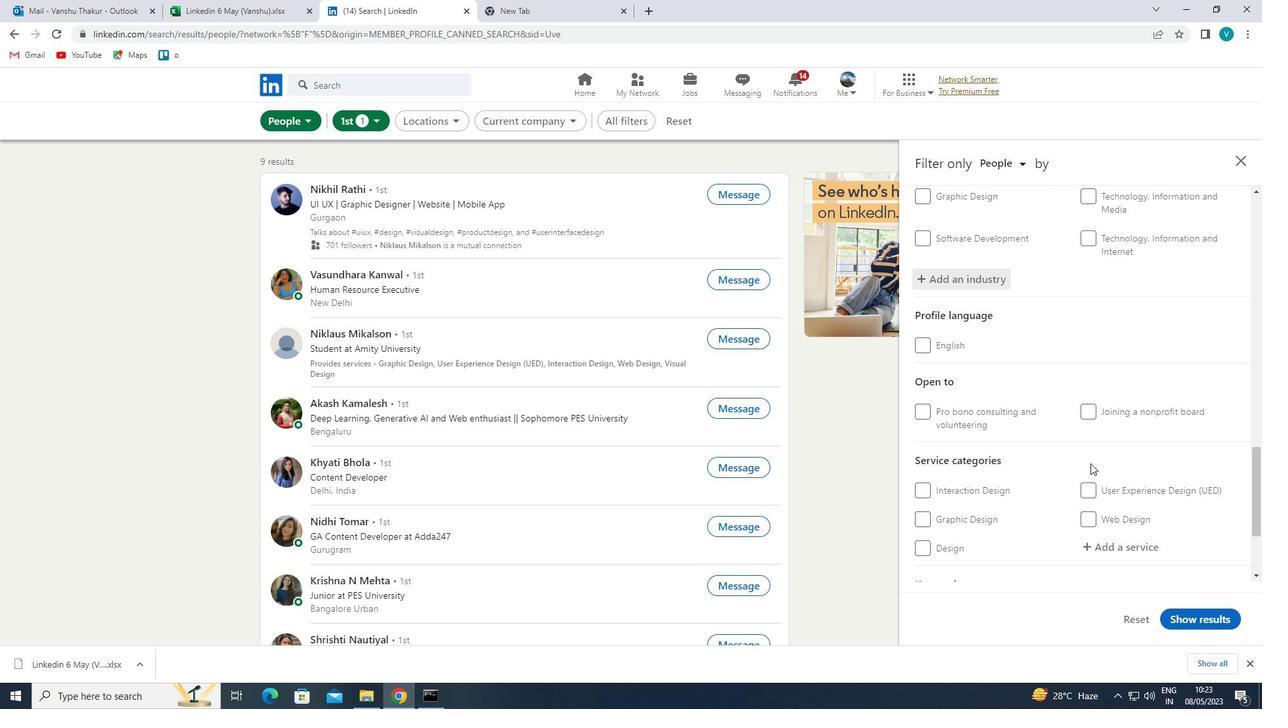 
Action: Mouse scrolled (1099, 469) with delta (0, 0)
Screenshot: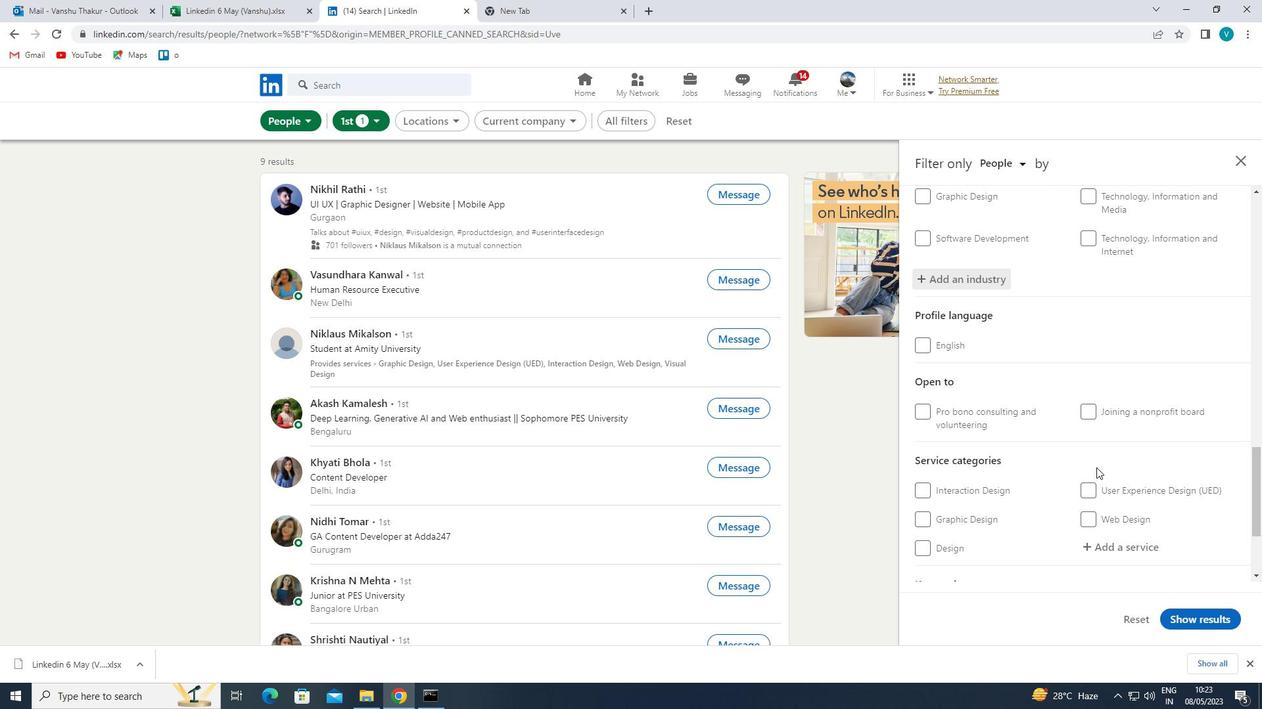 
Action: Mouse moved to (1097, 424)
Screenshot: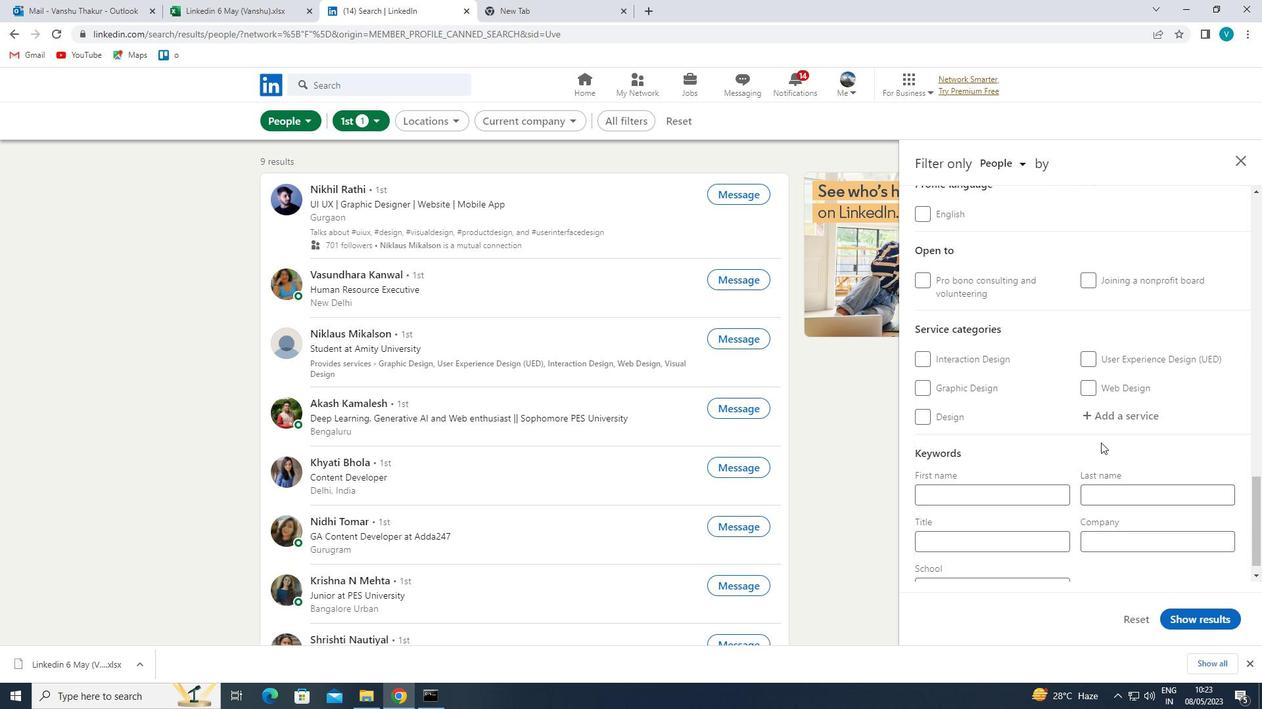 
Action: Mouse pressed left at (1097, 424)
Screenshot: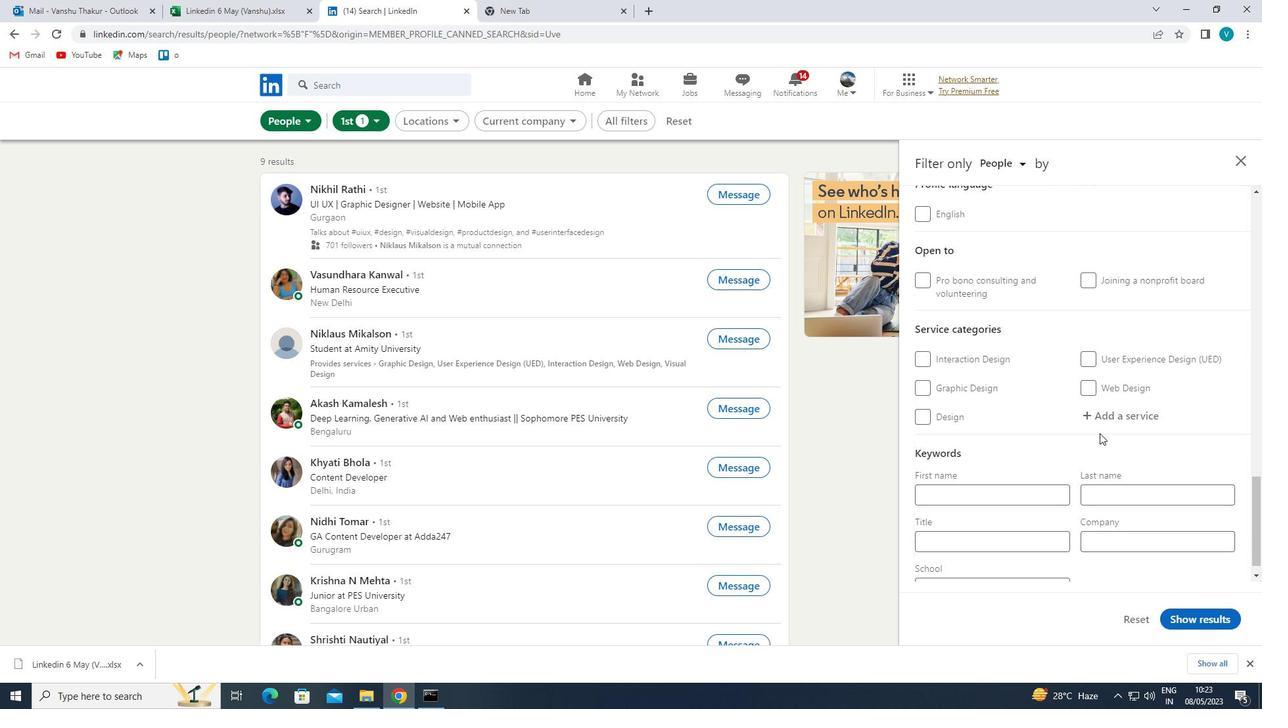 
Action: Mouse moved to (1087, 414)
Screenshot: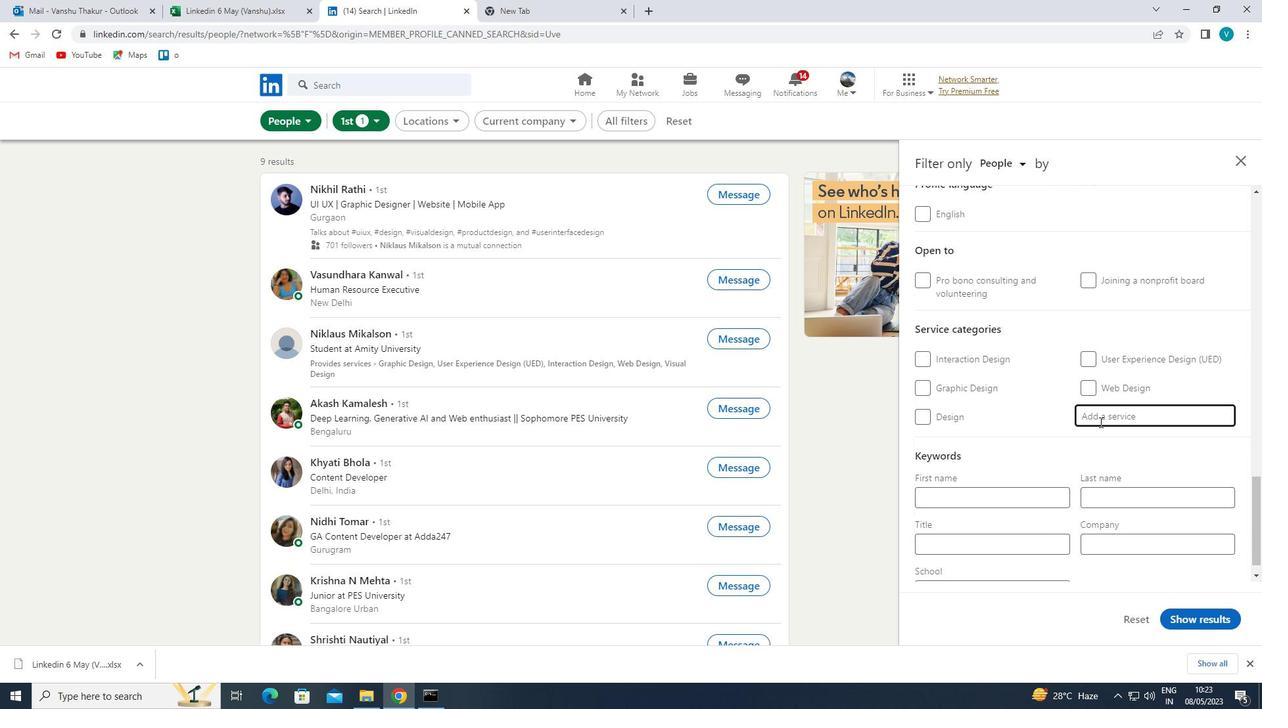 
Action: Key pressed <Key.shift>
Screenshot: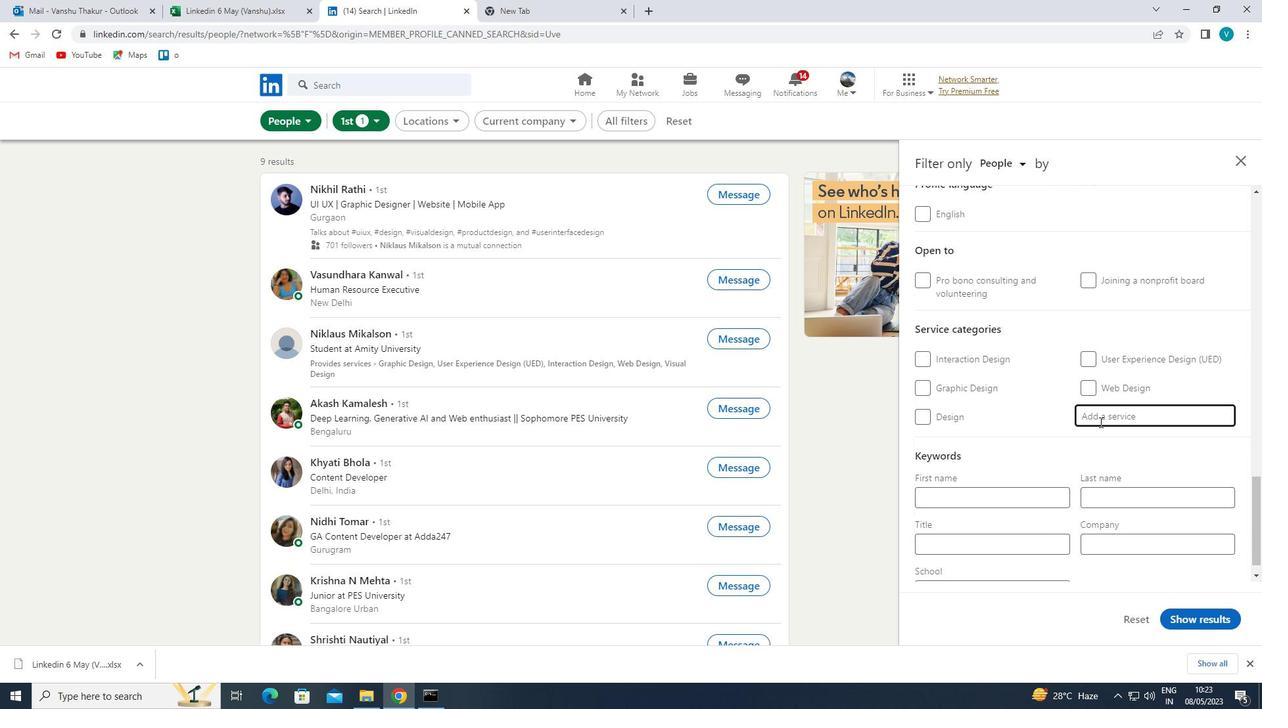 
Action: Mouse moved to (1003, 364)
Screenshot: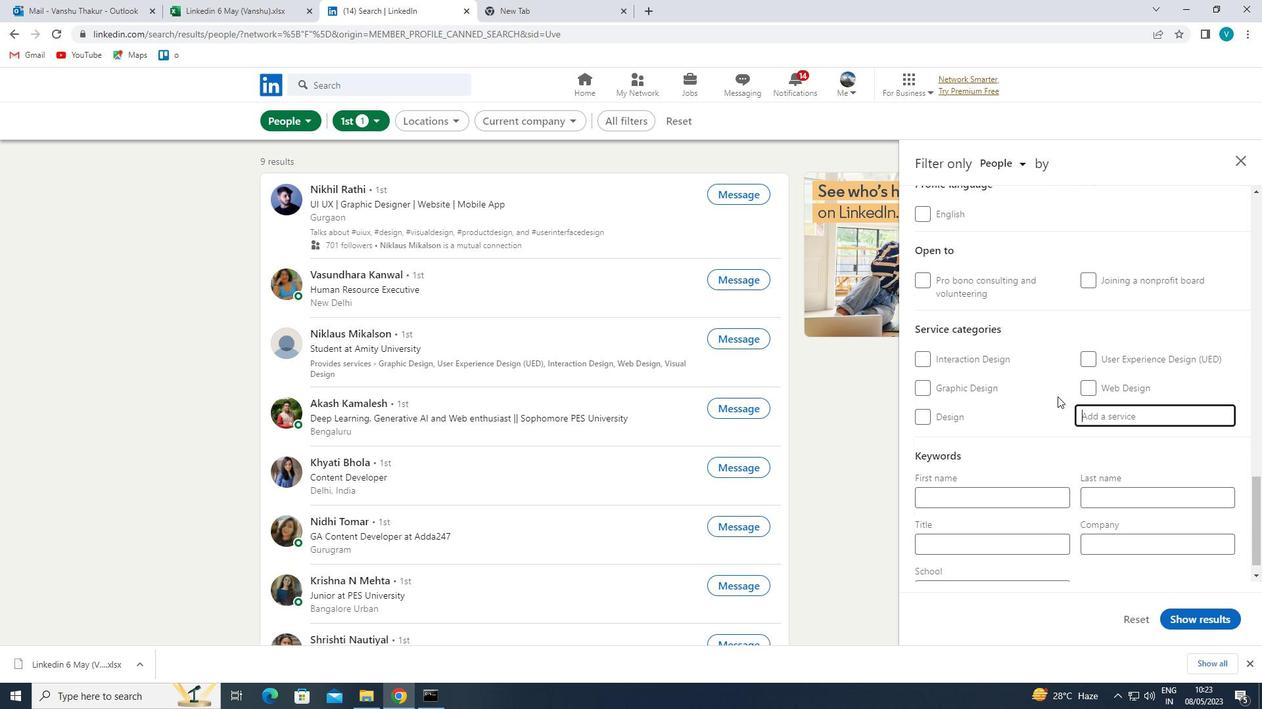 
Action: Key pressed BNAR<Key.backspace><Key.backspace><Key.backspace><Key.backspace><Key.backspace><Key.shift>BAERTENDING<Key.space>
Screenshot: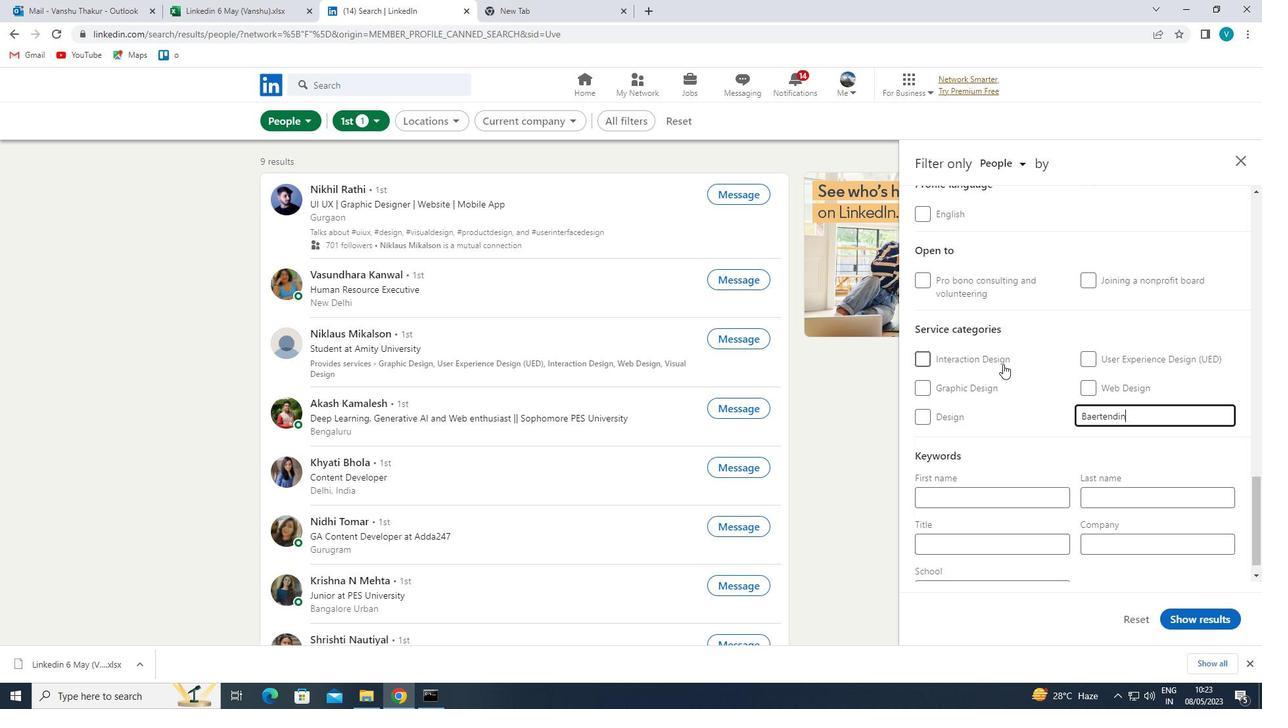 
Action: Mouse moved to (1095, 416)
Screenshot: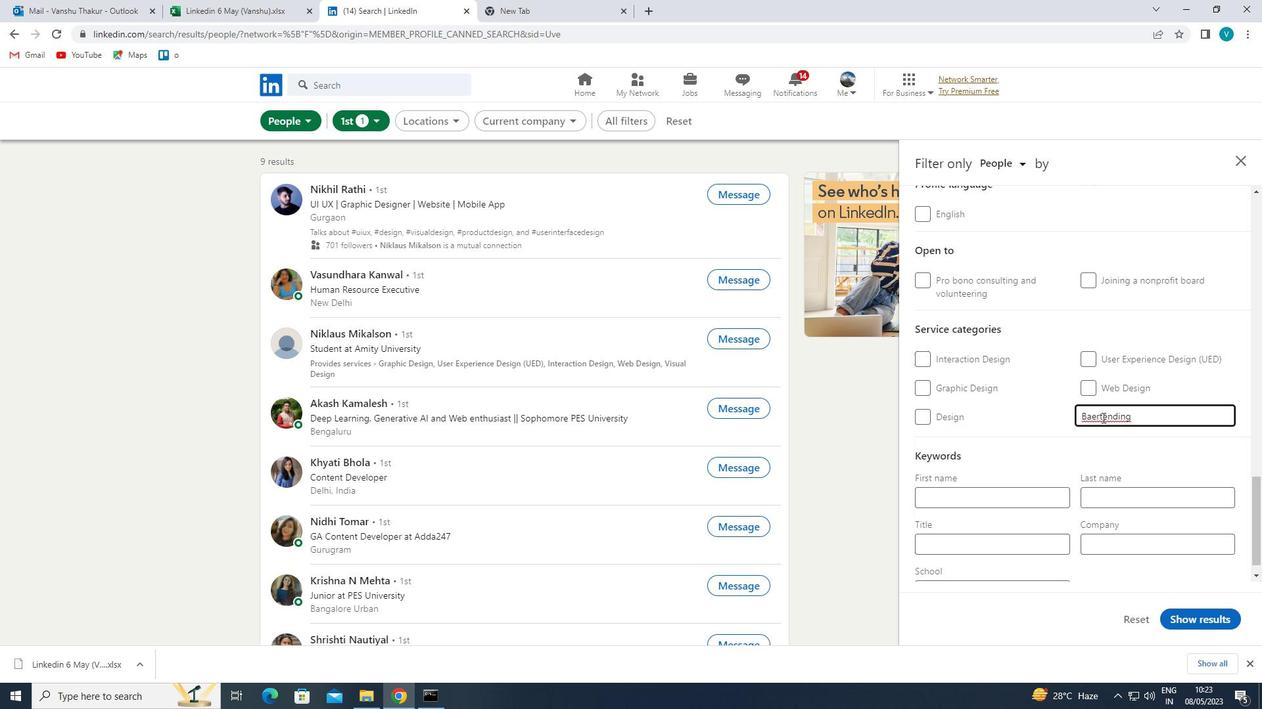 
Action: Mouse pressed left at (1095, 416)
Screenshot: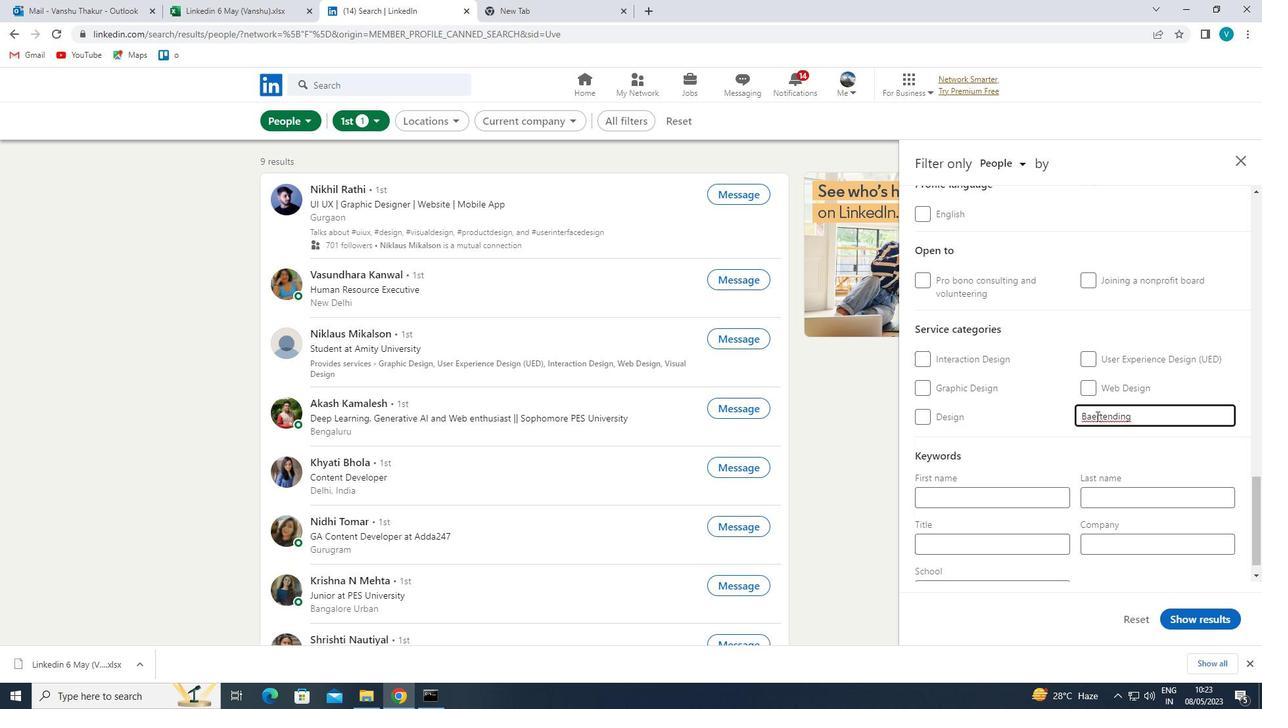 
Action: Mouse moved to (1120, 450)
Screenshot: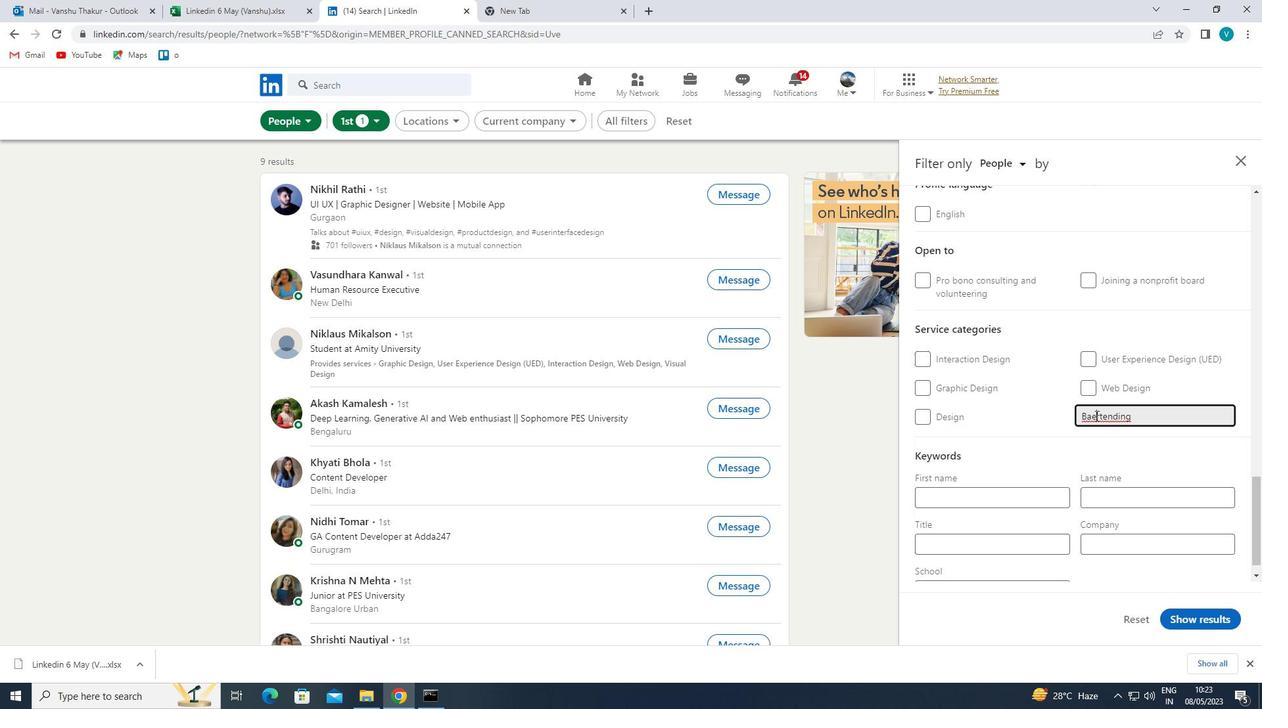 
Action: Key pressed <Key.backspace>R
Screenshot: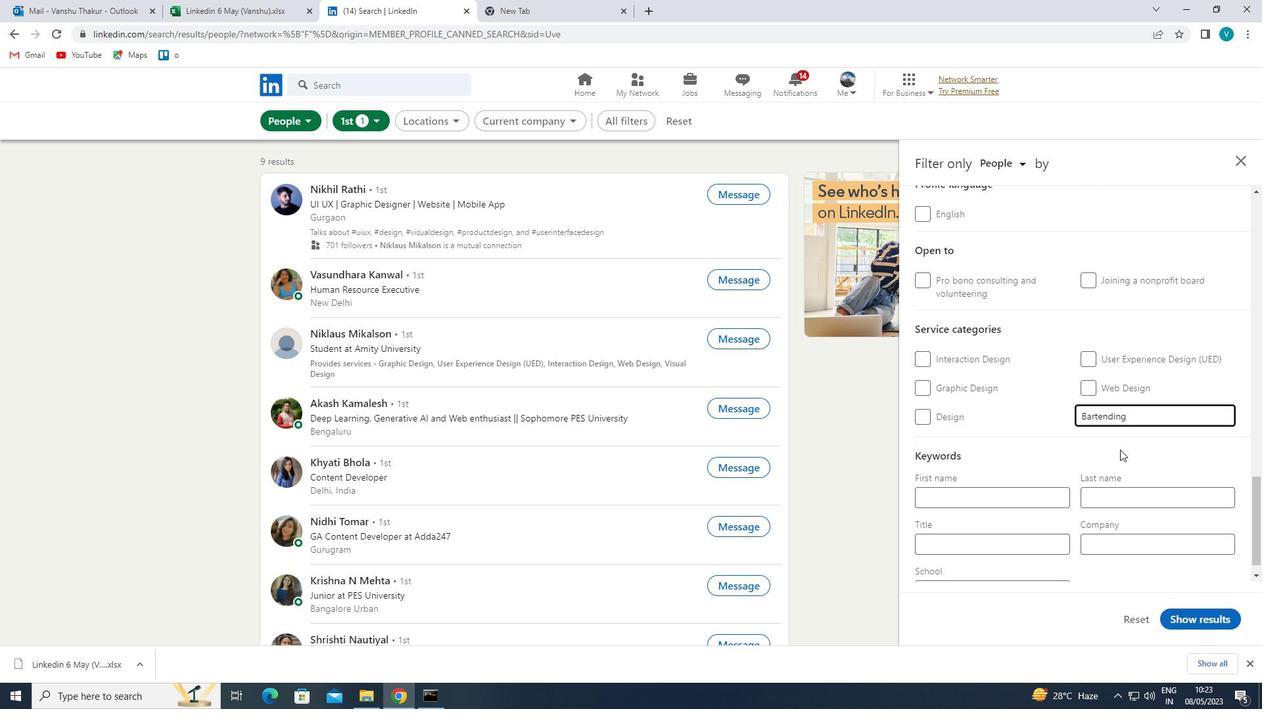 
Action: Mouse moved to (1119, 450)
Screenshot: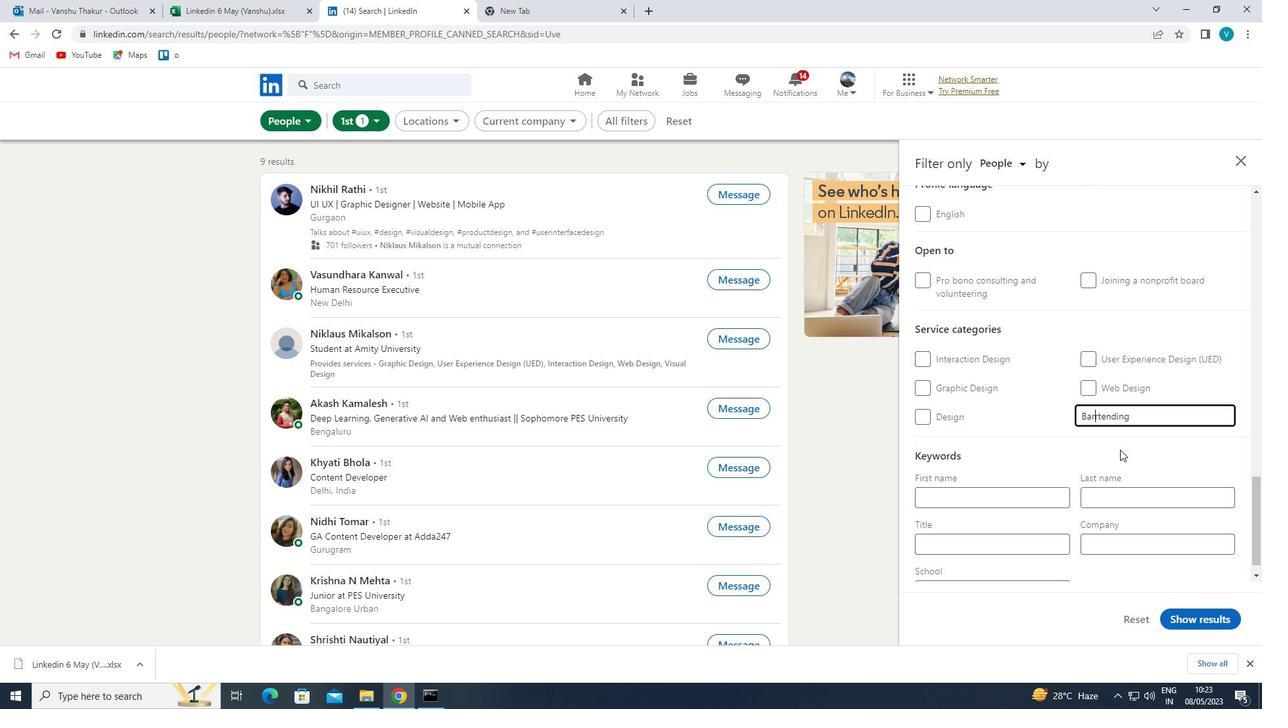 
Action: Key pressed <Key.right><Key.backspace>
Screenshot: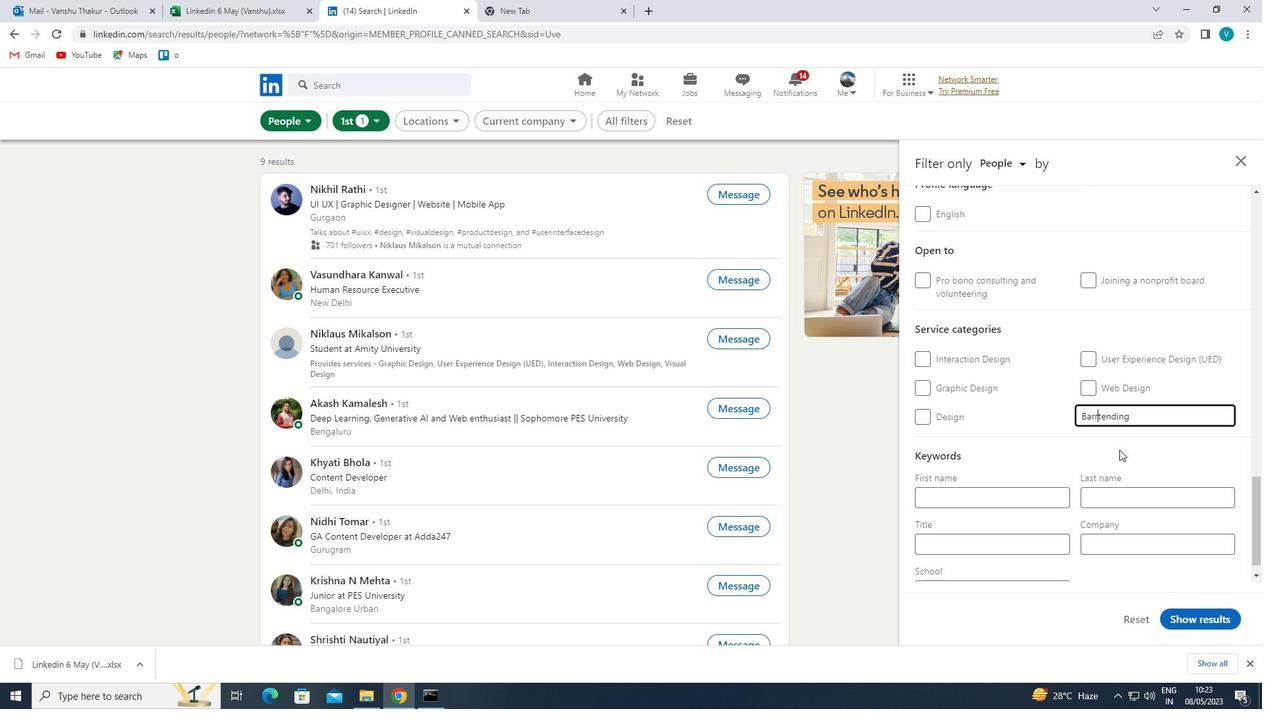 
Action: Mouse moved to (1086, 434)
Screenshot: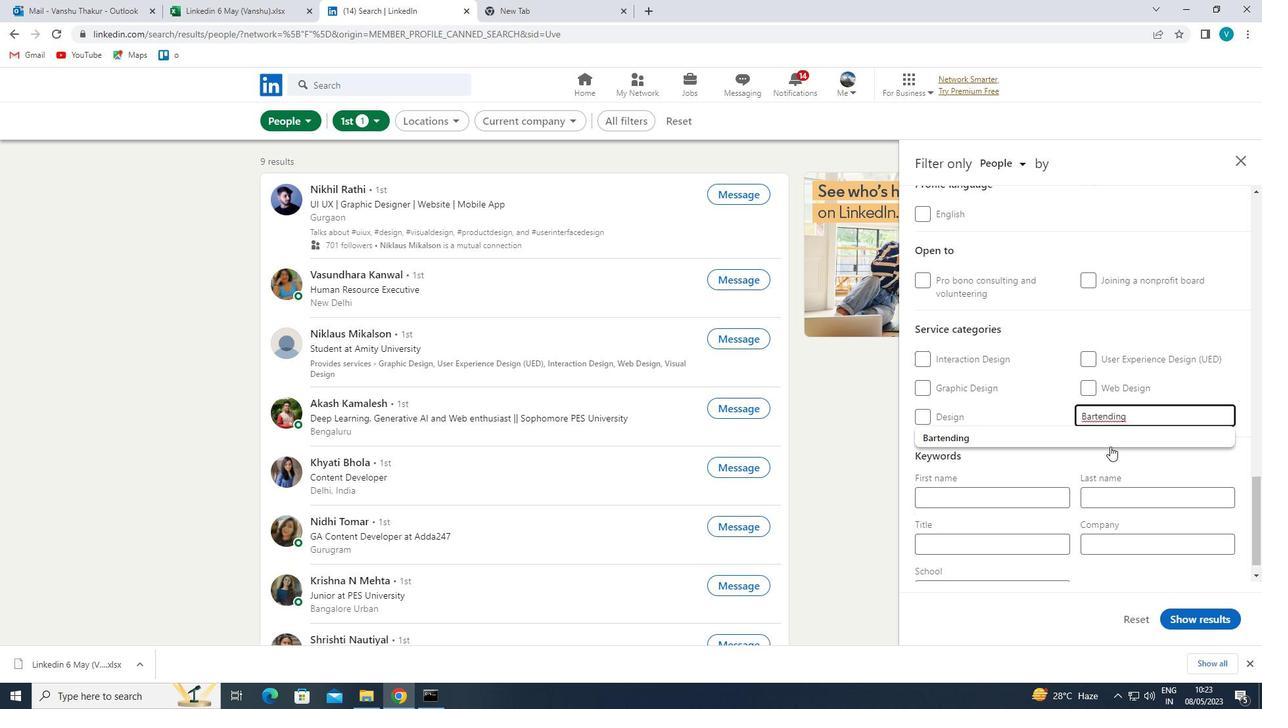 
Action: Mouse pressed left at (1086, 434)
Screenshot: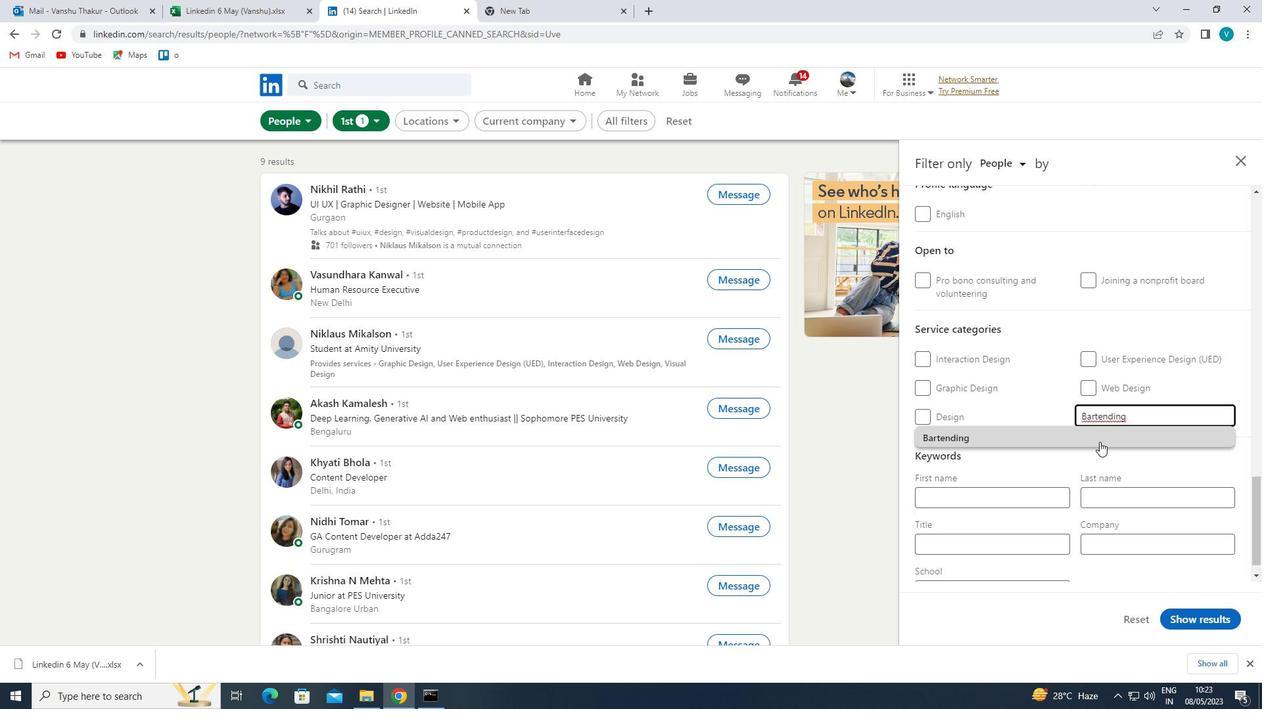 
Action: Mouse moved to (1078, 438)
Screenshot: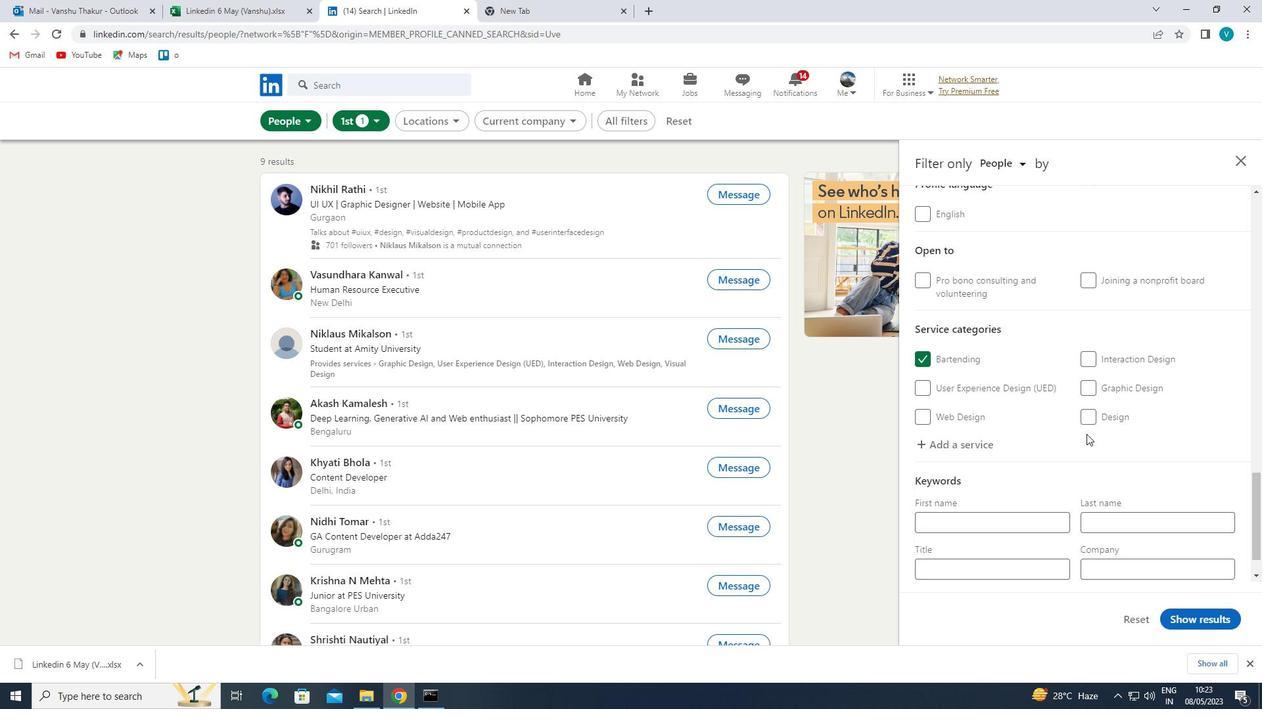 
Action: Mouse scrolled (1078, 437) with delta (0, 0)
Screenshot: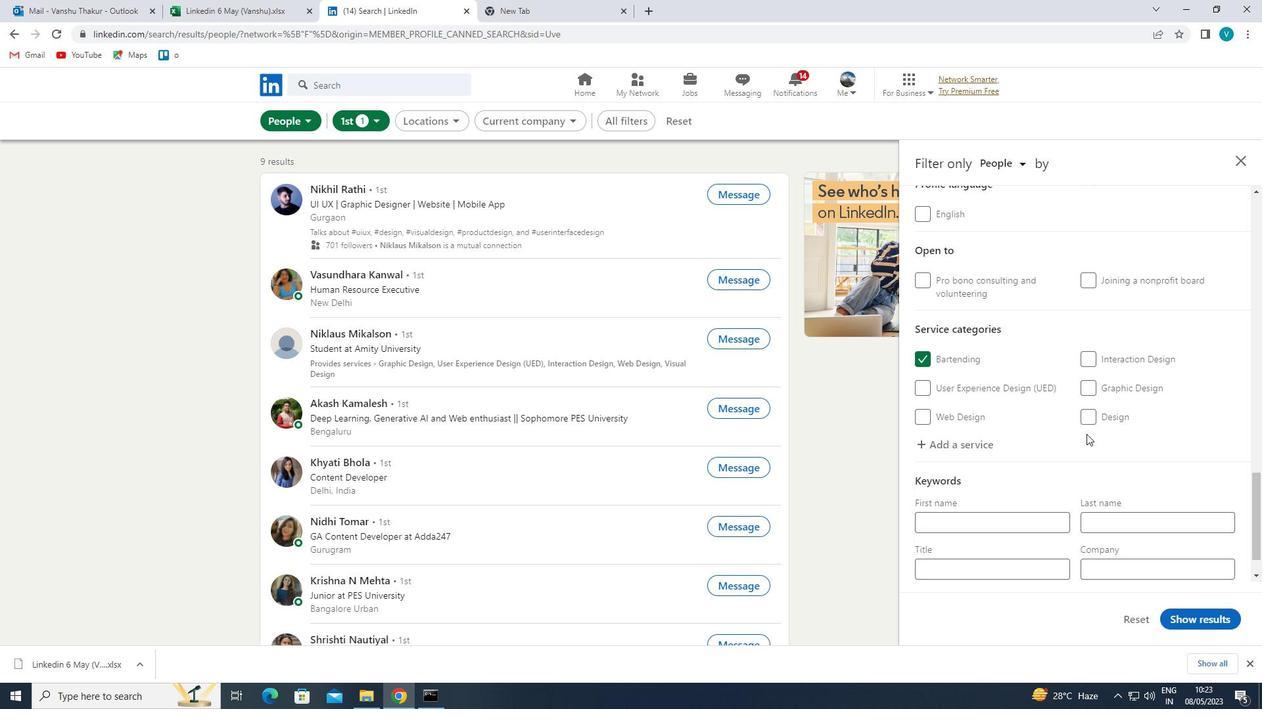 
Action: Mouse moved to (1065, 445)
Screenshot: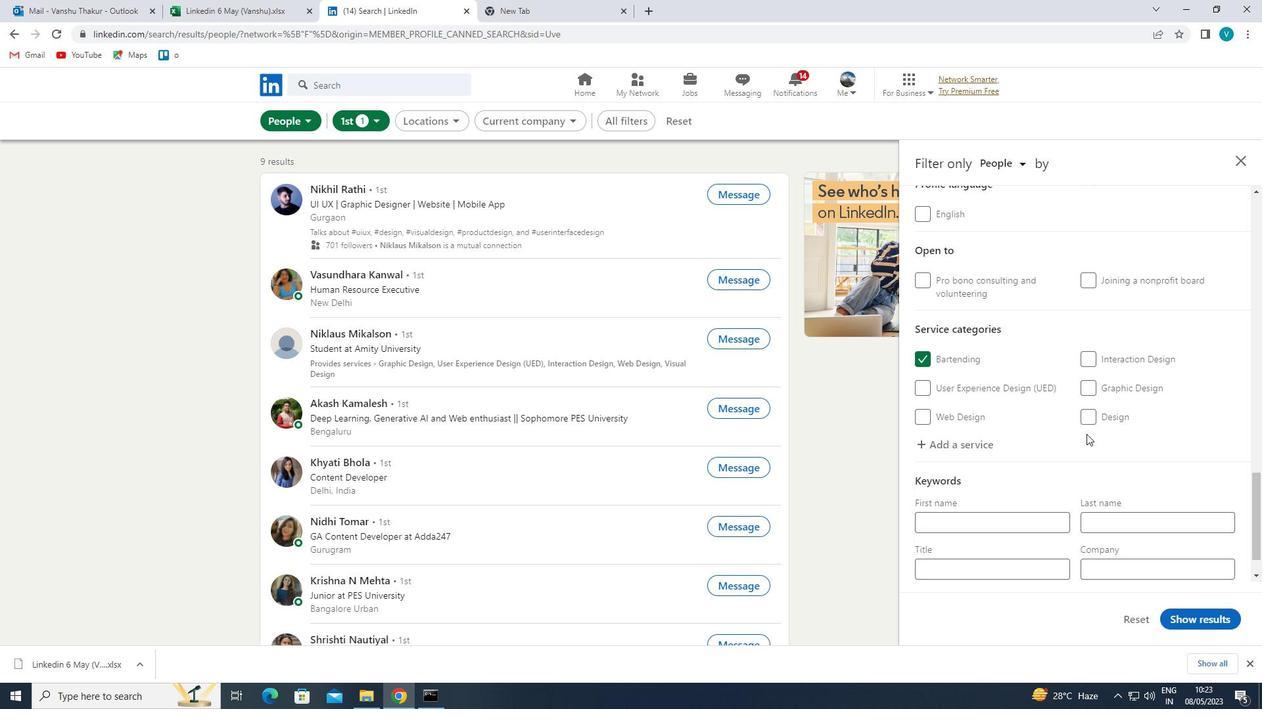 
Action: Mouse scrolled (1065, 445) with delta (0, 0)
Screenshot: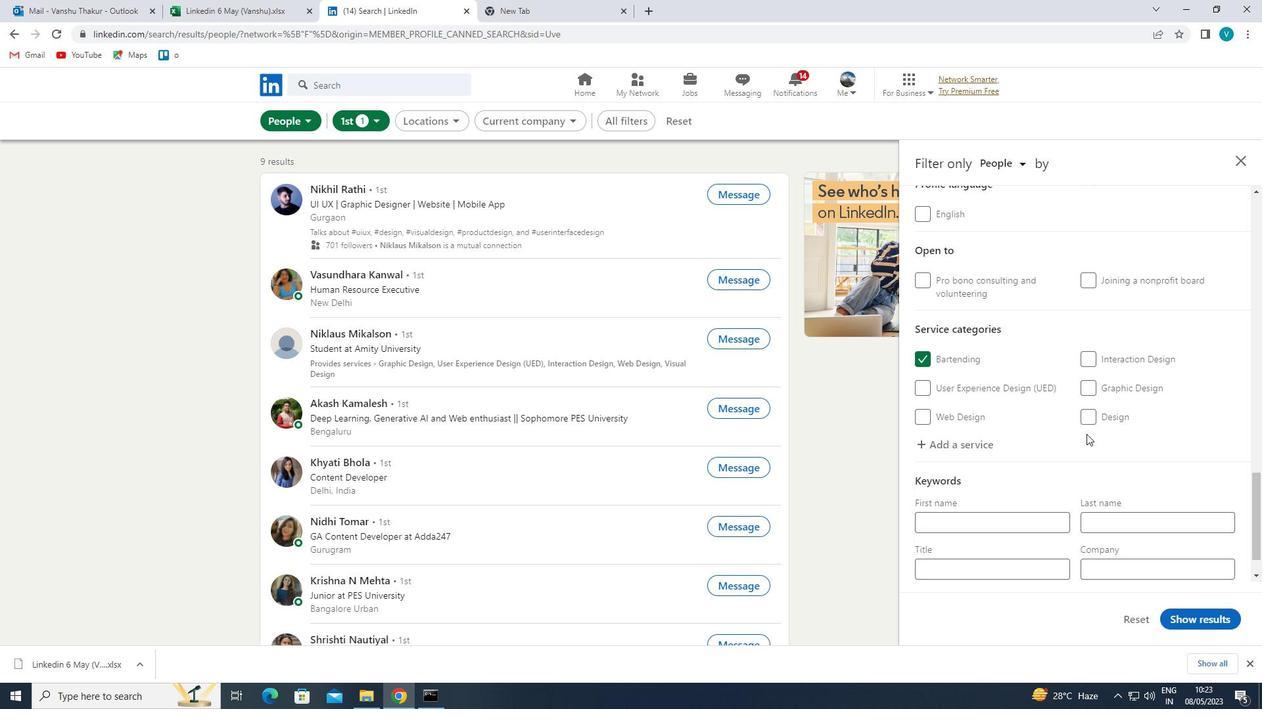 
Action: Mouse moved to (1051, 450)
Screenshot: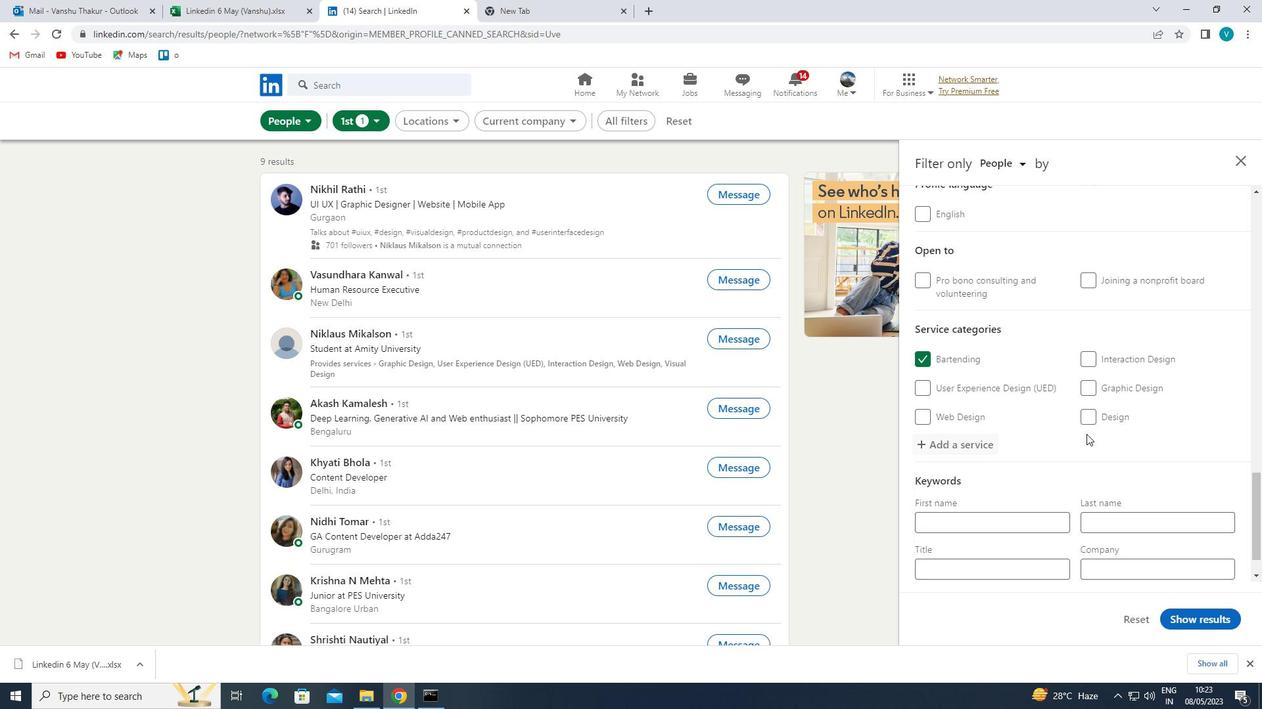 
Action: Mouse scrolled (1051, 450) with delta (0, 0)
Screenshot: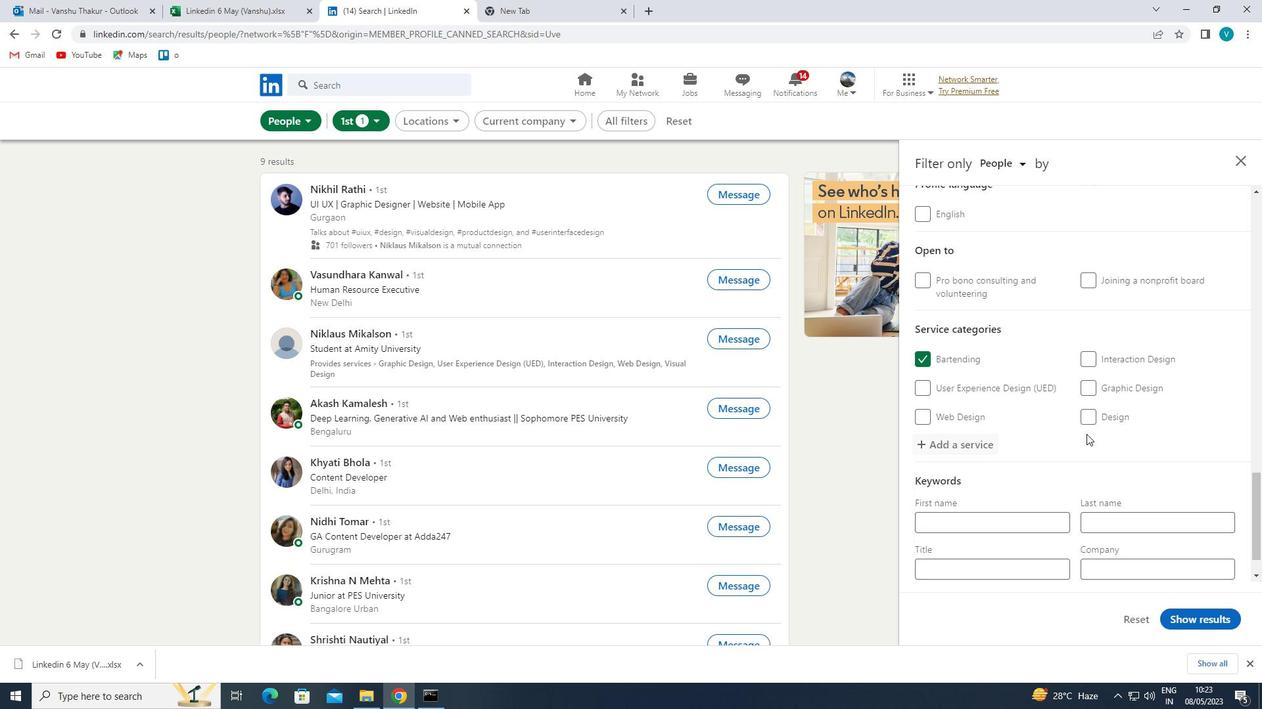 
Action: Mouse moved to (1047, 452)
Screenshot: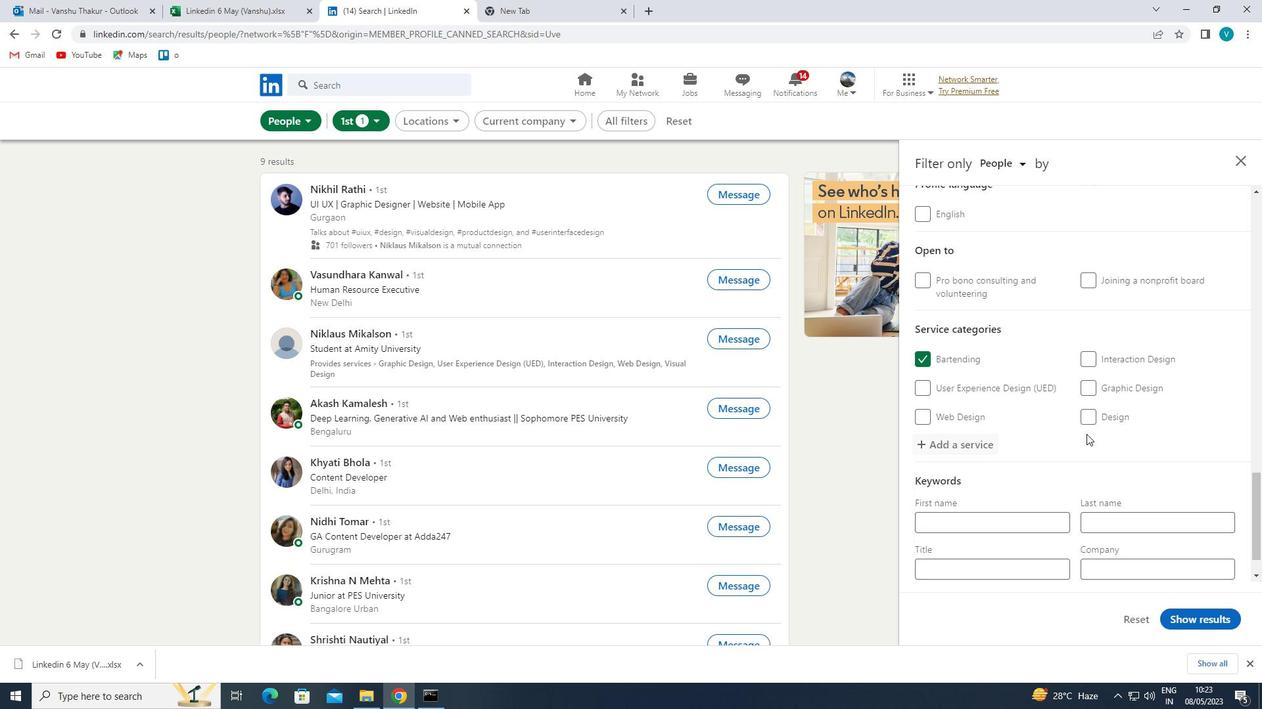 
Action: Mouse scrolled (1047, 452) with delta (0, 0)
Screenshot: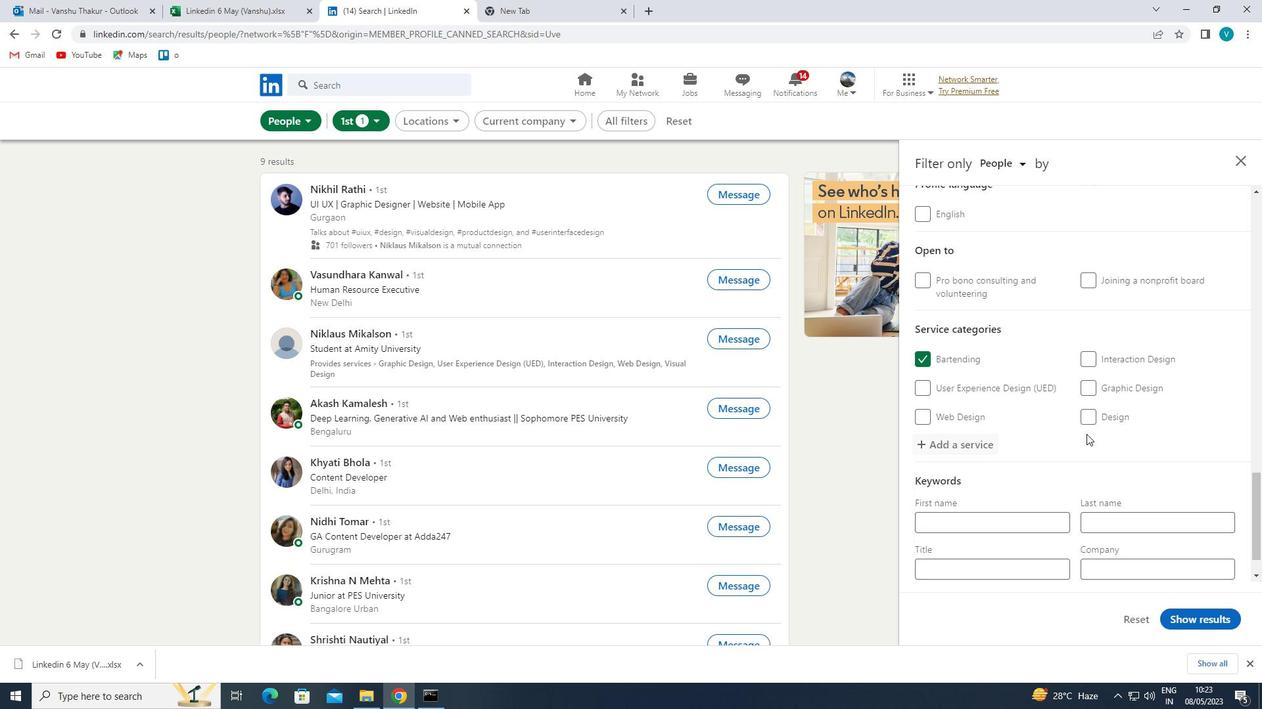
Action: Mouse moved to (1015, 522)
Screenshot: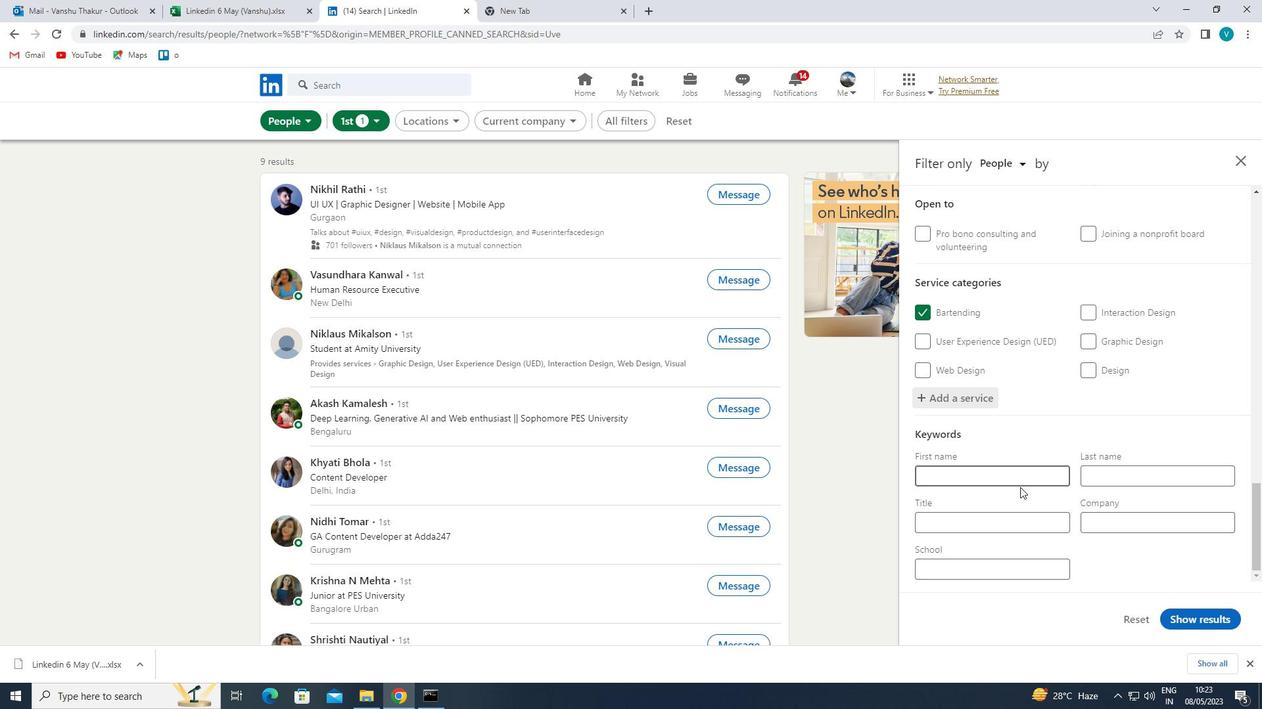 
Action: Mouse pressed left at (1015, 522)
Screenshot: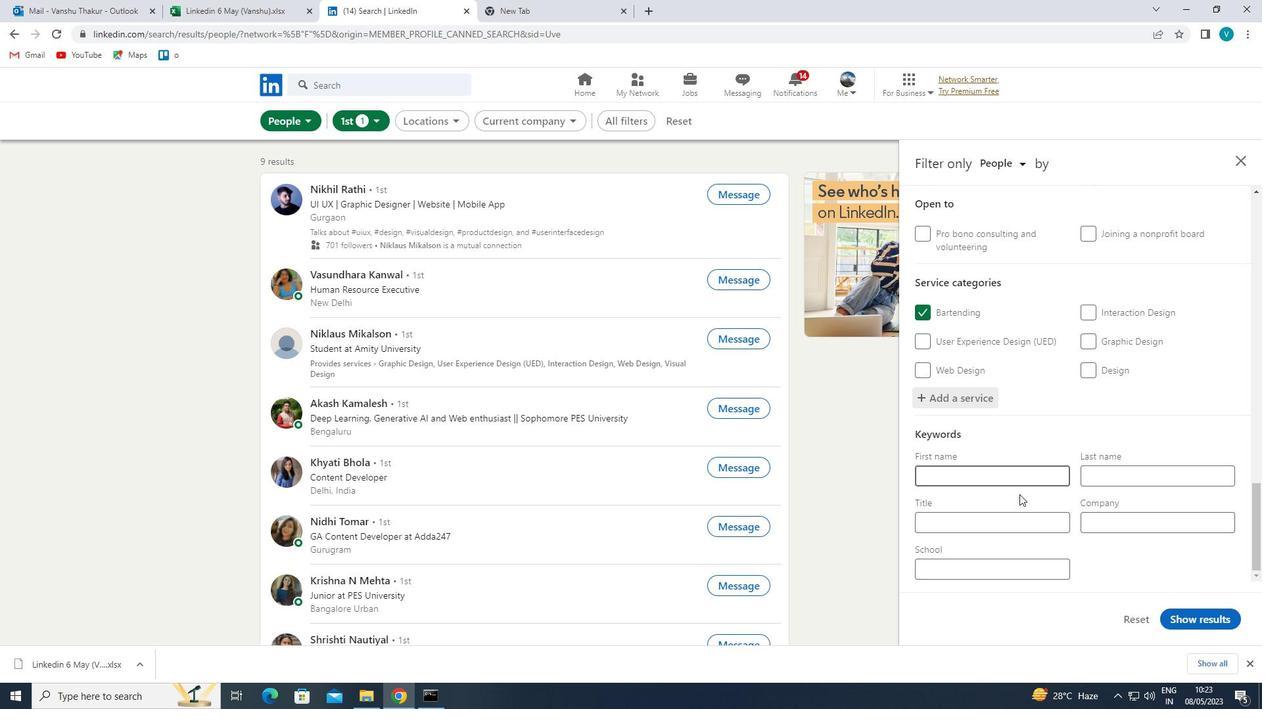 
Action: Key pressed <Key.shift>RECRUITER<Key.space>
Screenshot: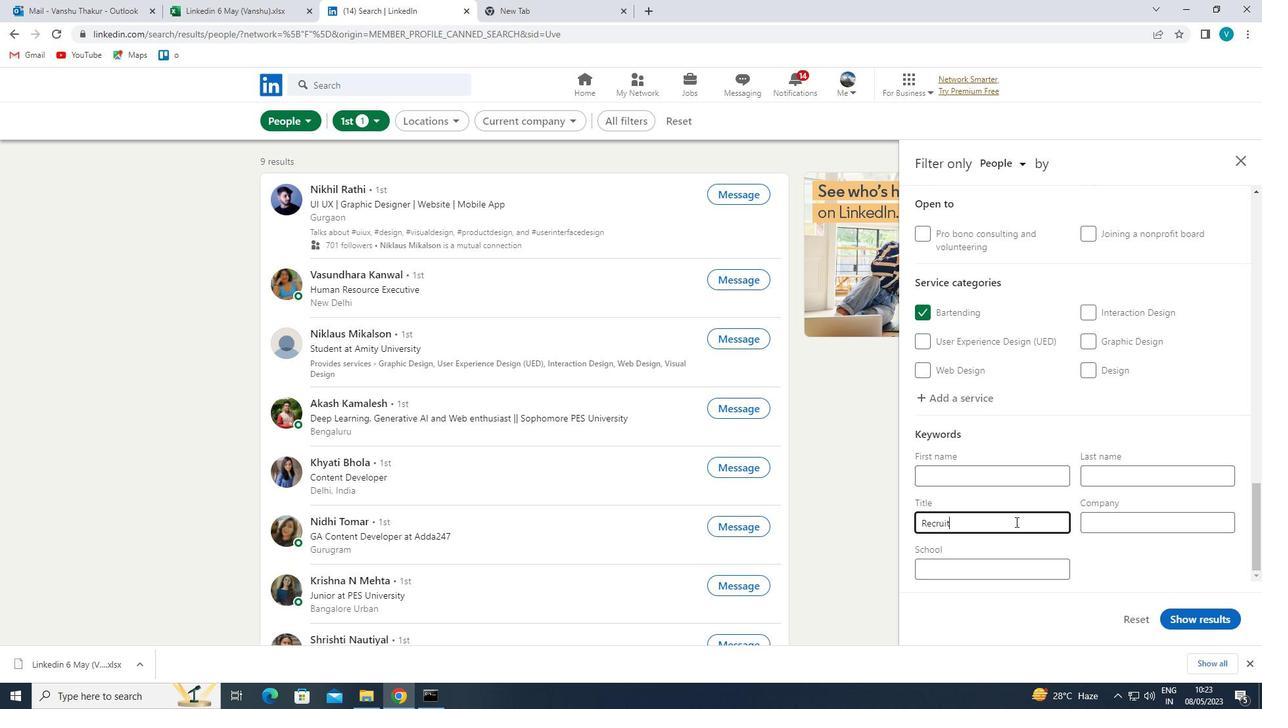 
Action: Mouse moved to (1202, 615)
Screenshot: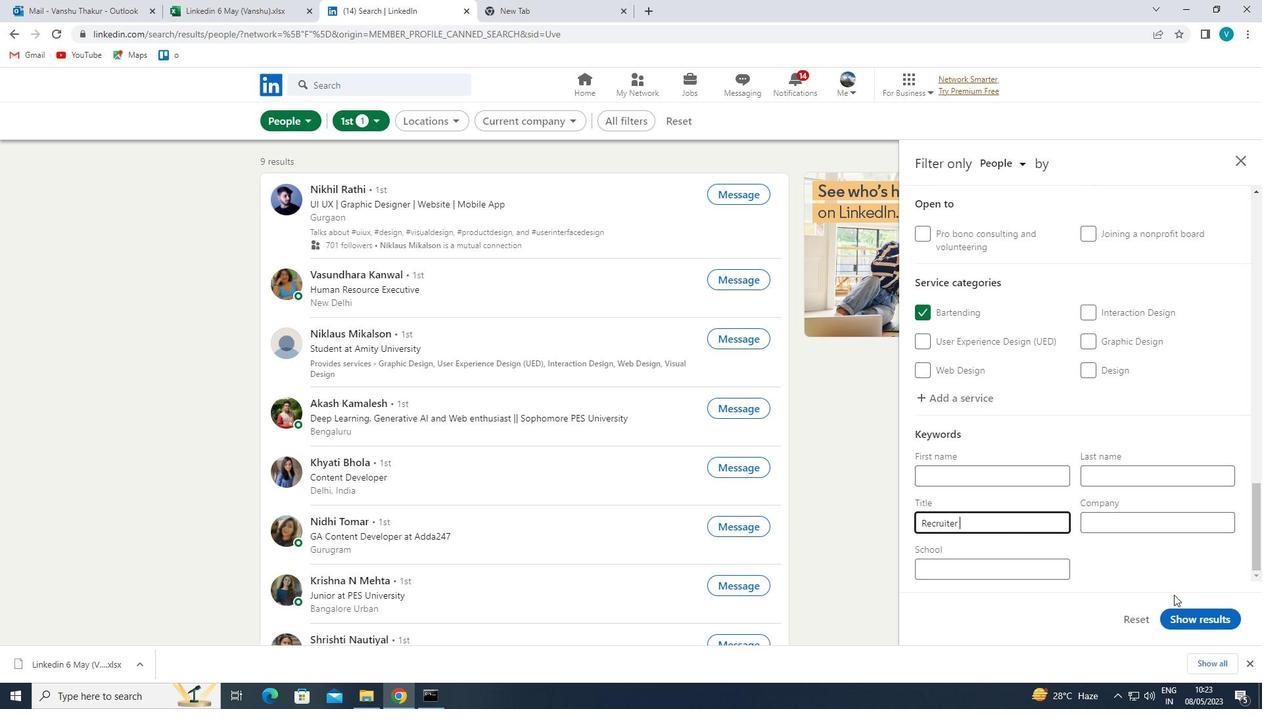 
Action: Mouse pressed left at (1202, 615)
Screenshot: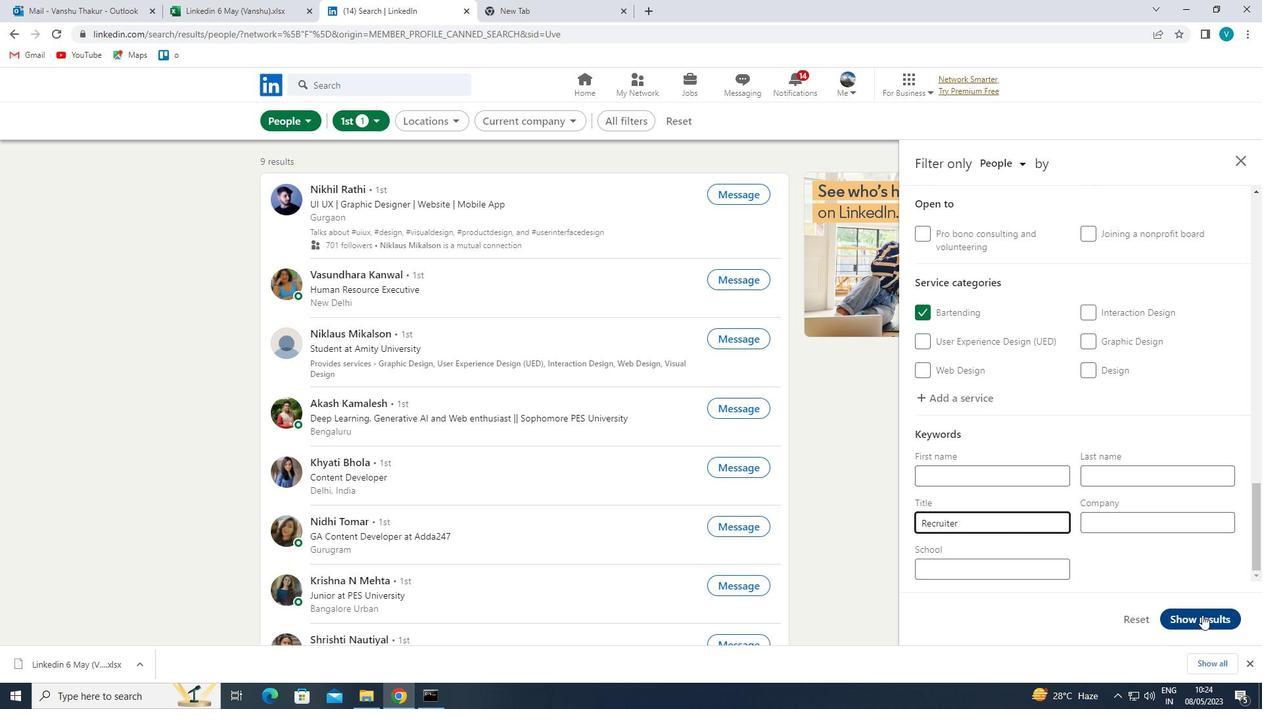 
Action: Mouse moved to (1178, 602)
Screenshot: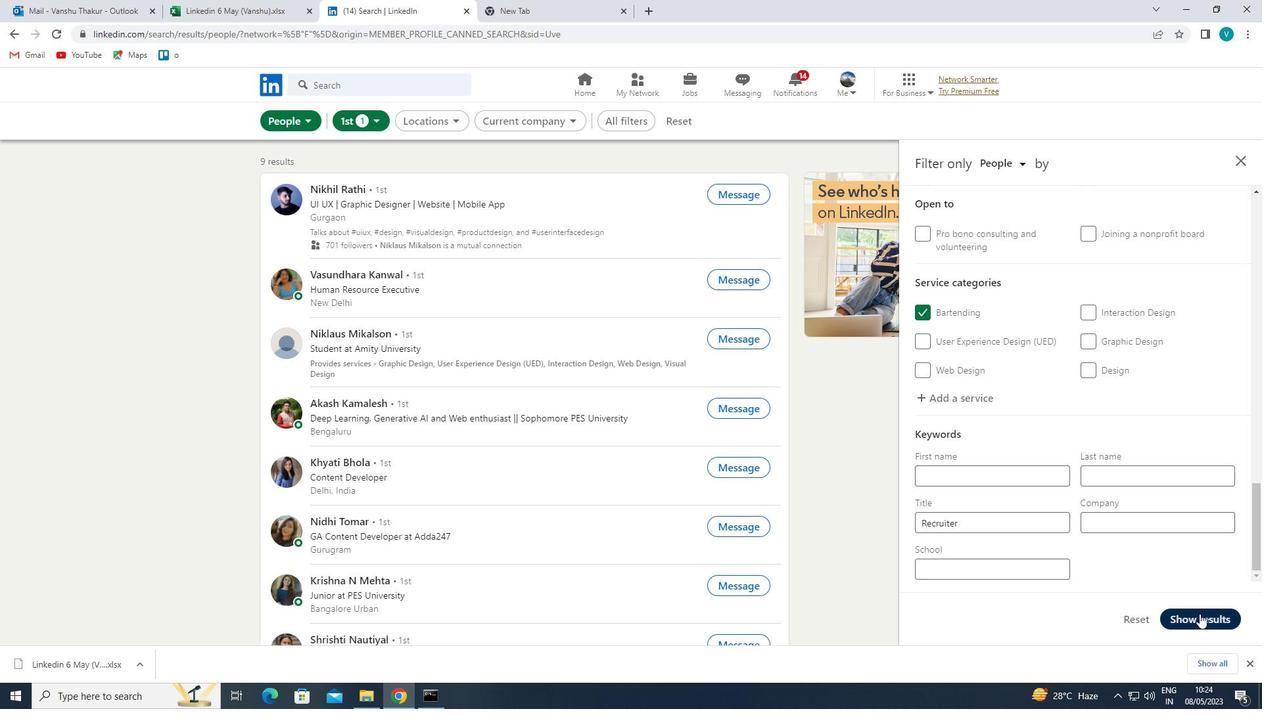 
